 Task: Create fields in shipment object.
Action: Mouse moved to (737, 55)
Screenshot: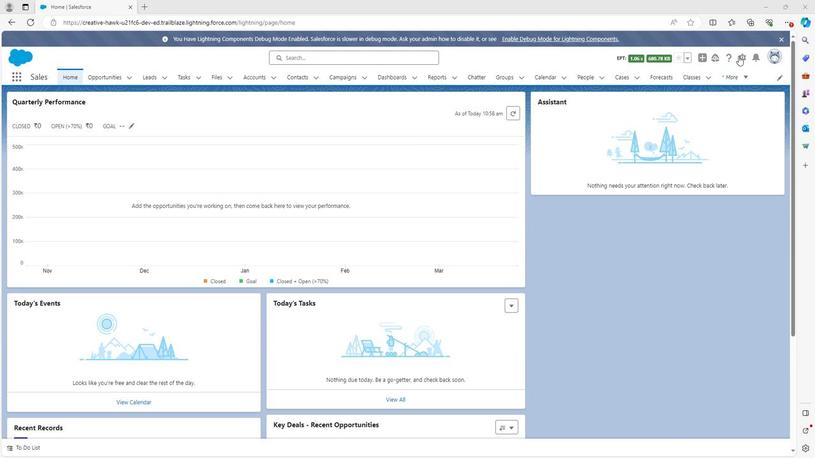 
Action: Mouse pressed left at (737, 55)
Screenshot: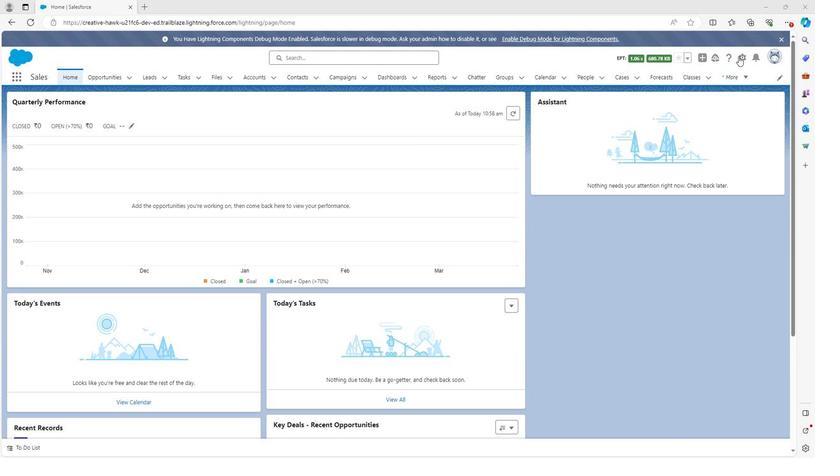 
Action: Mouse moved to (711, 79)
Screenshot: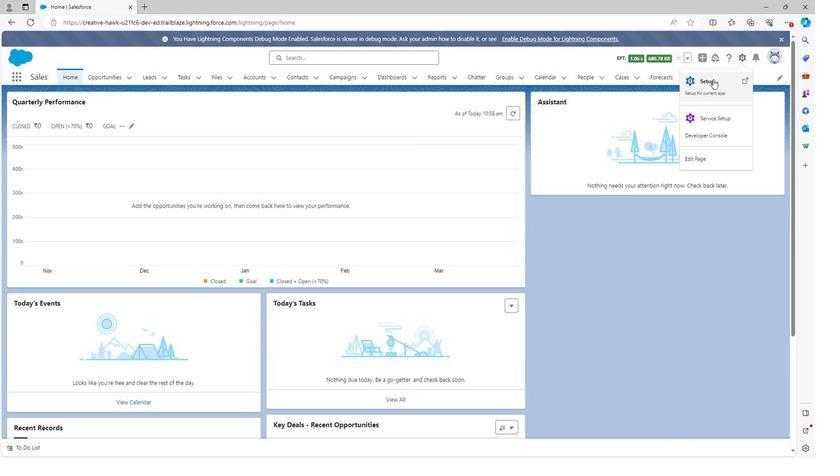 
Action: Mouse pressed left at (711, 79)
Screenshot: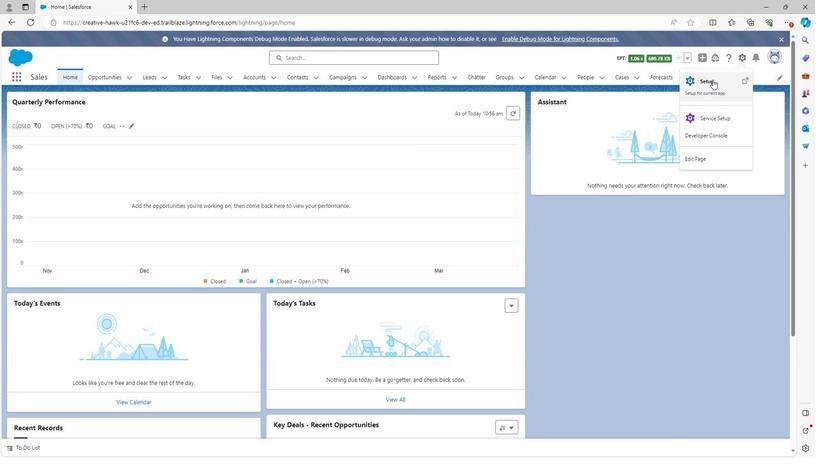 
Action: Mouse moved to (94, 75)
Screenshot: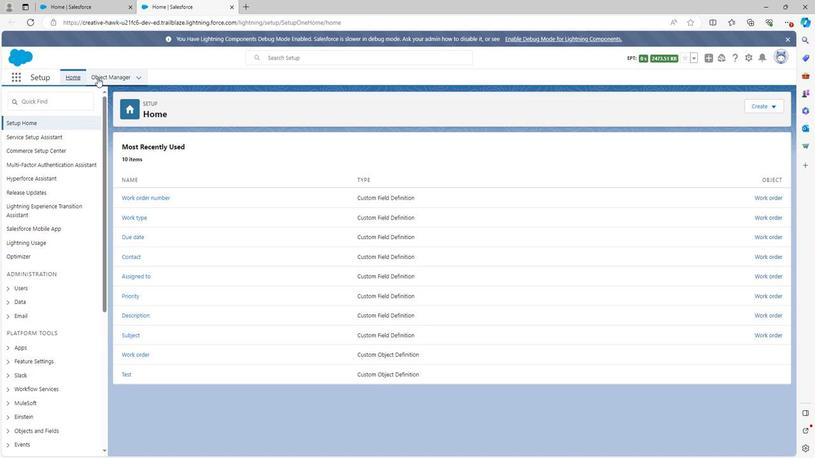 
Action: Mouse pressed left at (94, 75)
Screenshot: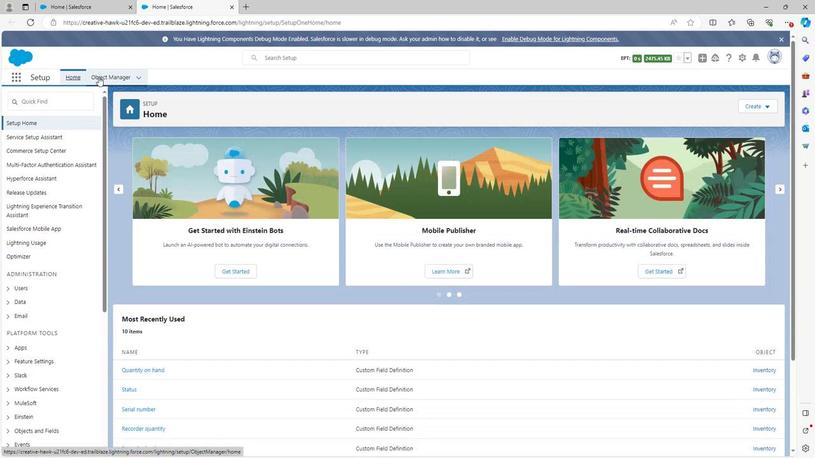 
Action: Mouse moved to (42, 379)
Screenshot: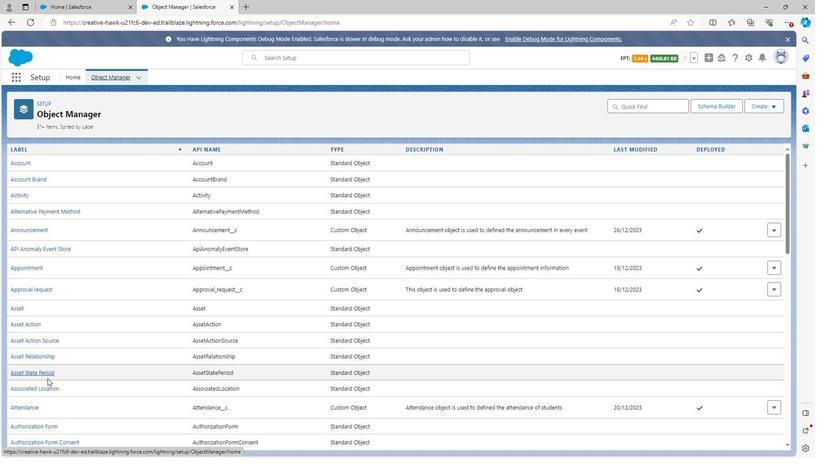 
Action: Mouse scrolled (42, 379) with delta (0, 0)
Screenshot: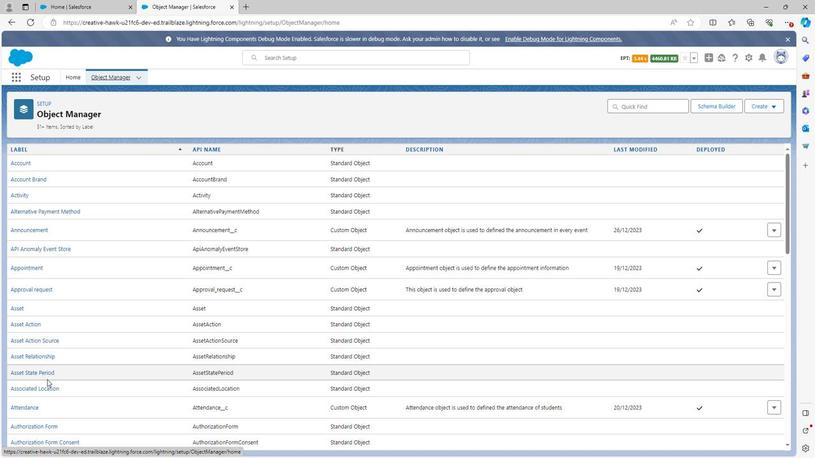 
Action: Mouse scrolled (42, 379) with delta (0, 0)
Screenshot: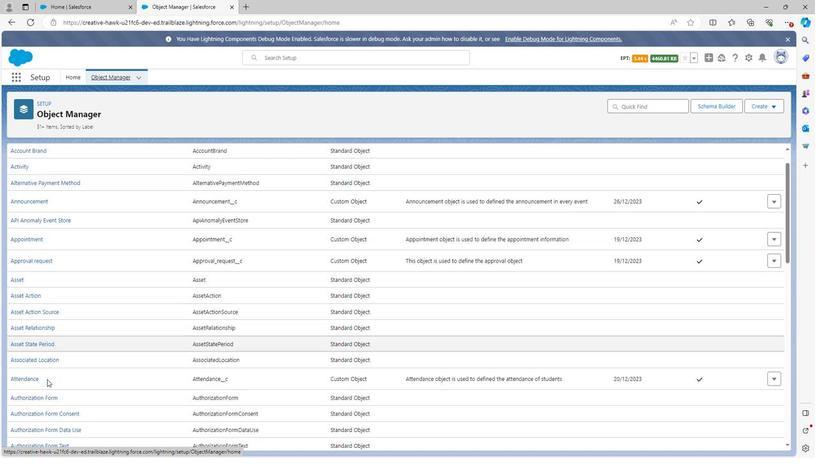 
Action: Mouse scrolled (42, 379) with delta (0, 0)
Screenshot: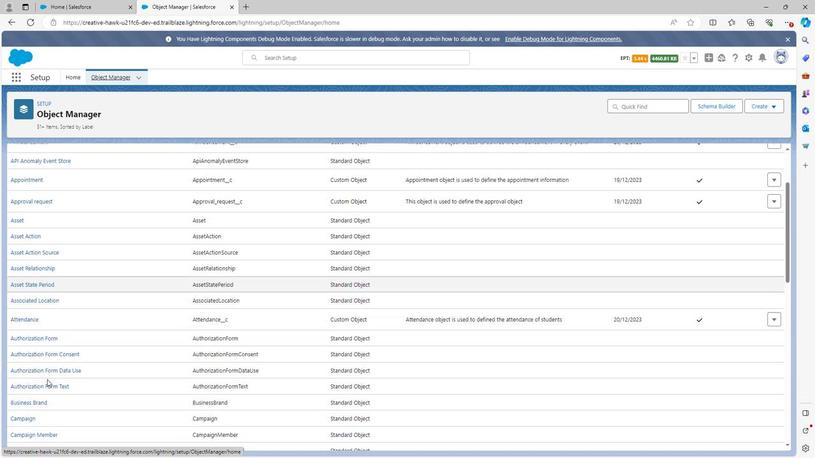 
Action: Mouse scrolled (42, 379) with delta (0, 0)
Screenshot: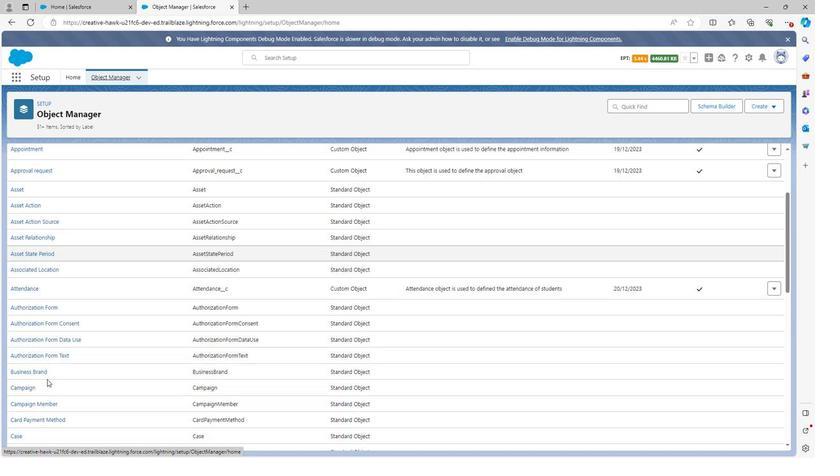 
Action: Mouse scrolled (42, 379) with delta (0, 0)
Screenshot: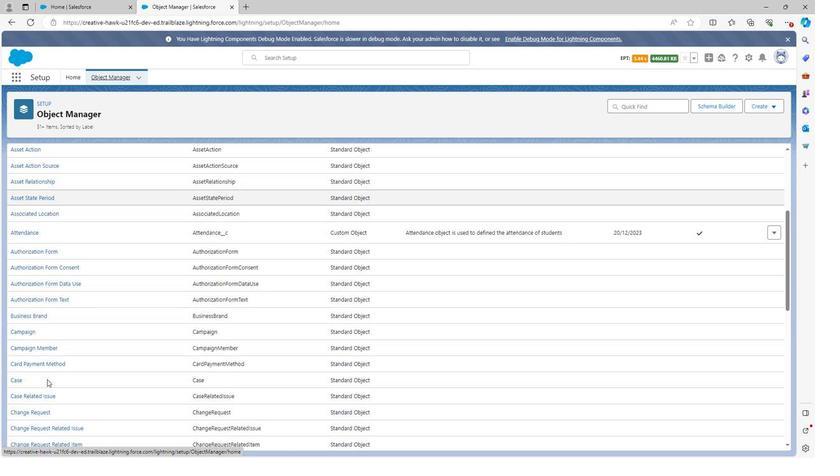 
Action: Mouse scrolled (42, 379) with delta (0, 0)
Screenshot: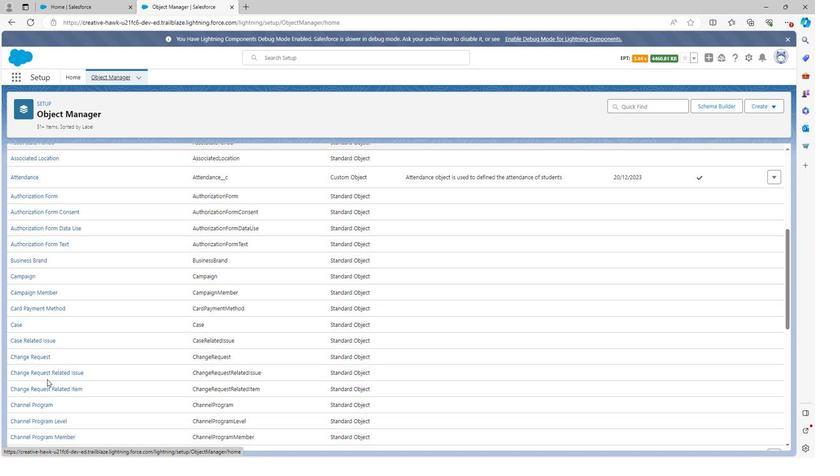 
Action: Mouse scrolled (42, 379) with delta (0, 0)
Screenshot: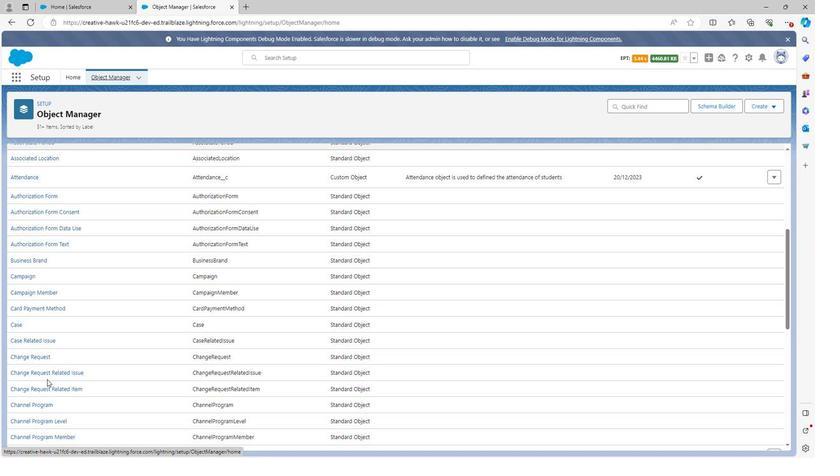 
Action: Mouse scrolled (42, 379) with delta (0, 0)
Screenshot: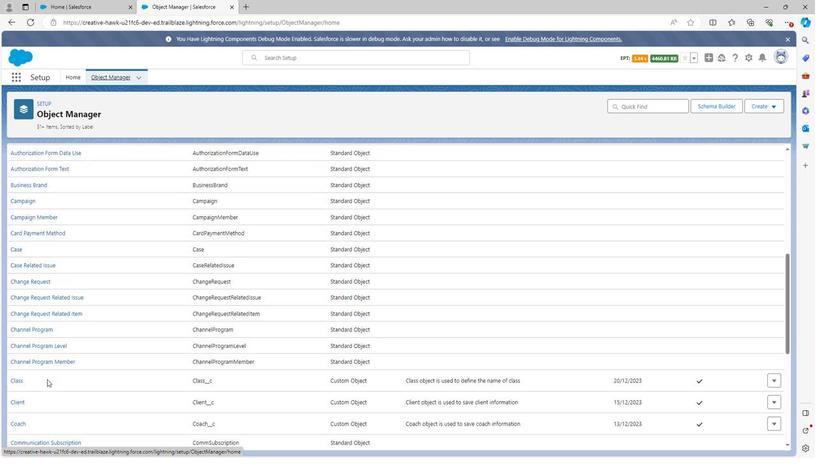 
Action: Mouse scrolled (42, 379) with delta (0, 0)
Screenshot: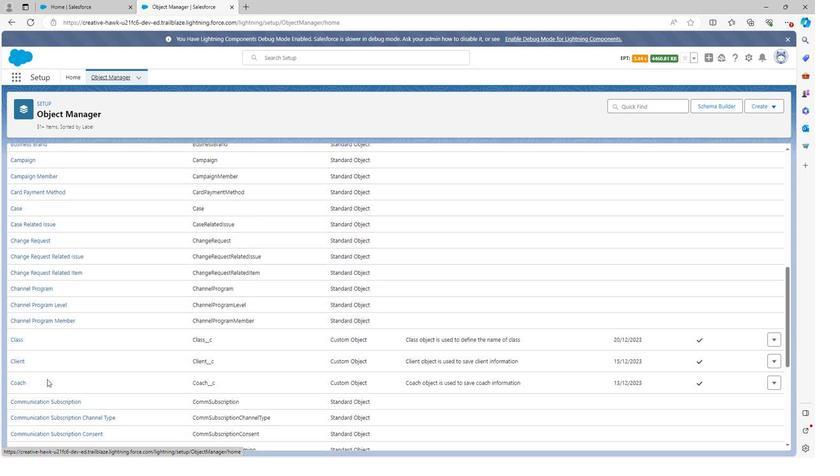 
Action: Mouse scrolled (42, 379) with delta (0, 0)
Screenshot: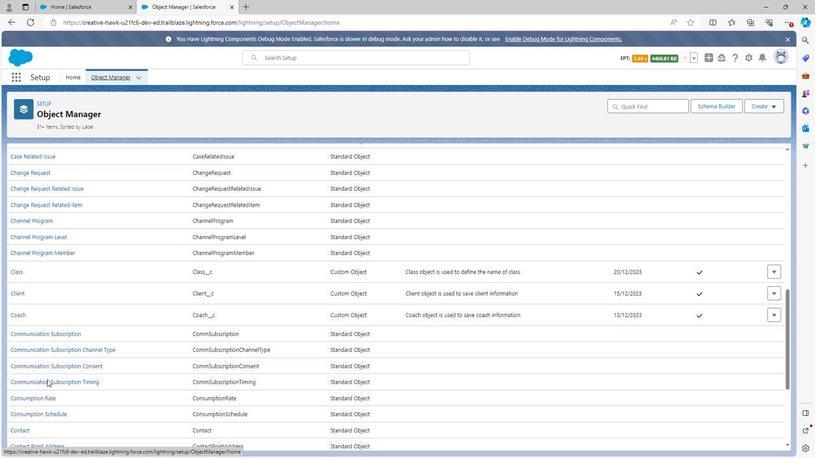 
Action: Mouse scrolled (42, 379) with delta (0, 0)
Screenshot: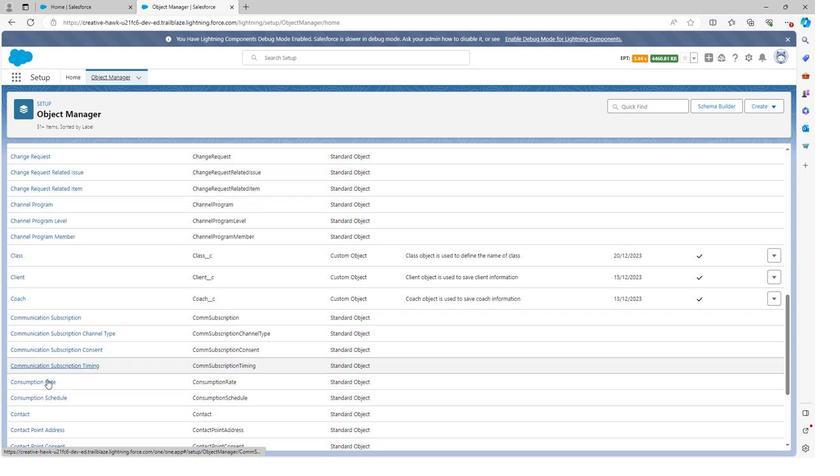 
Action: Mouse scrolled (42, 379) with delta (0, 0)
Screenshot: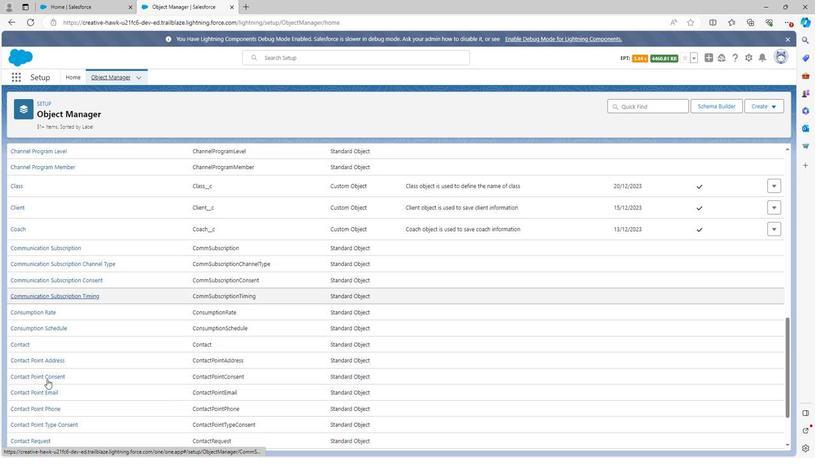 
Action: Mouse scrolled (42, 379) with delta (0, 0)
Screenshot: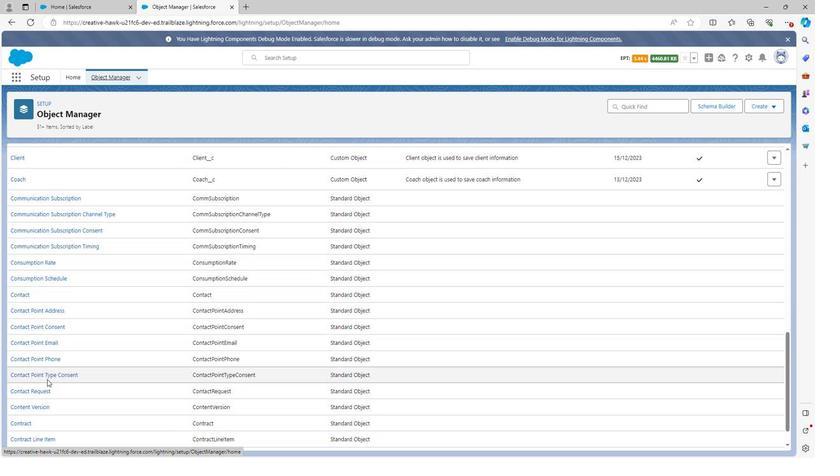 
Action: Mouse scrolled (42, 379) with delta (0, 0)
Screenshot: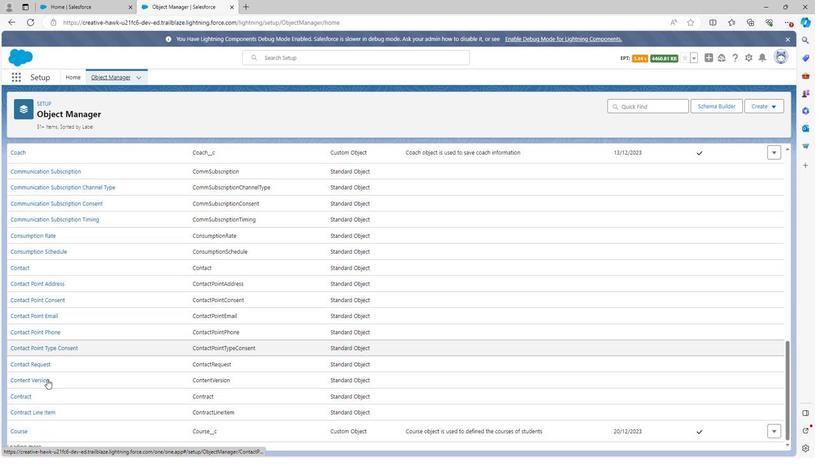 
Action: Mouse scrolled (42, 379) with delta (0, 0)
Screenshot: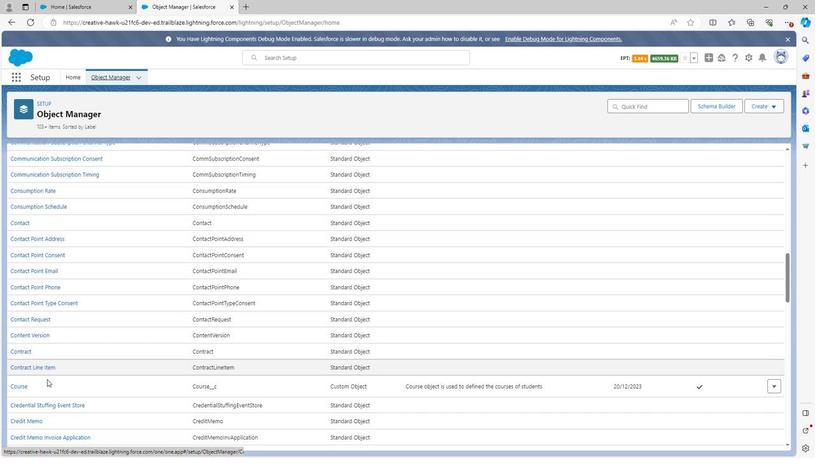 
Action: Mouse scrolled (42, 379) with delta (0, 0)
Screenshot: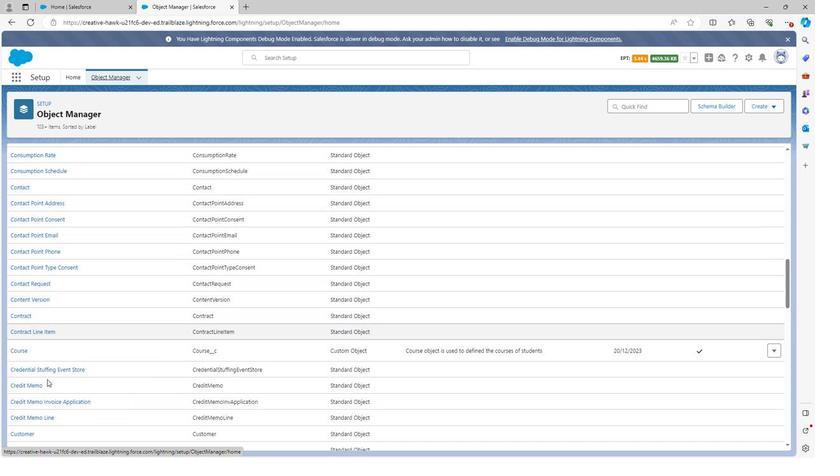 
Action: Mouse scrolled (42, 379) with delta (0, 0)
Screenshot: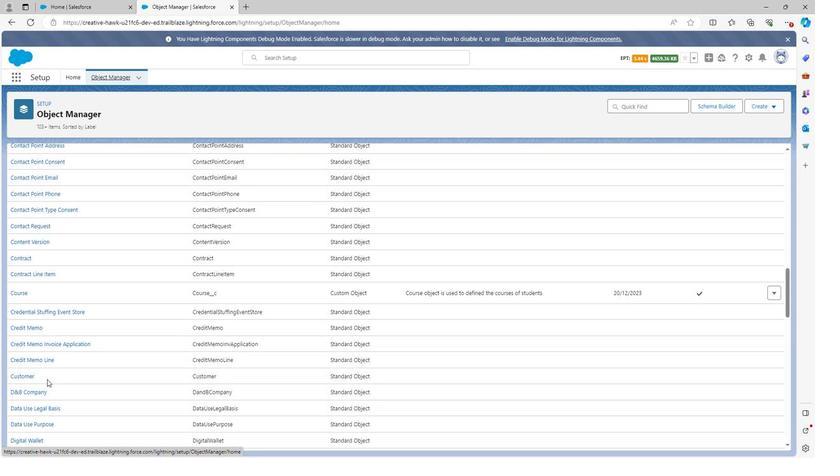 
Action: Mouse scrolled (42, 379) with delta (0, 0)
Screenshot: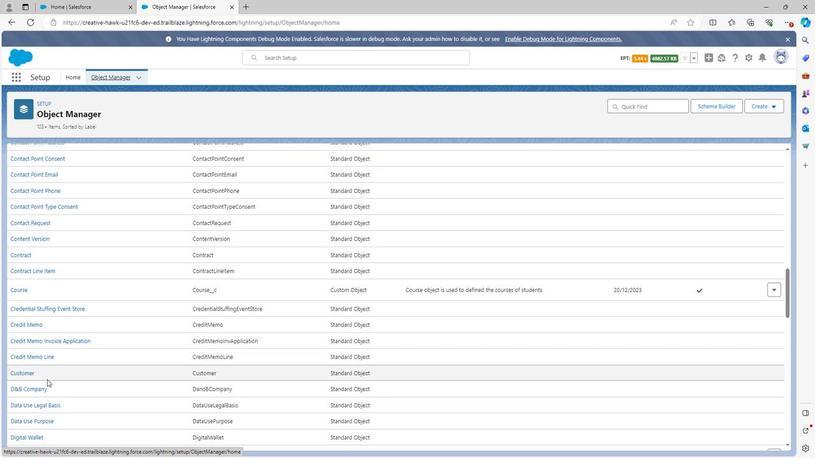 
Action: Mouse scrolled (42, 379) with delta (0, 0)
Screenshot: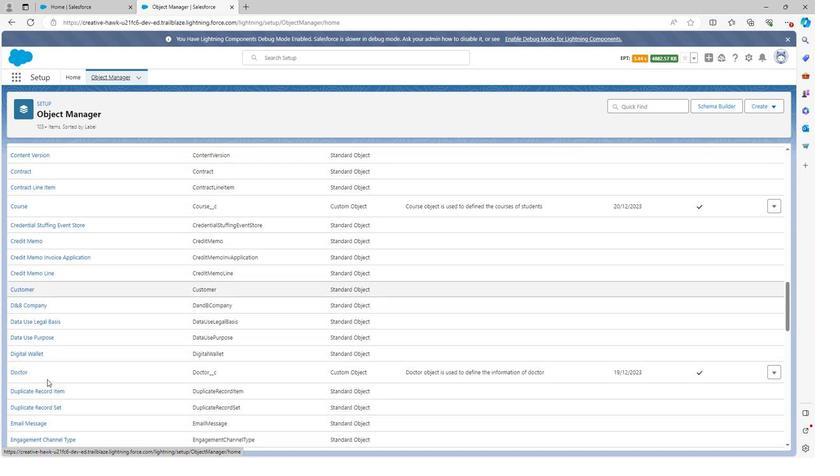 
Action: Mouse scrolled (42, 379) with delta (0, 0)
Screenshot: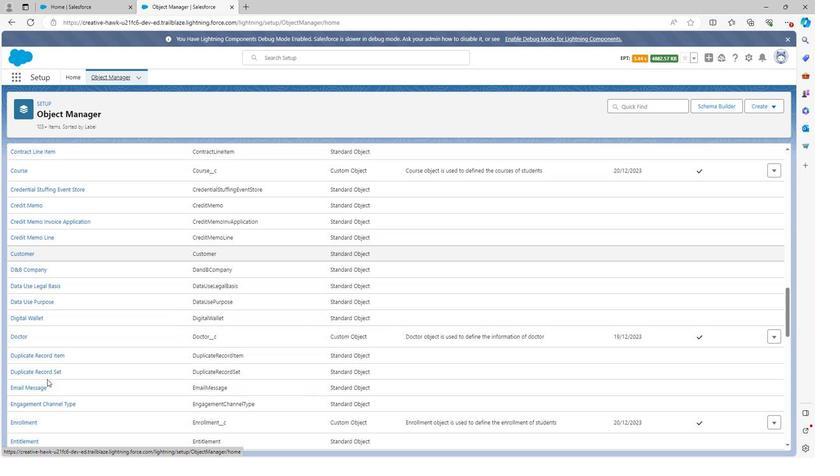 
Action: Mouse scrolled (42, 379) with delta (0, 0)
Screenshot: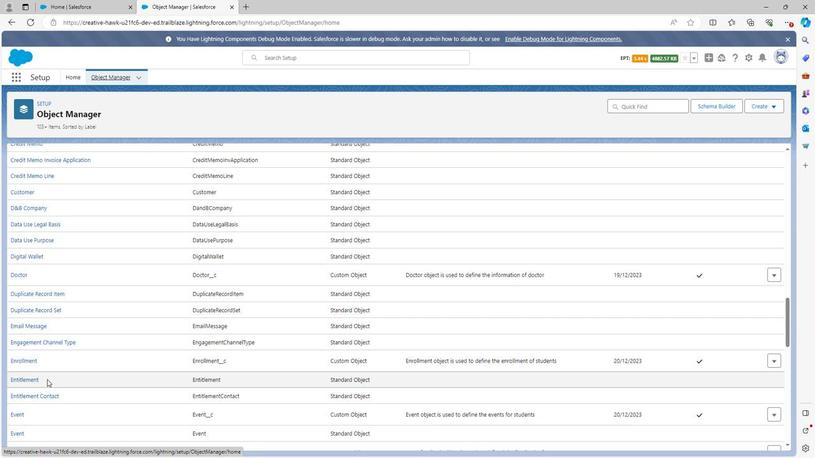 
Action: Mouse scrolled (42, 379) with delta (0, 0)
Screenshot: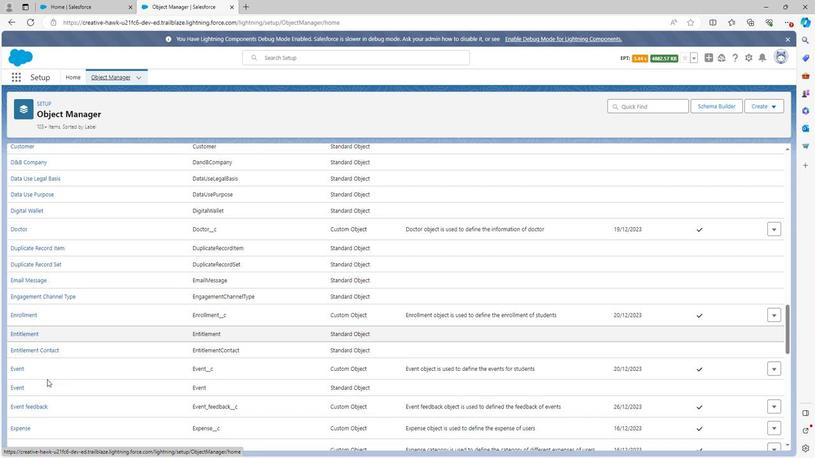 
Action: Mouse scrolled (42, 379) with delta (0, 0)
Screenshot: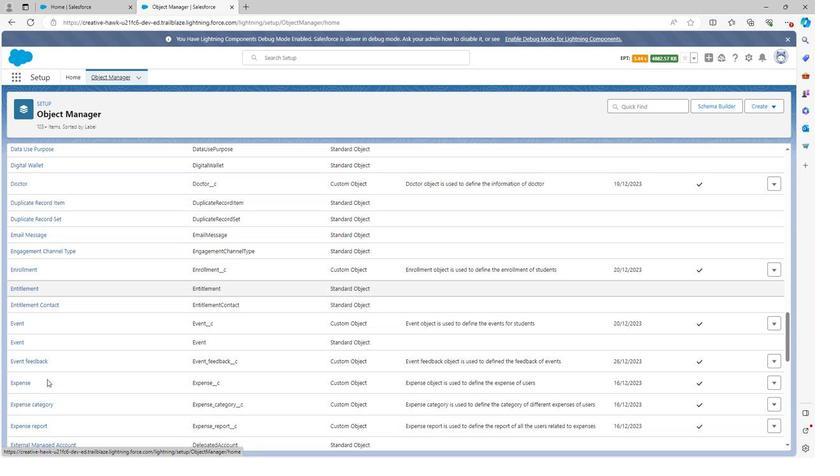 
Action: Mouse scrolled (42, 379) with delta (0, 0)
Screenshot: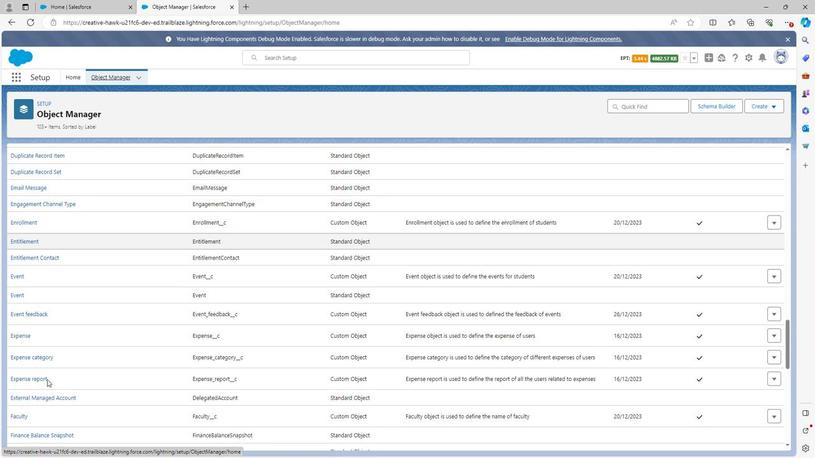 
Action: Mouse scrolled (42, 379) with delta (0, 0)
Screenshot: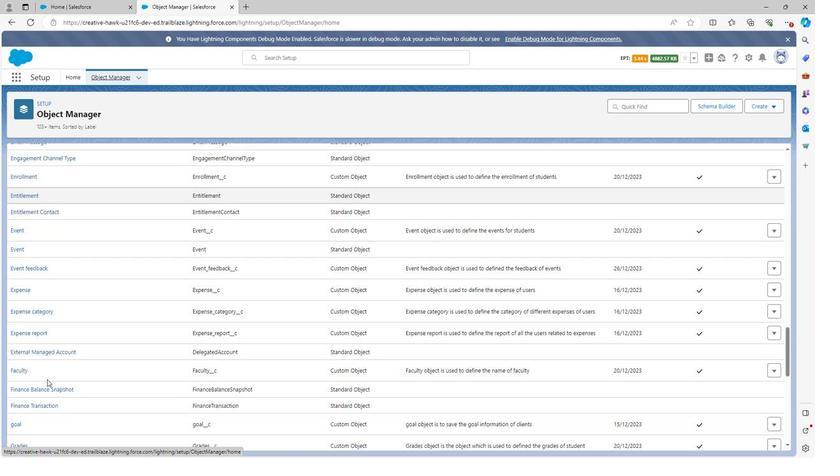 
Action: Mouse scrolled (42, 379) with delta (0, 0)
Screenshot: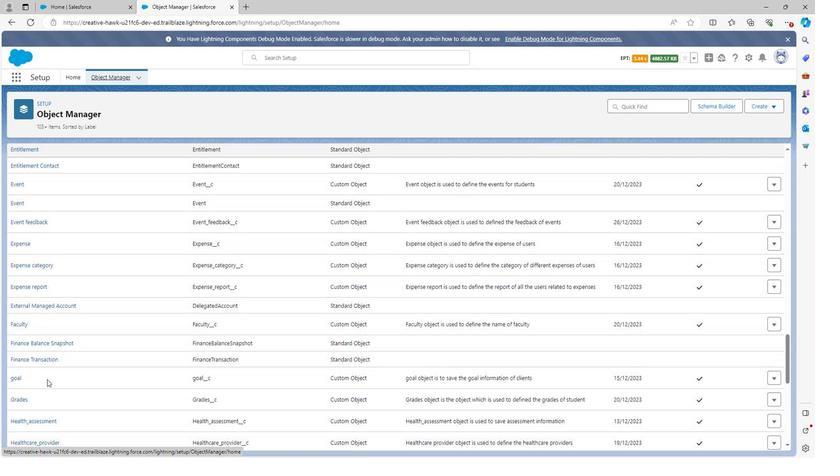 
Action: Mouse scrolled (42, 379) with delta (0, 0)
Screenshot: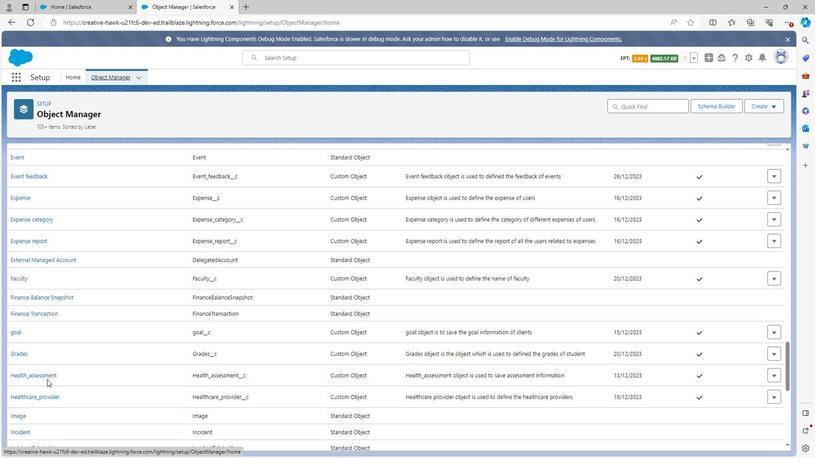 
Action: Mouse scrolled (42, 379) with delta (0, 0)
Screenshot: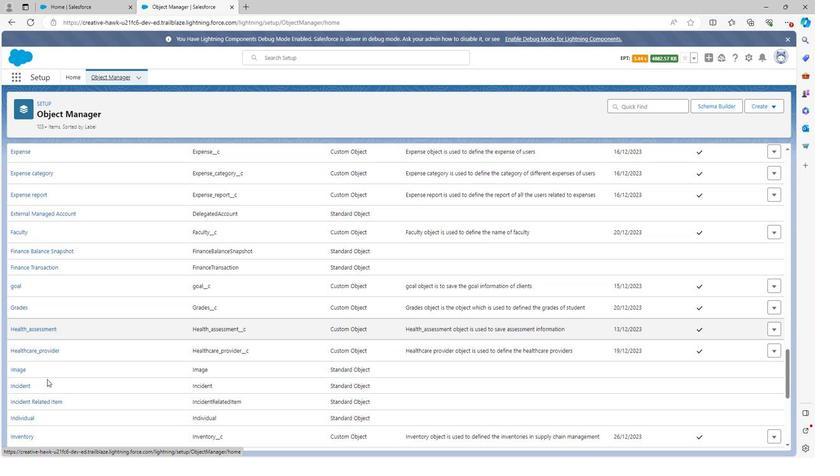 
Action: Mouse scrolled (42, 379) with delta (0, 0)
Screenshot: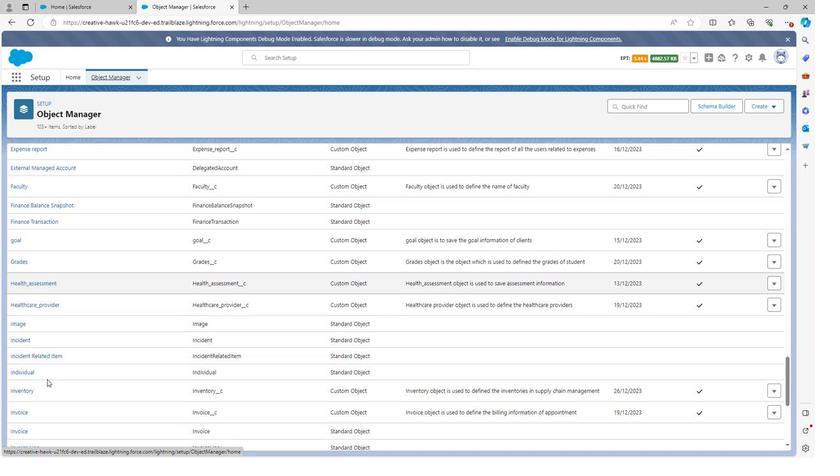 
Action: Mouse scrolled (42, 379) with delta (0, 0)
Screenshot: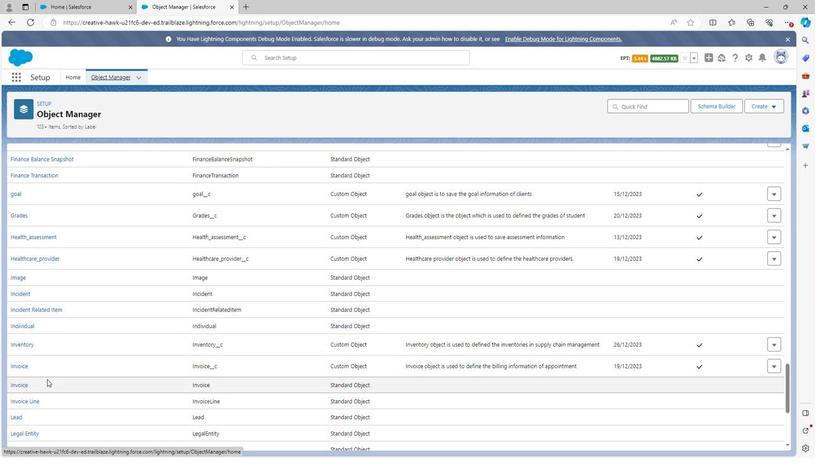 
Action: Mouse scrolled (42, 379) with delta (0, 0)
Screenshot: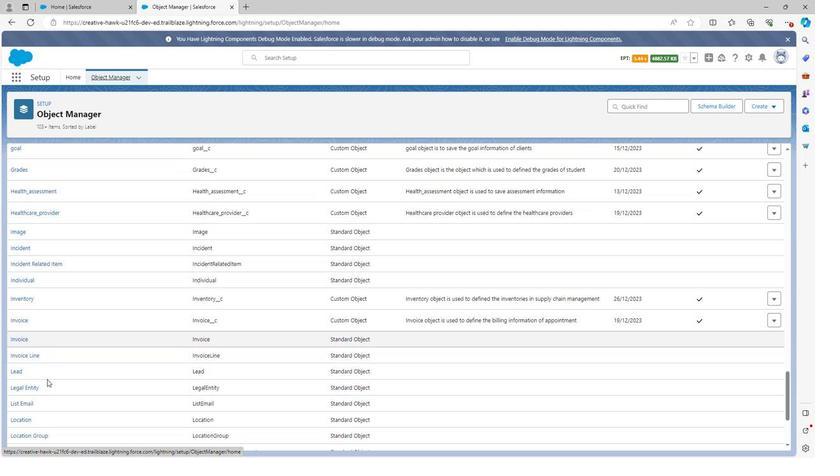
Action: Mouse scrolled (42, 379) with delta (0, 0)
Screenshot: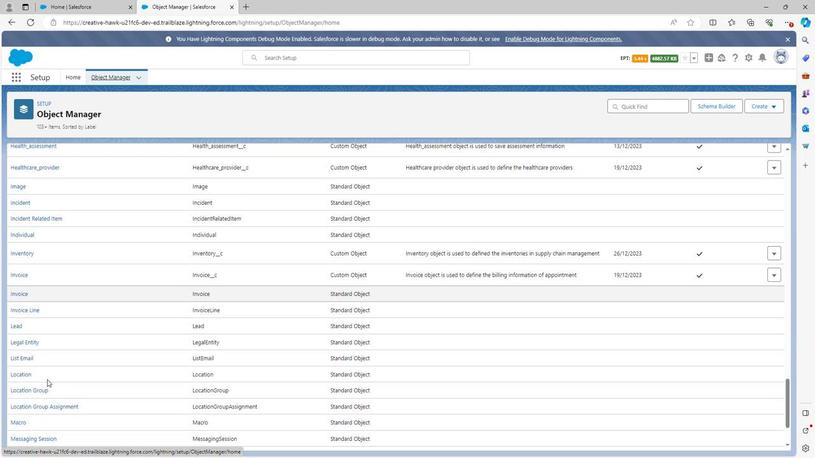 
Action: Mouse scrolled (42, 379) with delta (0, 0)
Screenshot: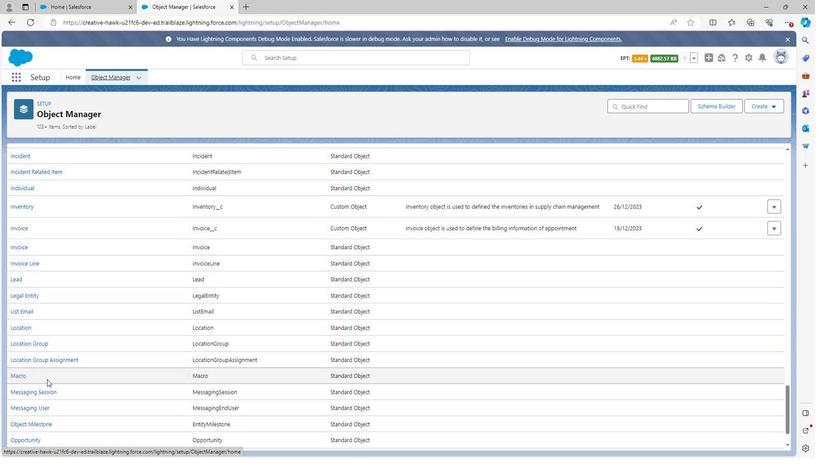 
Action: Mouse scrolled (42, 379) with delta (0, 0)
Screenshot: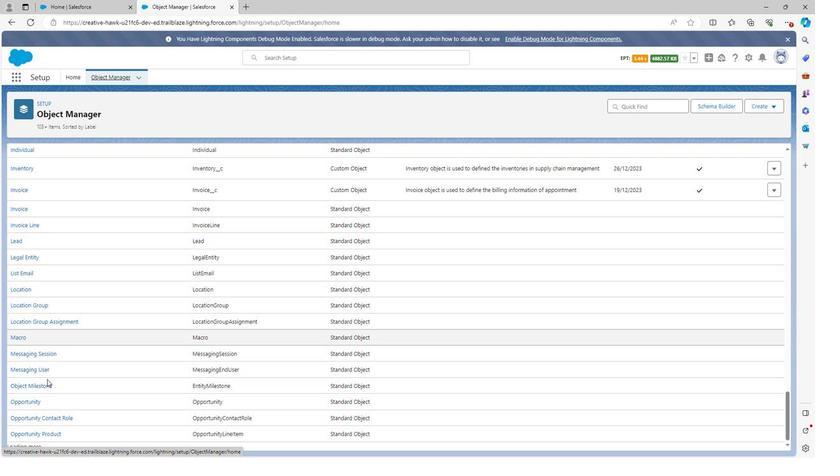 
Action: Mouse scrolled (42, 379) with delta (0, 0)
Screenshot: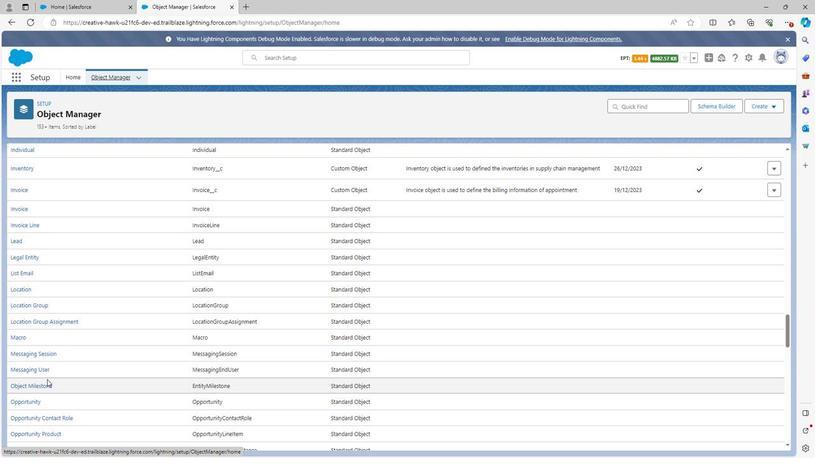 
Action: Mouse scrolled (42, 379) with delta (0, 0)
Screenshot: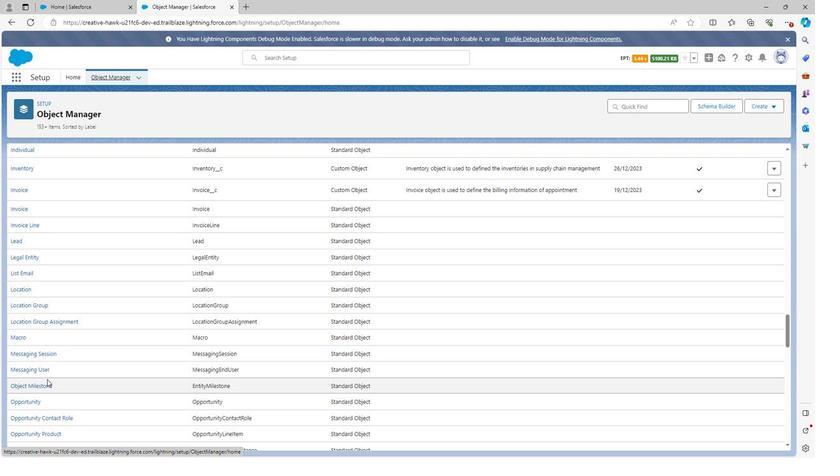
Action: Mouse moved to (65, 380)
Screenshot: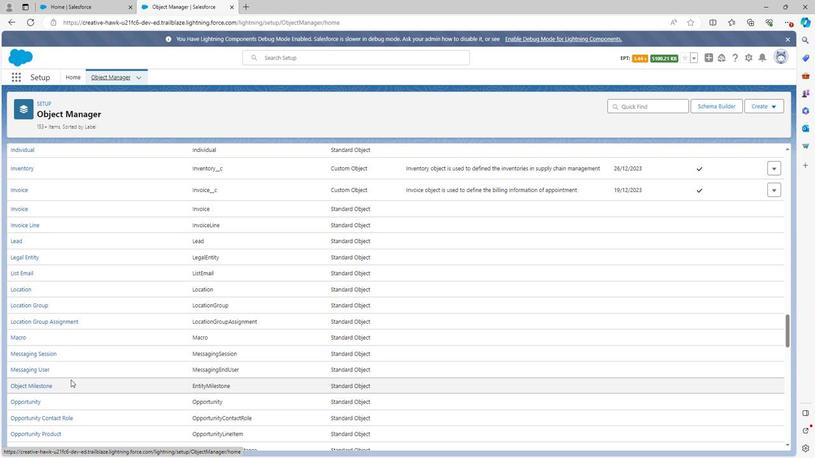 
Action: Mouse scrolled (65, 379) with delta (0, 0)
Screenshot: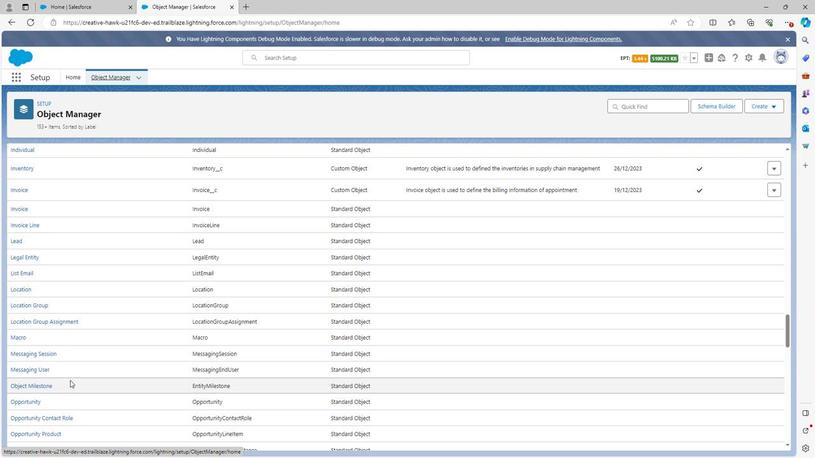 
Action: Mouse moved to (65, 380)
Screenshot: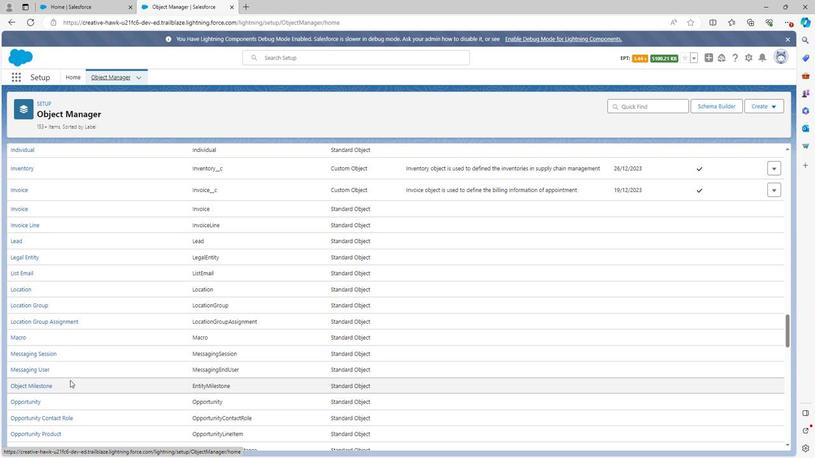 
Action: Mouse scrolled (65, 379) with delta (0, 0)
Screenshot: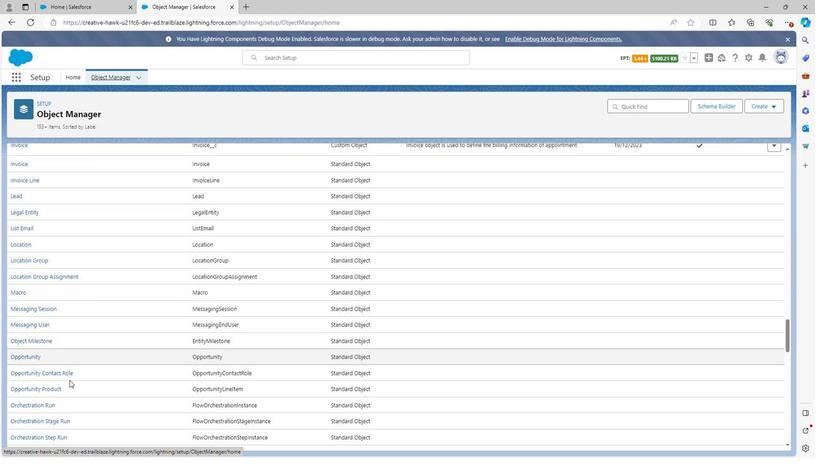 
Action: Mouse scrolled (65, 379) with delta (0, 0)
Screenshot: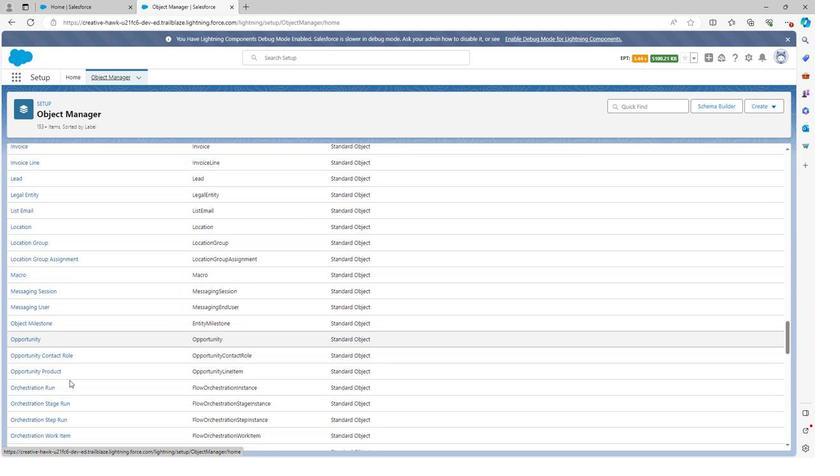 
Action: Mouse scrolled (65, 379) with delta (0, 0)
Screenshot: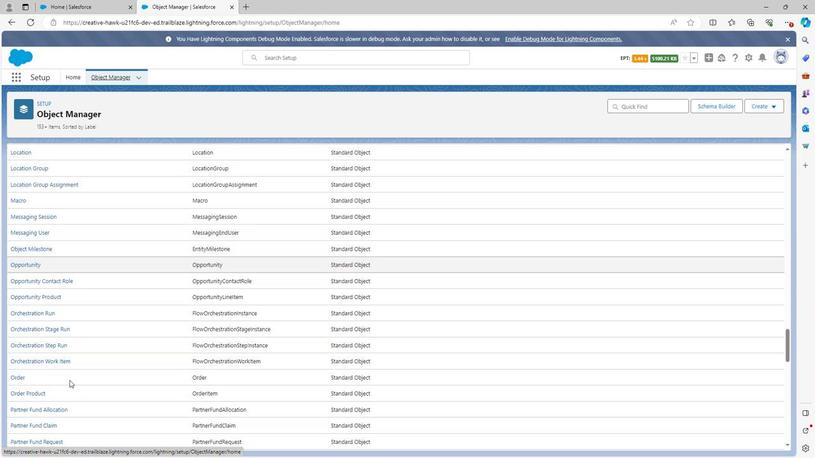 
Action: Mouse scrolled (65, 379) with delta (0, 0)
Screenshot: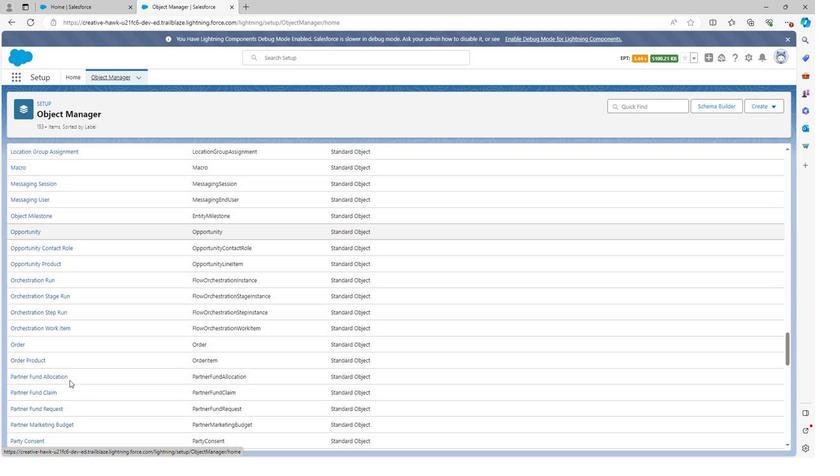 
Action: Mouse scrolled (65, 379) with delta (0, 0)
Screenshot: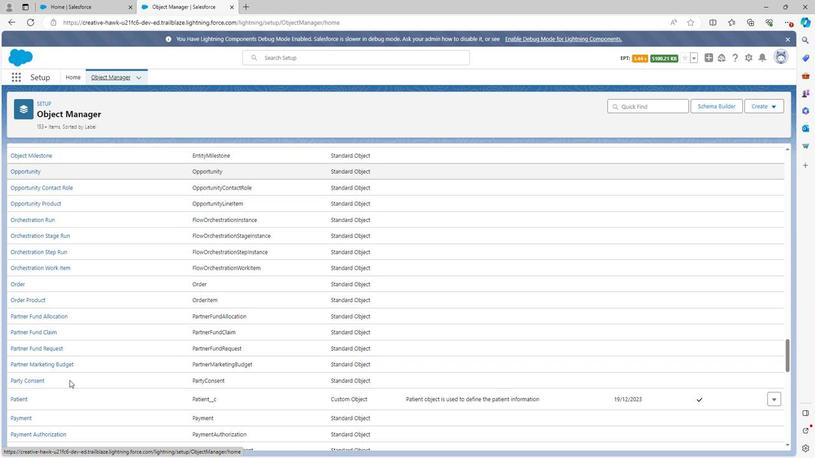 
Action: Mouse scrolled (65, 379) with delta (0, 0)
Screenshot: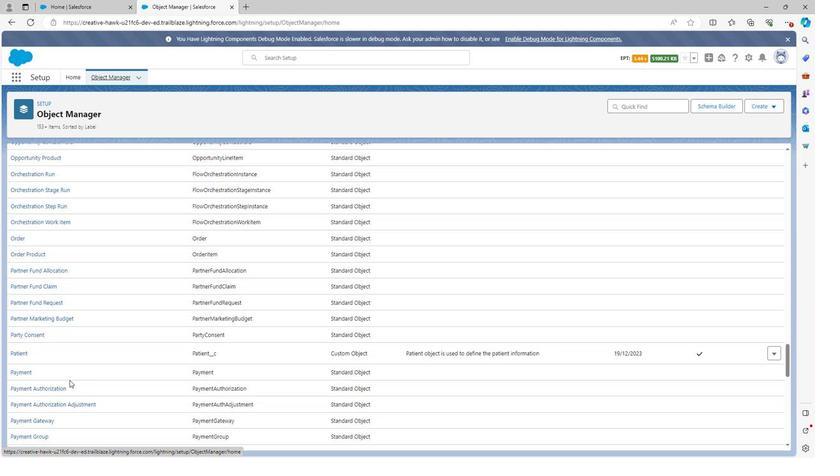 
Action: Mouse scrolled (65, 379) with delta (0, 0)
Screenshot: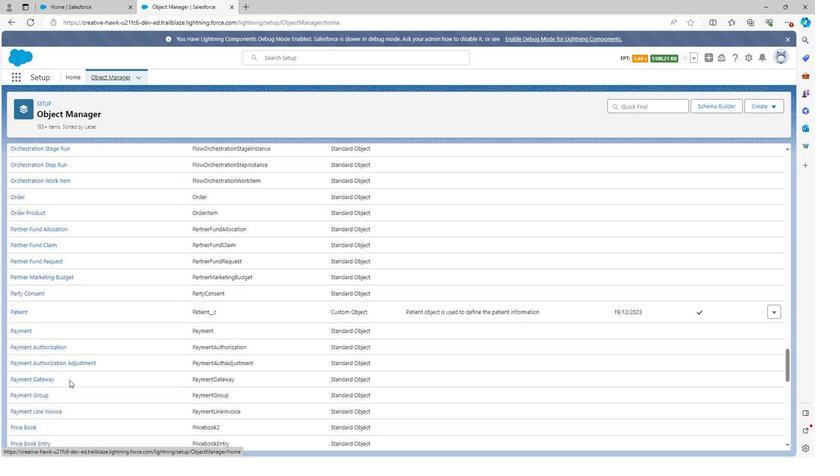 
Action: Mouse scrolled (65, 379) with delta (0, 0)
Screenshot: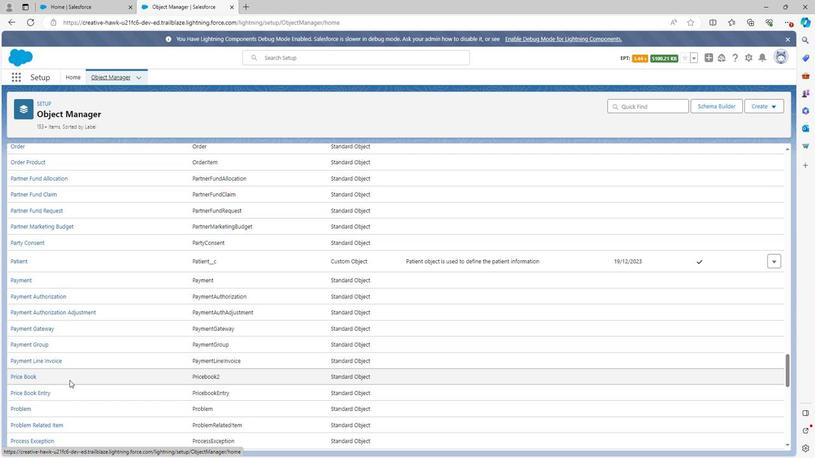 
Action: Mouse scrolled (65, 379) with delta (0, 0)
Screenshot: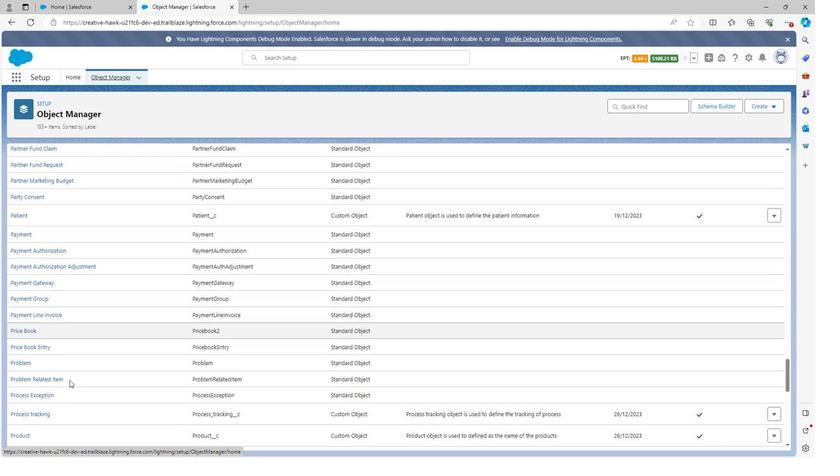 
Action: Mouse scrolled (65, 379) with delta (0, 0)
Screenshot: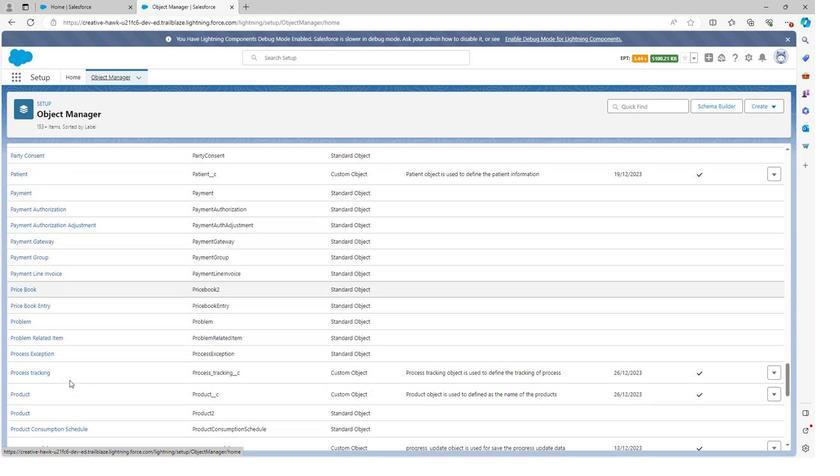 
Action: Mouse scrolled (65, 379) with delta (0, 0)
Screenshot: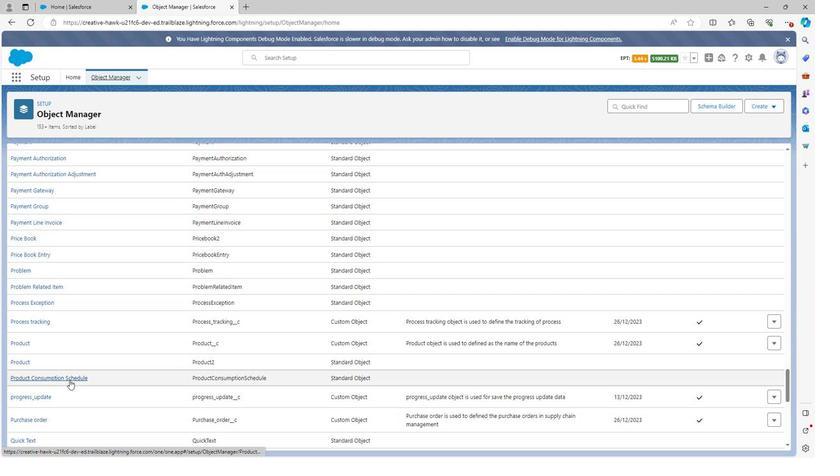
Action: Mouse scrolled (65, 379) with delta (0, 0)
Screenshot: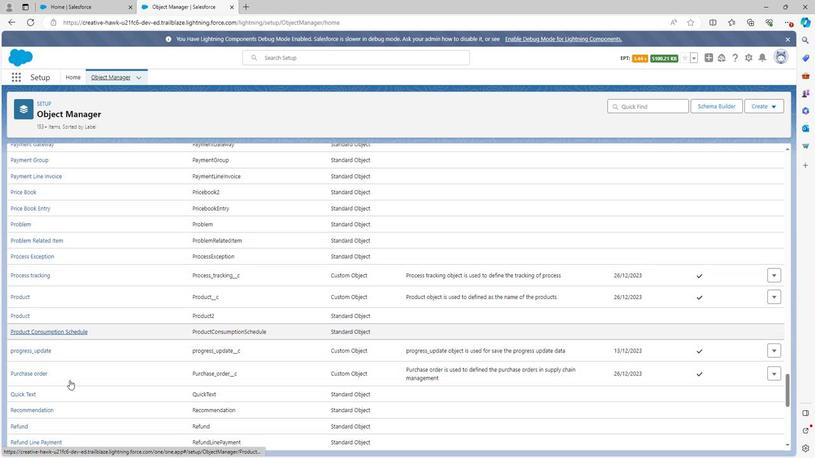 
Action: Mouse scrolled (65, 379) with delta (0, 0)
Screenshot: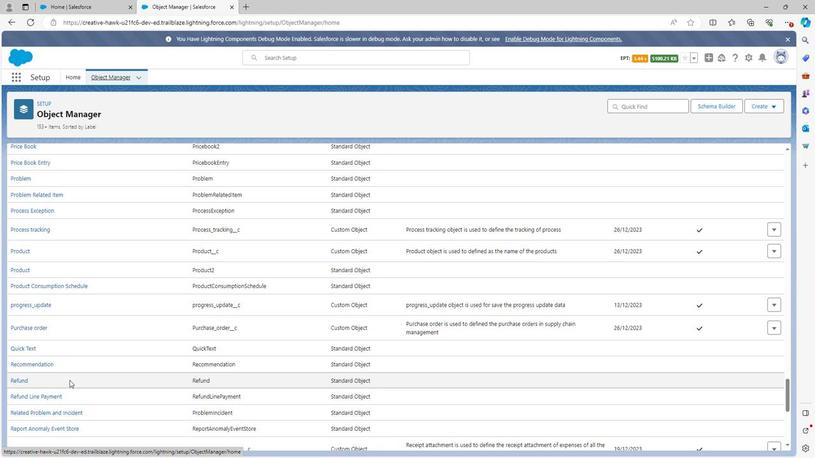 
Action: Mouse scrolled (65, 379) with delta (0, 0)
Screenshot: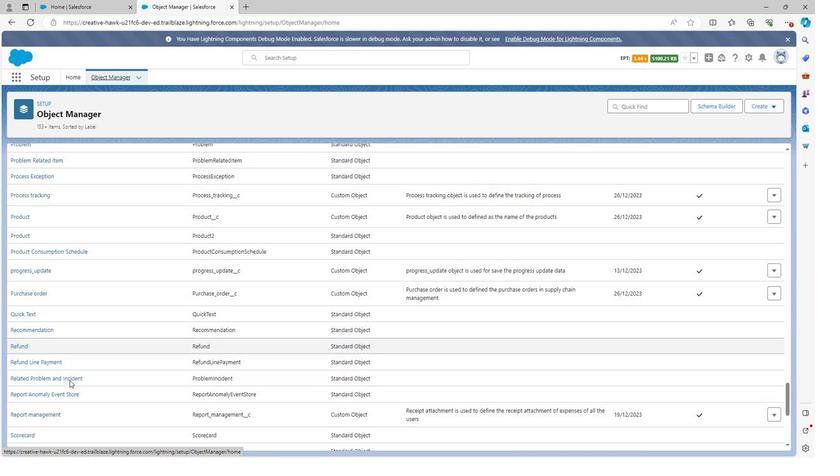 
Action: Mouse scrolled (65, 379) with delta (0, 0)
Screenshot: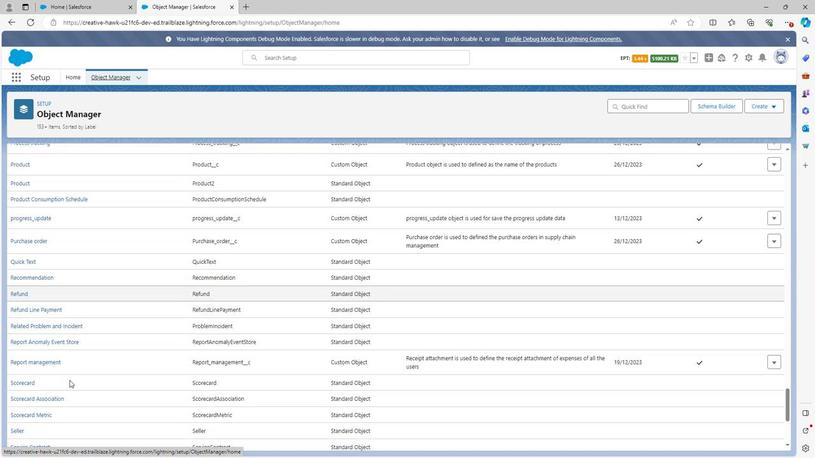 
Action: Mouse scrolled (65, 379) with delta (0, 0)
Screenshot: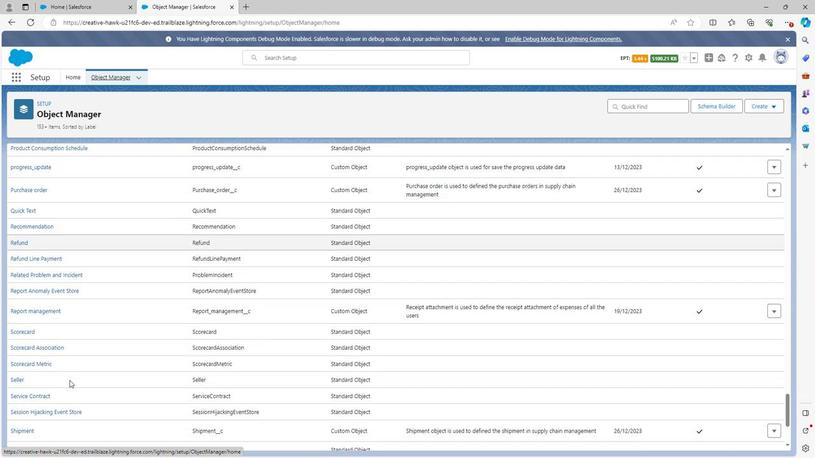 
Action: Mouse scrolled (65, 379) with delta (0, 0)
Screenshot: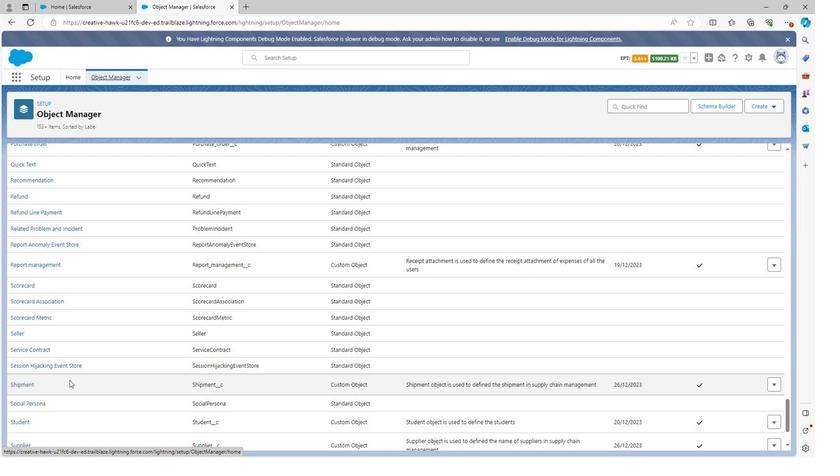 
Action: Mouse moved to (19, 339)
Screenshot: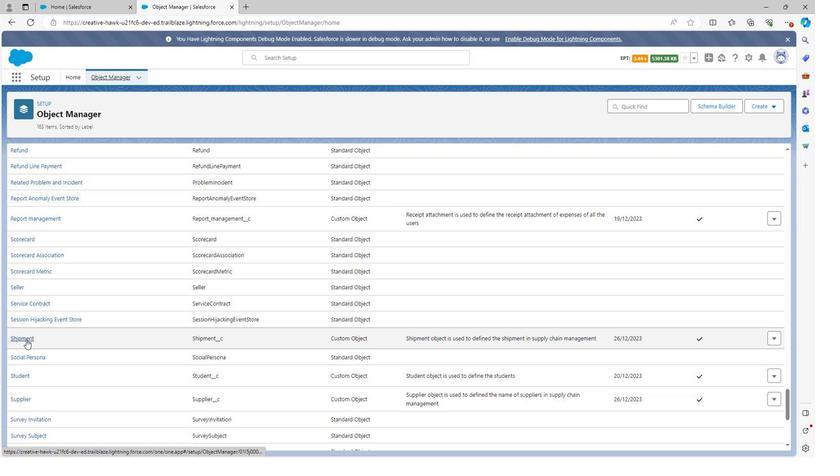 
Action: Mouse pressed left at (19, 339)
Screenshot: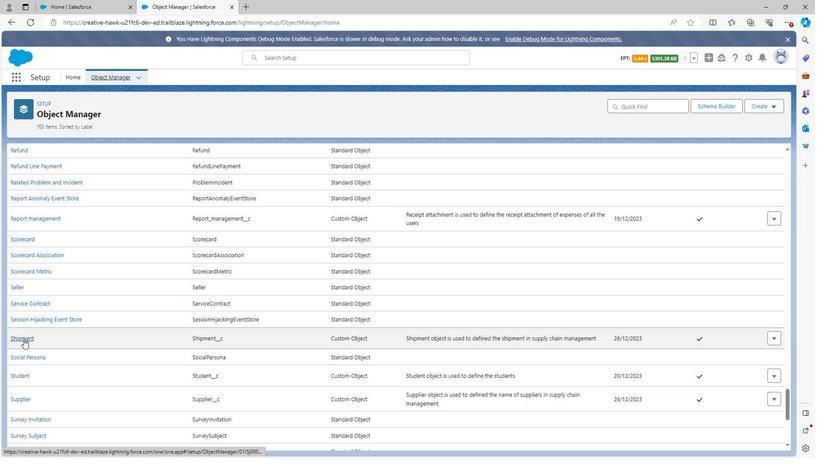 
Action: Mouse moved to (38, 166)
Screenshot: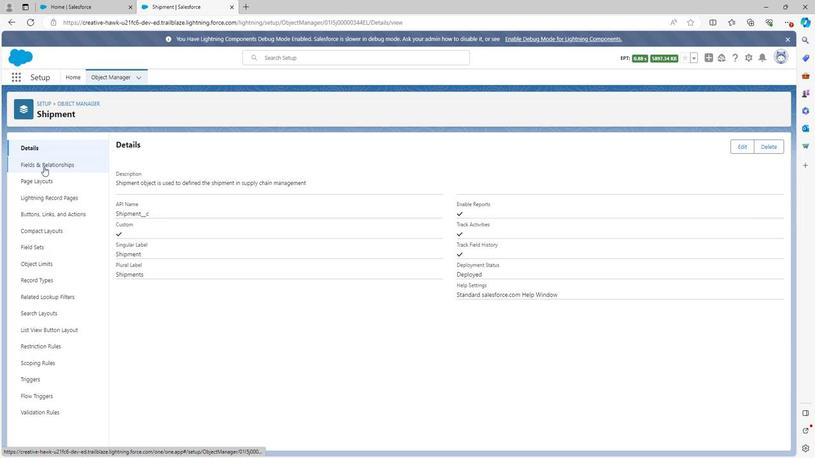 
Action: Mouse pressed left at (38, 166)
Screenshot: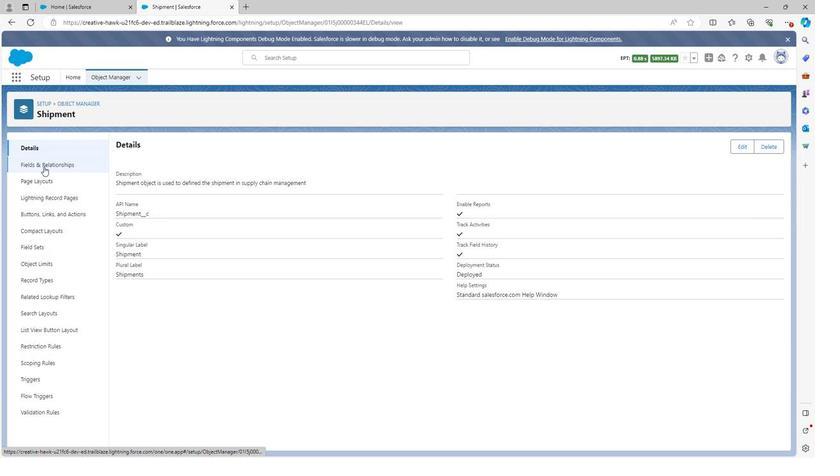 
Action: Mouse moved to (597, 147)
Screenshot: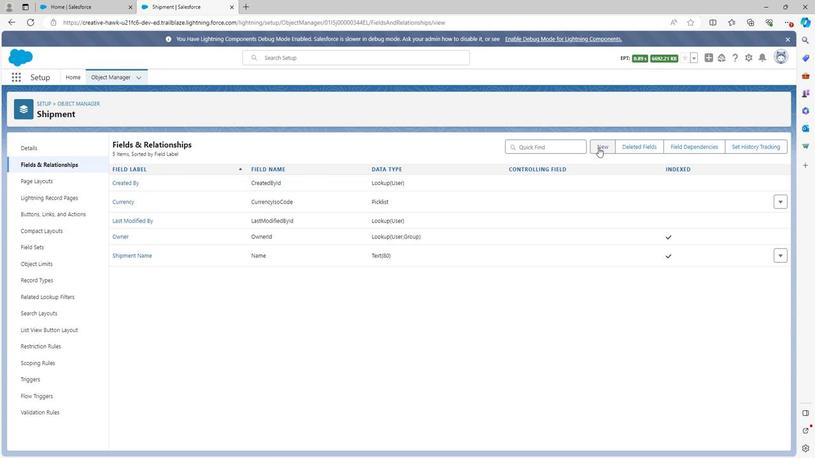 
Action: Mouse pressed left at (597, 147)
Screenshot: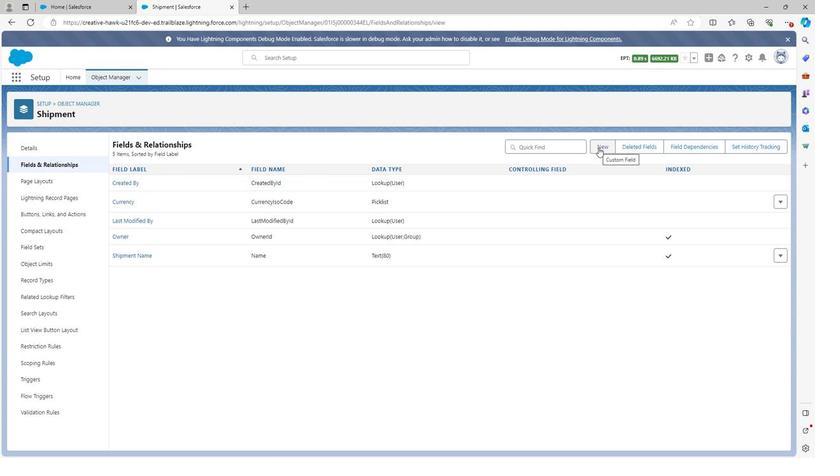 
Action: Mouse moved to (133, 326)
Screenshot: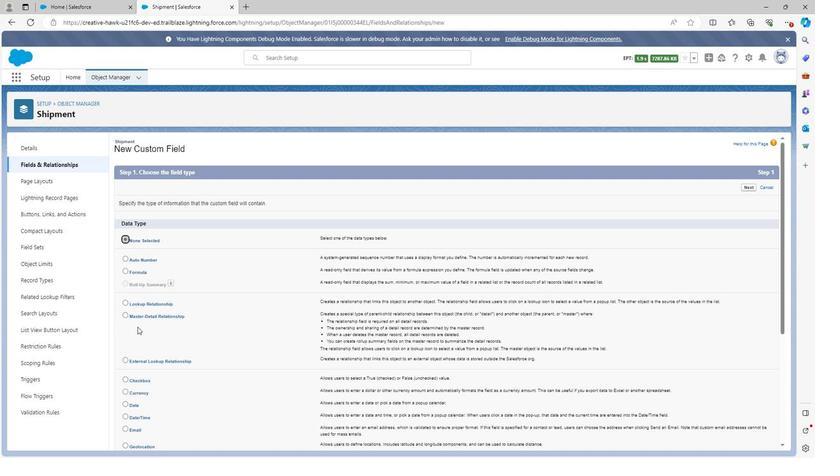
Action: Mouse scrolled (133, 326) with delta (0, 0)
Screenshot: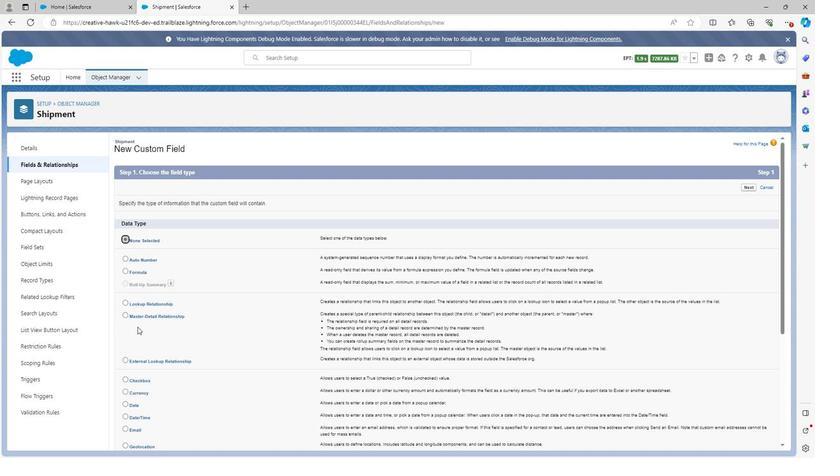 
Action: Mouse scrolled (133, 326) with delta (0, 0)
Screenshot: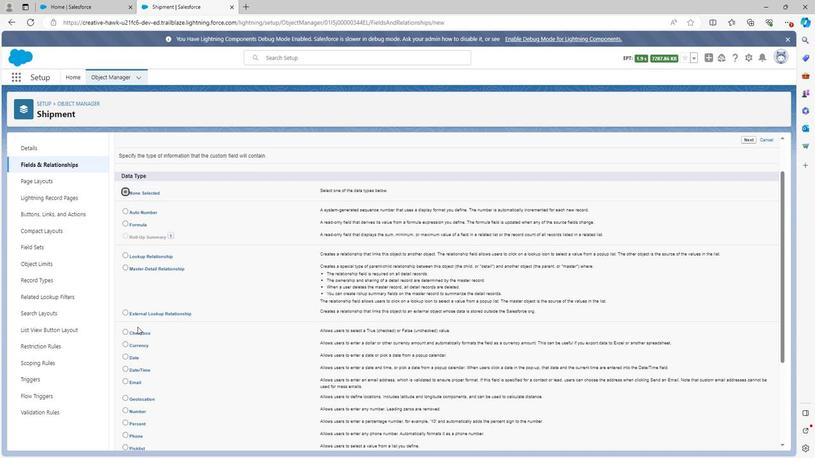 
Action: Mouse moved to (133, 328)
Screenshot: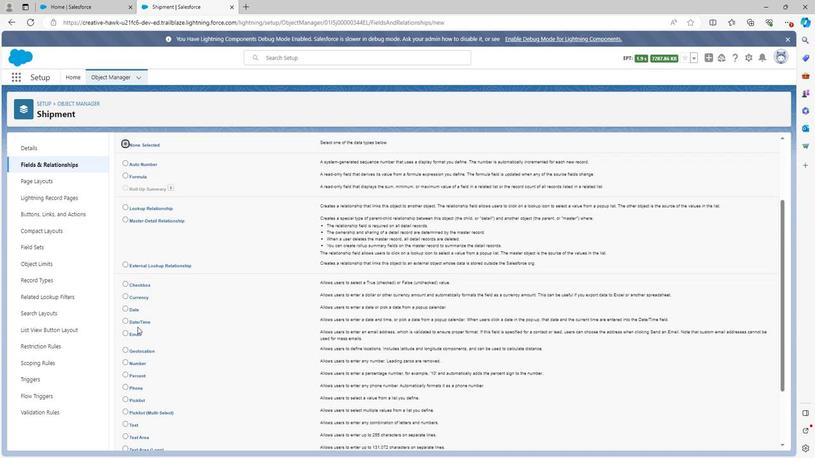 
Action: Mouse scrolled (133, 328) with delta (0, 0)
Screenshot: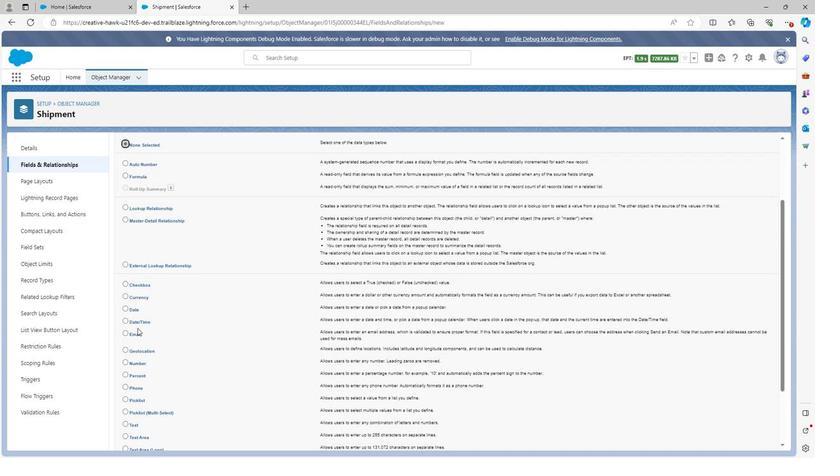 
Action: Mouse scrolled (133, 328) with delta (0, 0)
Screenshot: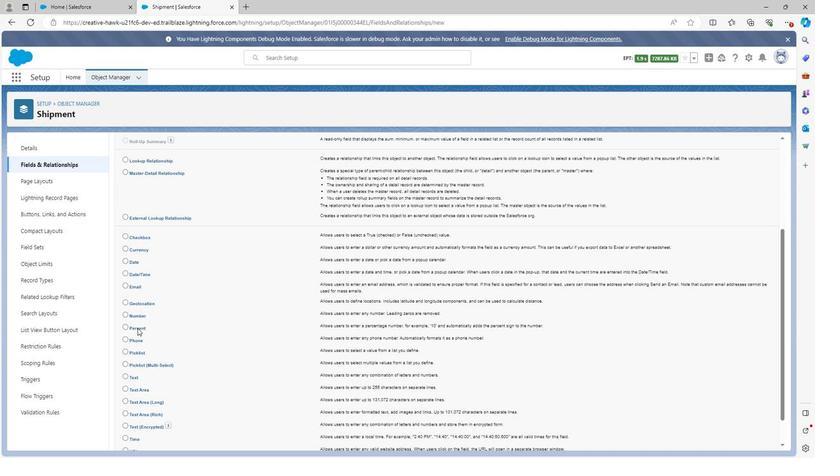 
Action: Mouse moved to (133, 329)
Screenshot: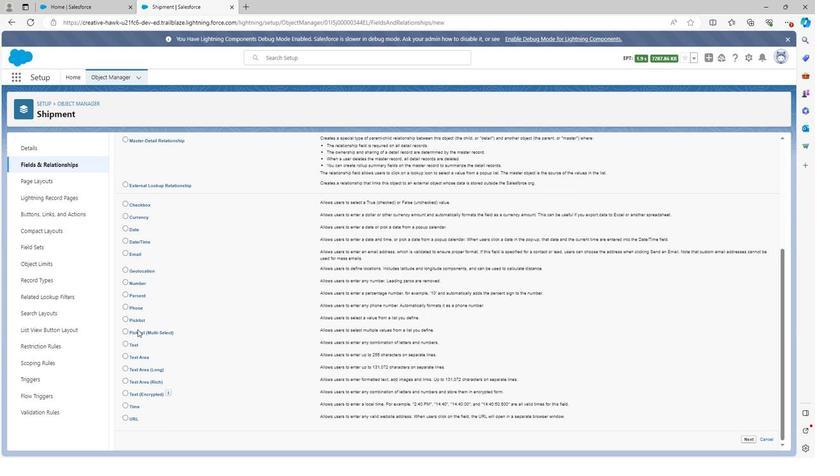 
Action: Mouse scrolled (133, 329) with delta (0, 0)
Screenshot: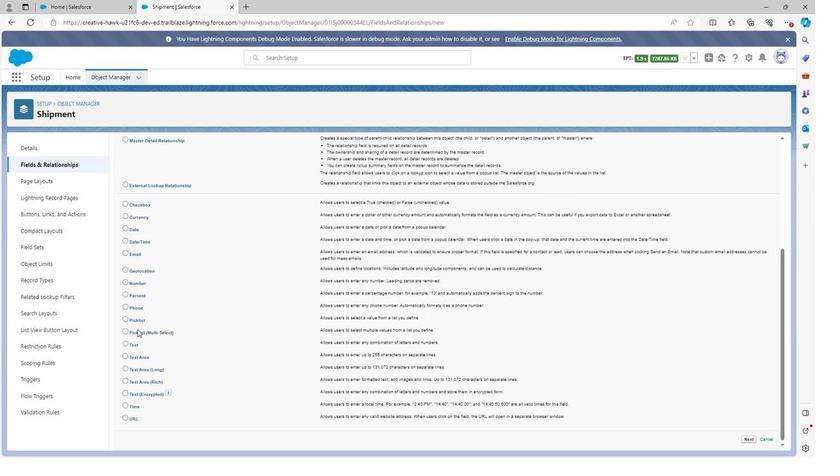 
Action: Mouse moved to (120, 342)
Screenshot: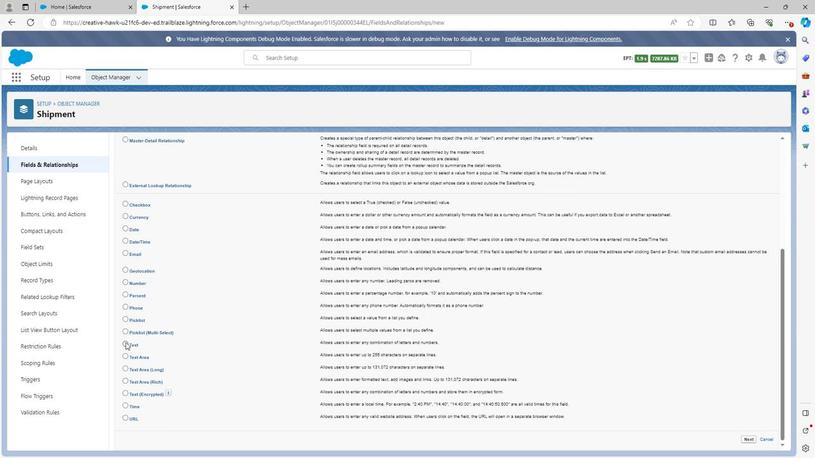 
Action: Mouse pressed left at (120, 342)
Screenshot: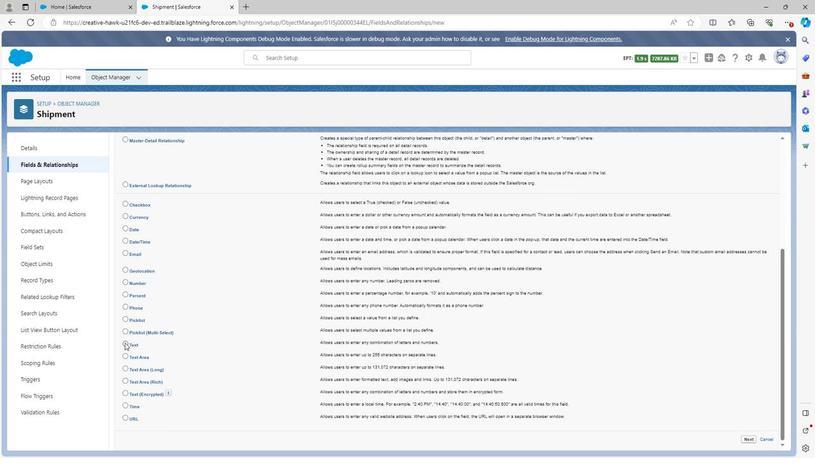 
Action: Mouse moved to (543, 397)
Screenshot: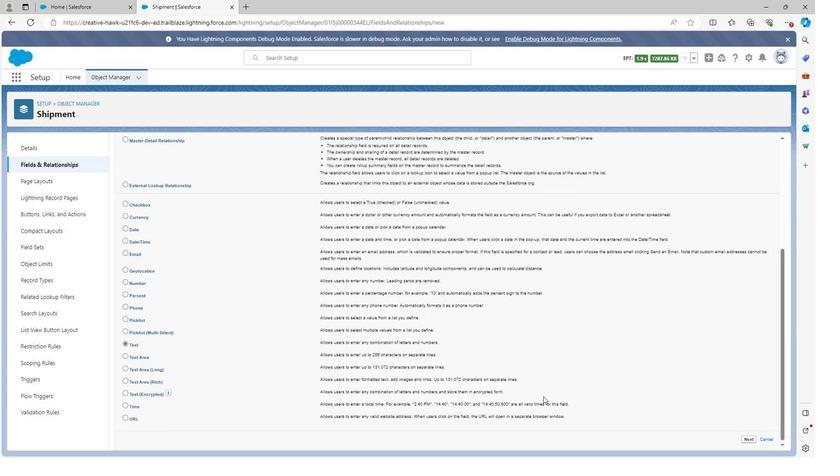 
Action: Mouse scrolled (543, 397) with delta (0, 0)
Screenshot: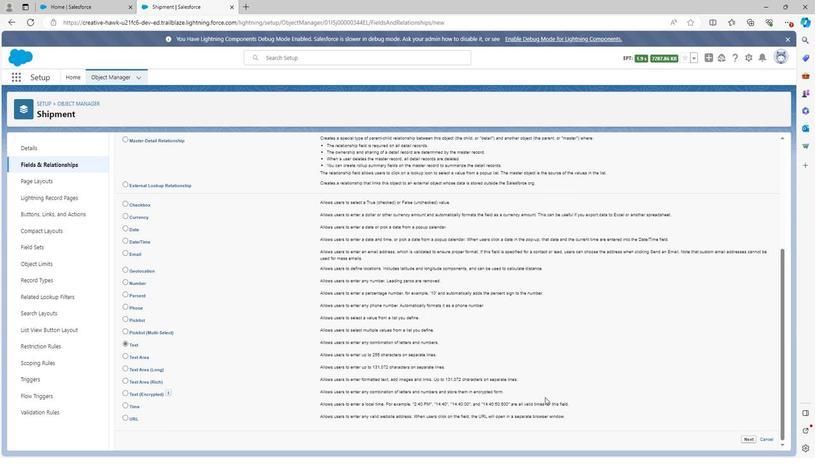 
Action: Mouse moved to (544, 398)
Screenshot: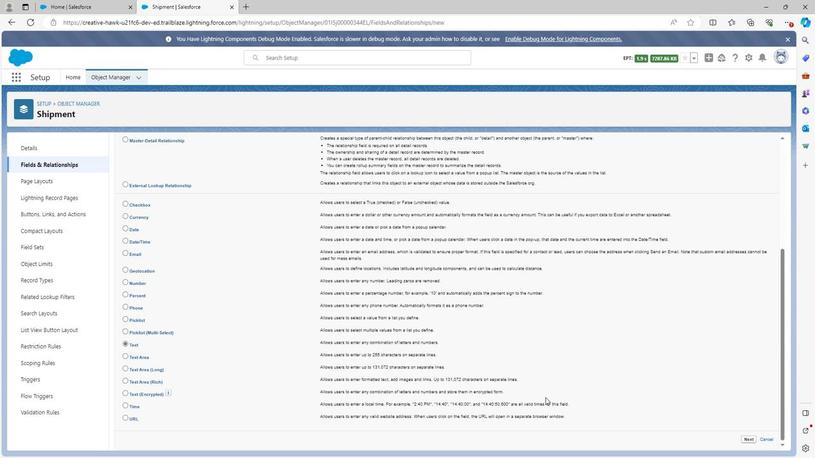 
Action: Mouse scrolled (544, 397) with delta (0, 0)
Screenshot: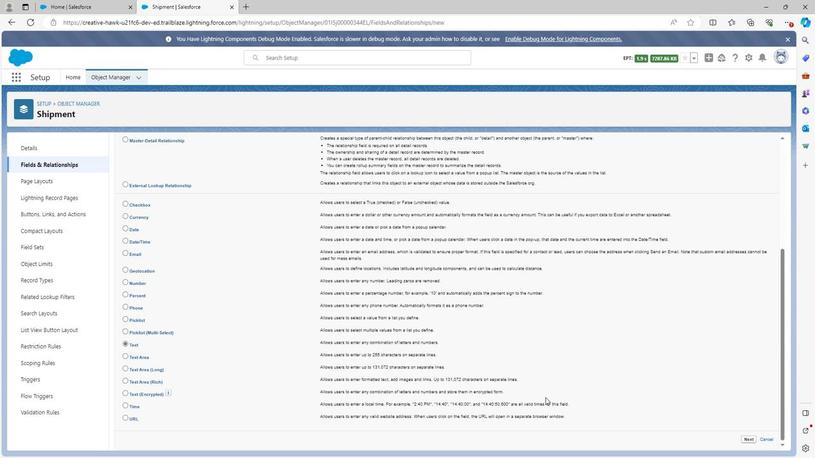 
Action: Mouse moved to (747, 439)
Screenshot: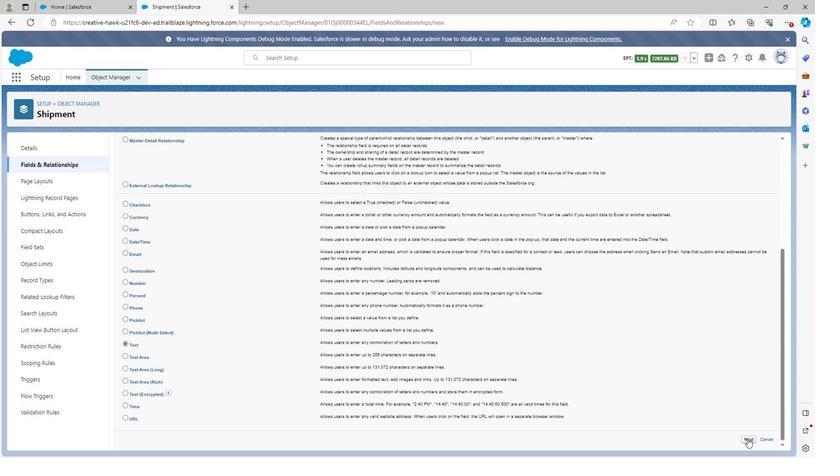 
Action: Mouse pressed left at (747, 439)
Screenshot: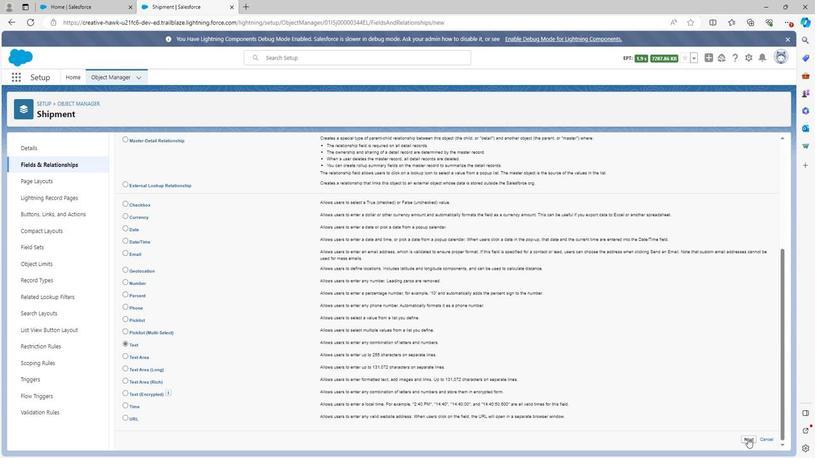 
Action: Mouse moved to (284, 200)
Screenshot: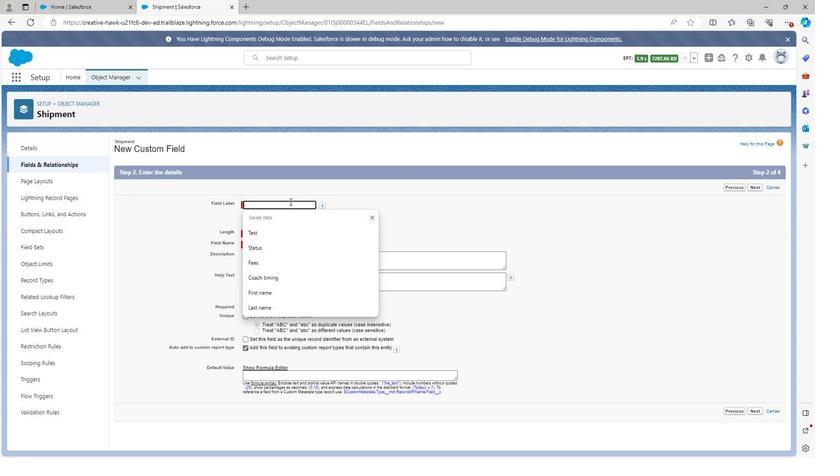 
Action: Key pressed <Key.shift>Shipment<Key.space>status
Screenshot: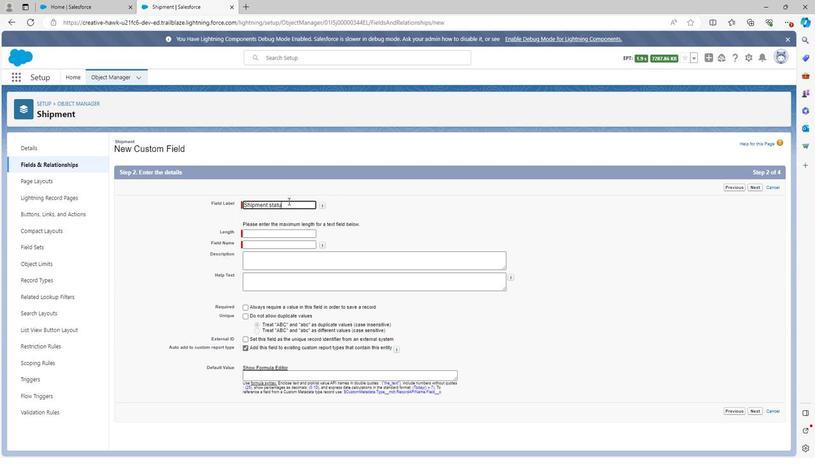 
Action: Mouse moved to (326, 240)
Screenshot: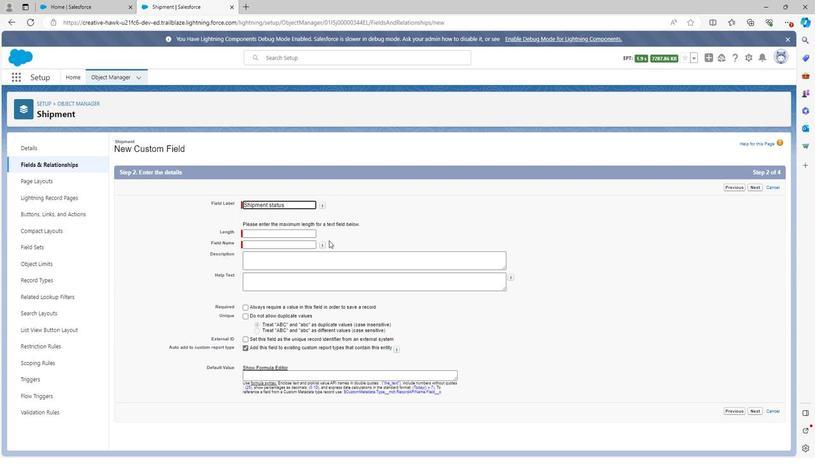 
Action: Mouse pressed left at (326, 240)
Screenshot: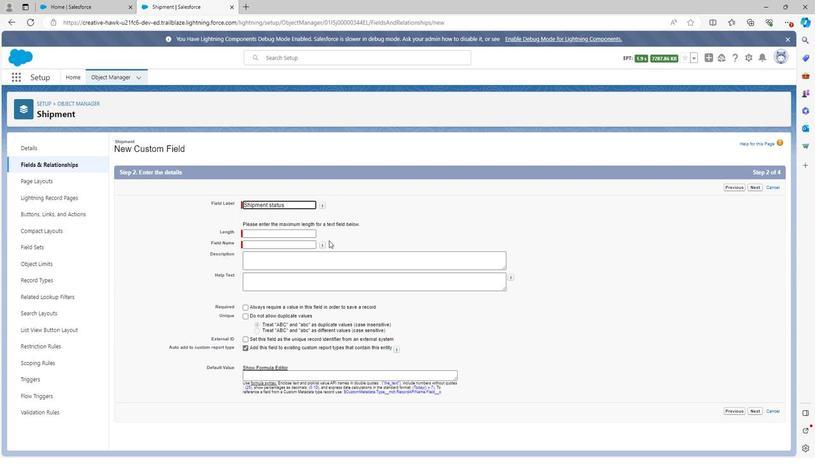 
Action: Mouse moved to (298, 232)
Screenshot: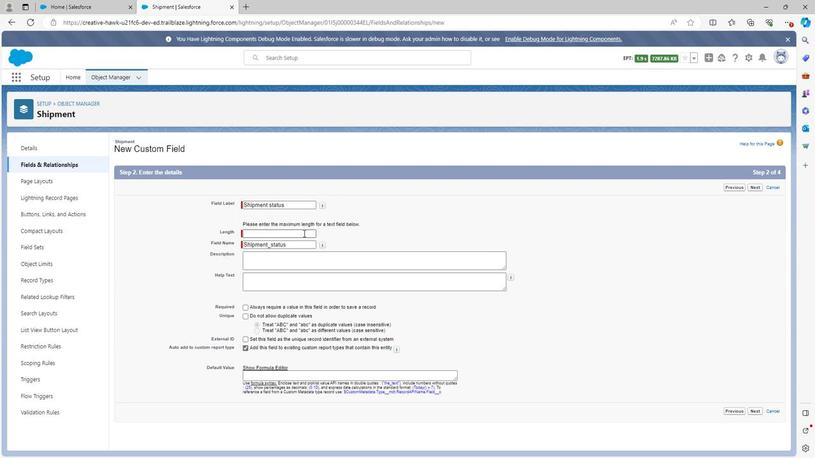 
Action: Mouse pressed left at (298, 232)
Screenshot: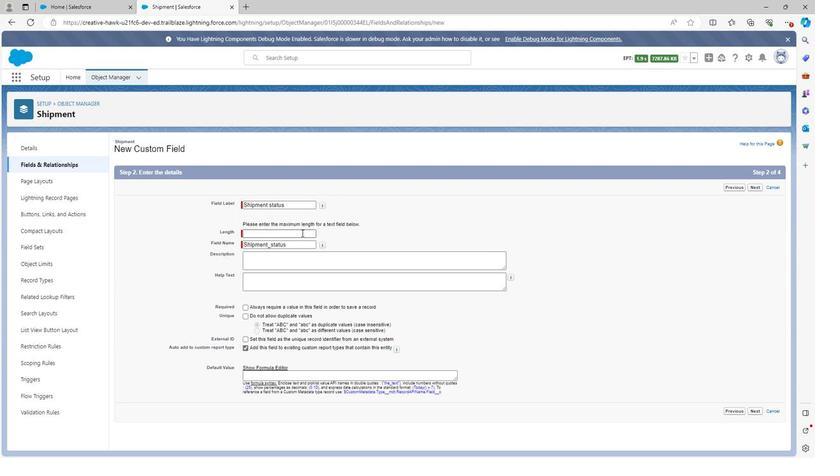
Action: Mouse moved to (270, 258)
Screenshot: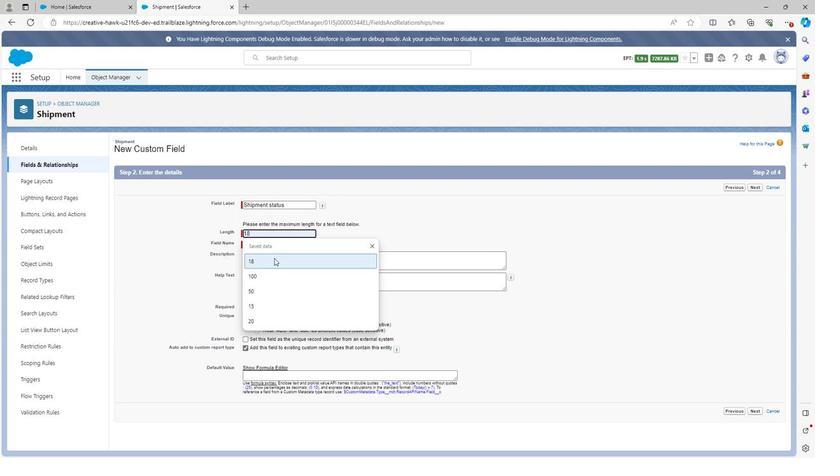 
Action: Mouse pressed left at (270, 258)
Screenshot: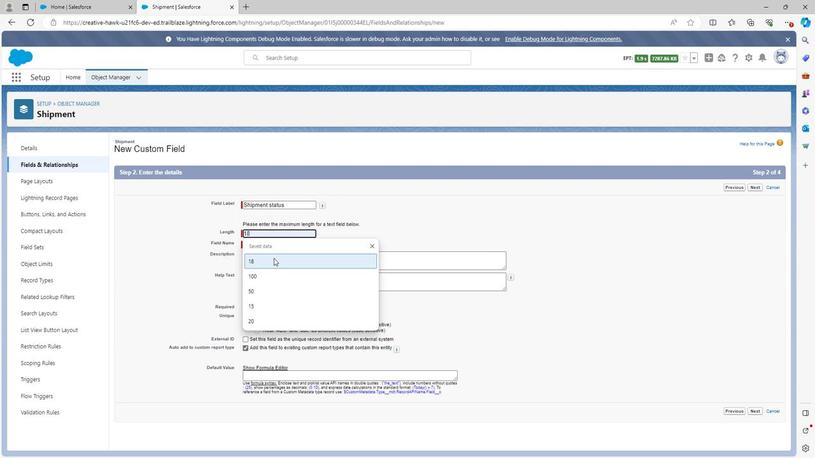 
Action: Mouse pressed left at (270, 258)
Screenshot: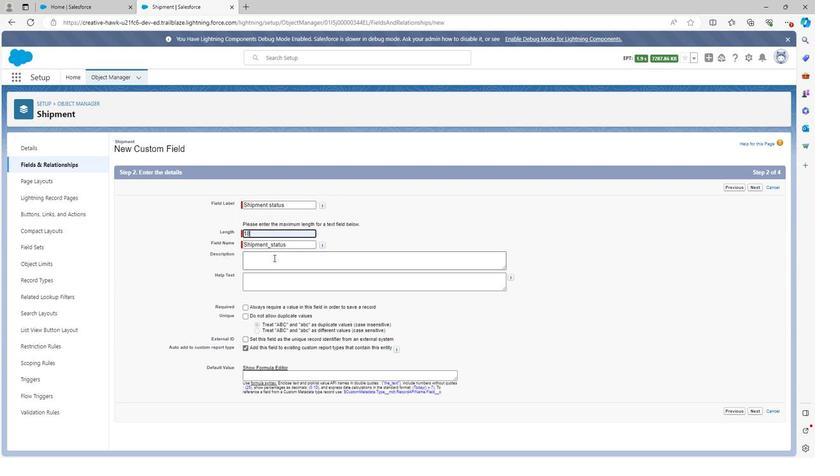 
Action: Key pressed <Key.shift>Ship
Screenshot: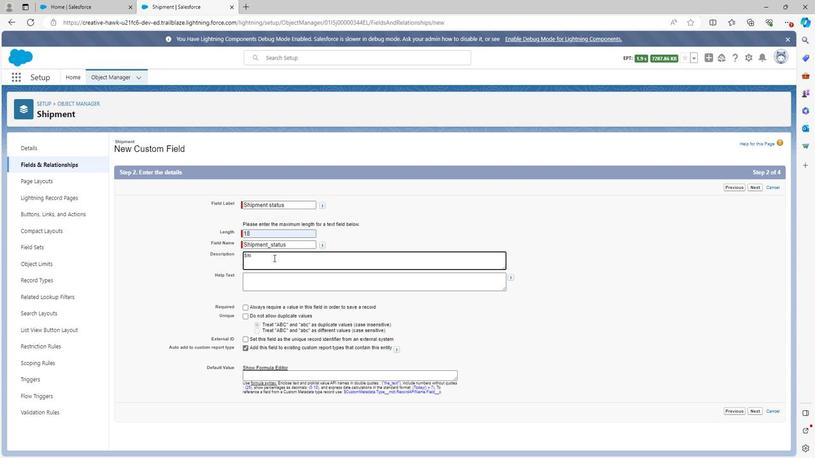 
Action: Mouse moved to (270, 256)
Screenshot: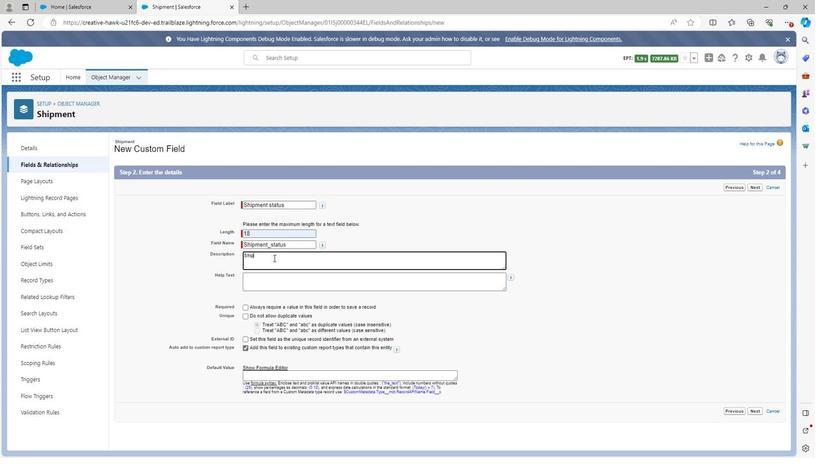 
Action: Key pressed ment<Key.space>status<Key.space>
Screenshot: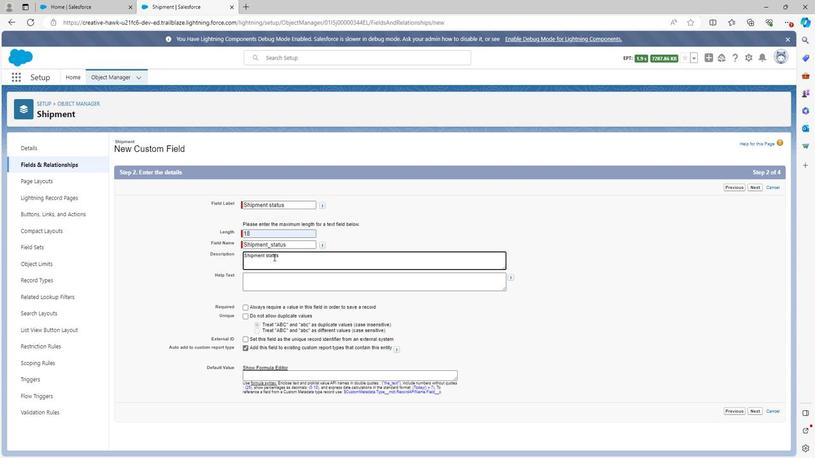 
Action: Mouse moved to (270, 256)
Screenshot: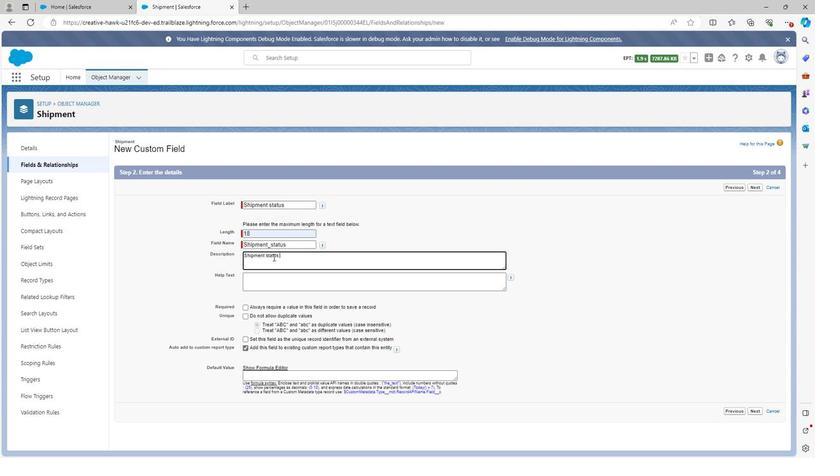 
Action: Key pressed field<Key.space>is<Key.space>used<Key.space>
Screenshot: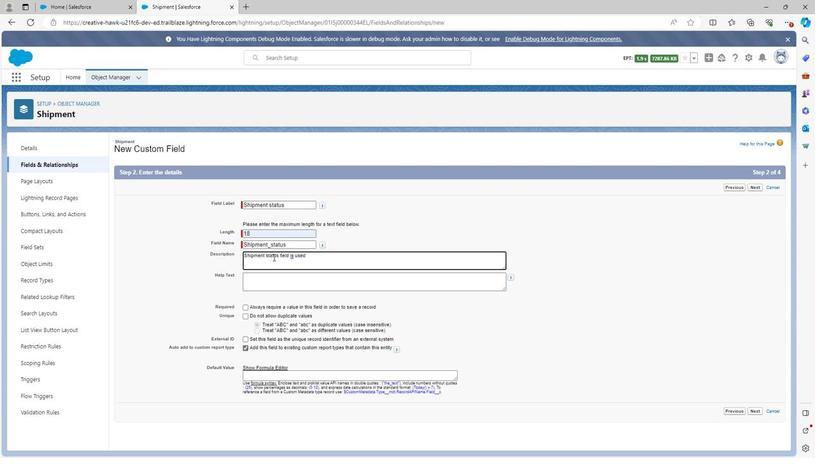 
Action: Mouse moved to (269, 256)
Screenshot: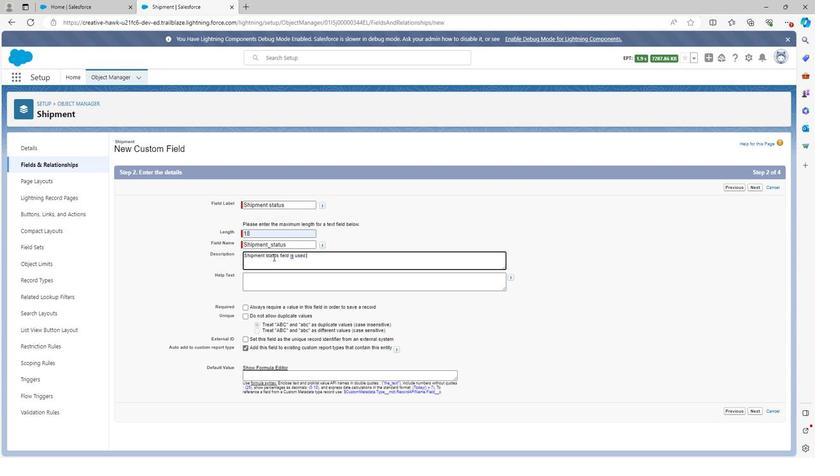 
Action: Key pressed to<Key.space>defined<Key.space>
Screenshot: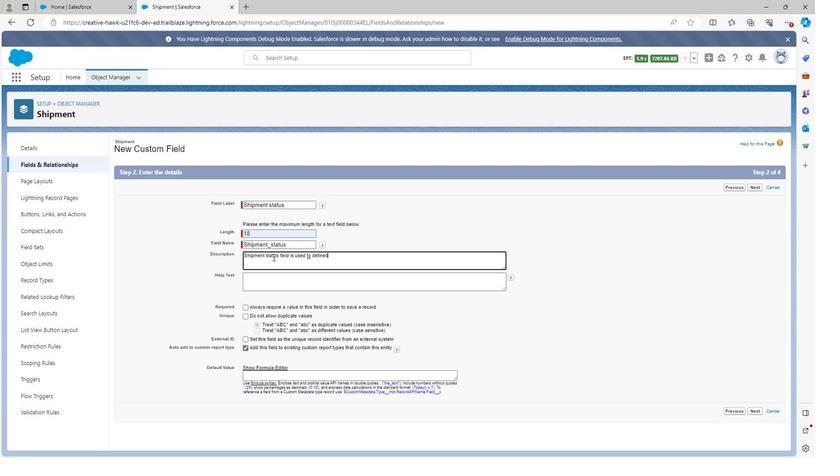 
Action: Mouse moved to (269, 257)
Screenshot: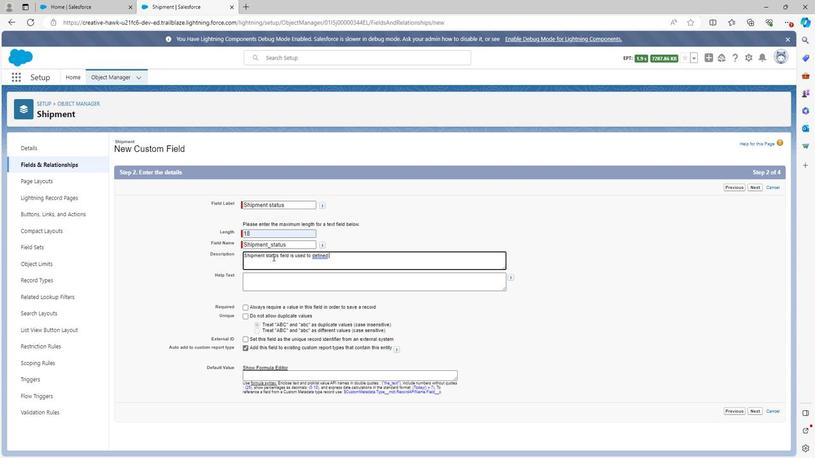 
Action: Key pressed the<Key.space>s
Screenshot: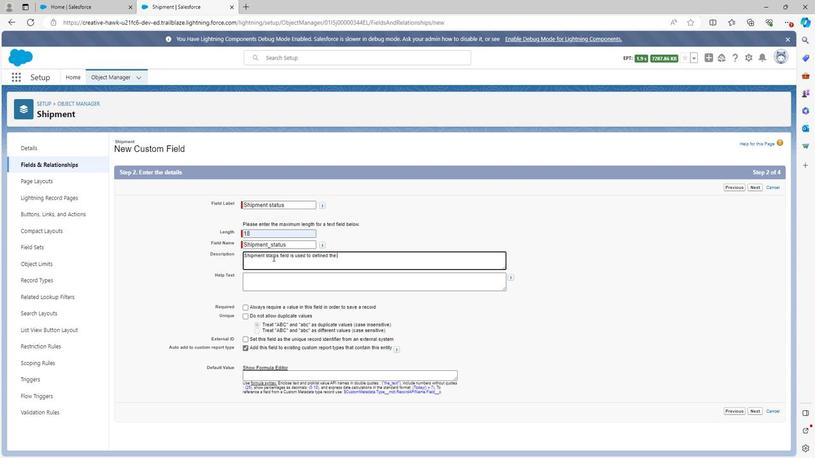 
Action: Mouse moved to (268, 258)
Screenshot: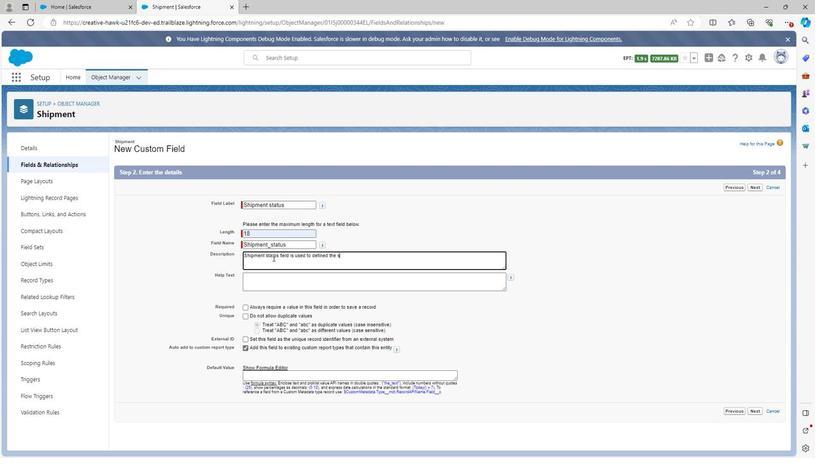 
Action: Key pressed h
Screenshot: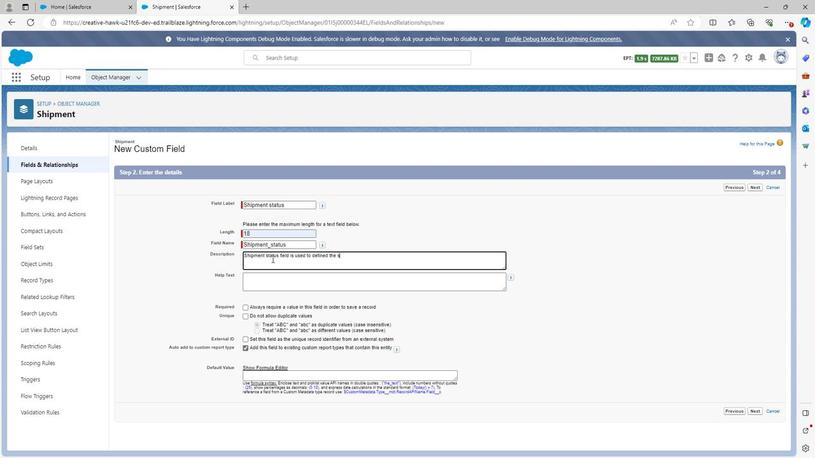 
Action: Mouse moved to (268, 257)
Screenshot: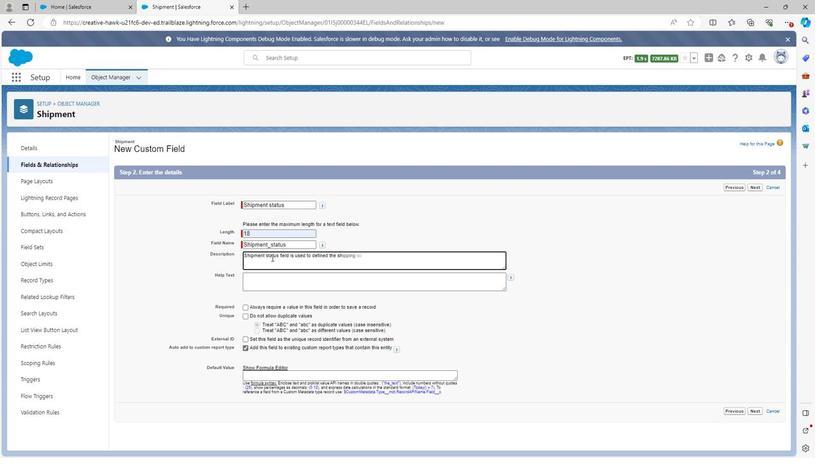 
Action: Key pressed <Key.backspace><Key.backspace>statu
Screenshot: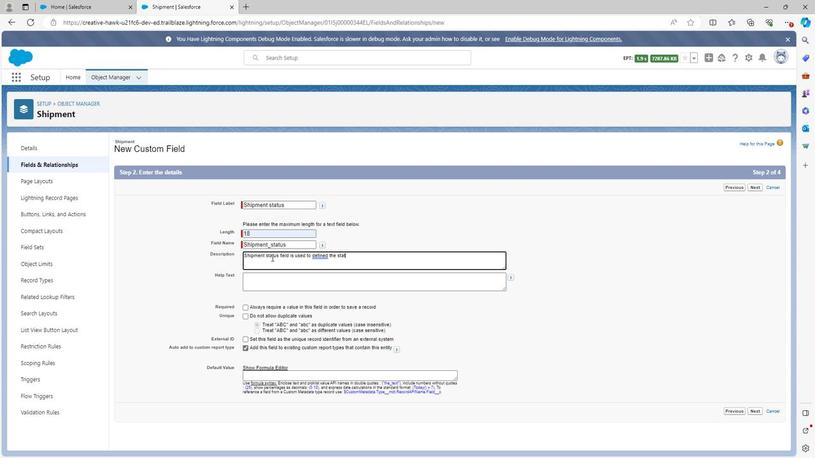 
Action: Mouse moved to (268, 257)
Screenshot: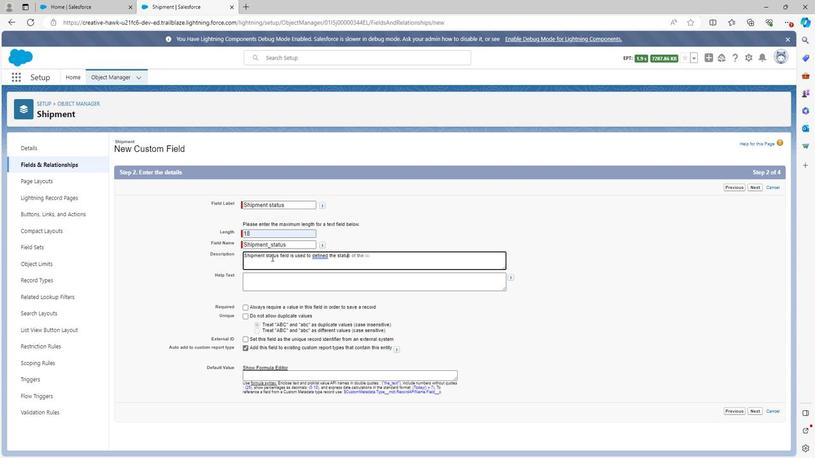 
Action: Key pressed s
Screenshot: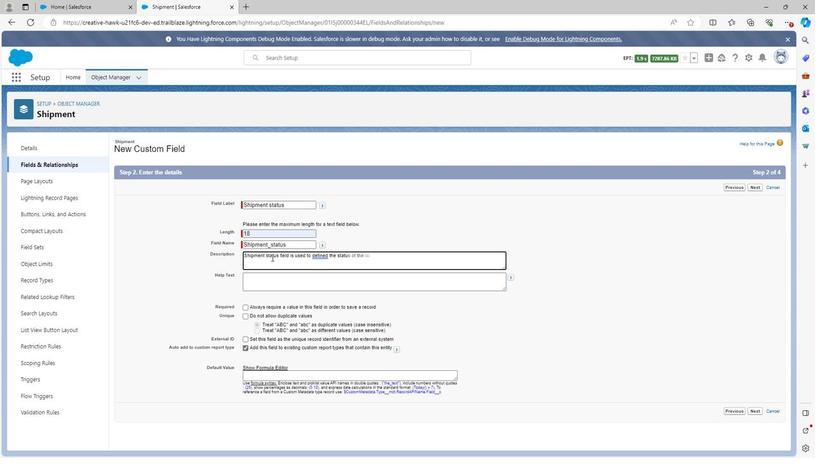 
Action: Mouse moved to (268, 258)
Screenshot: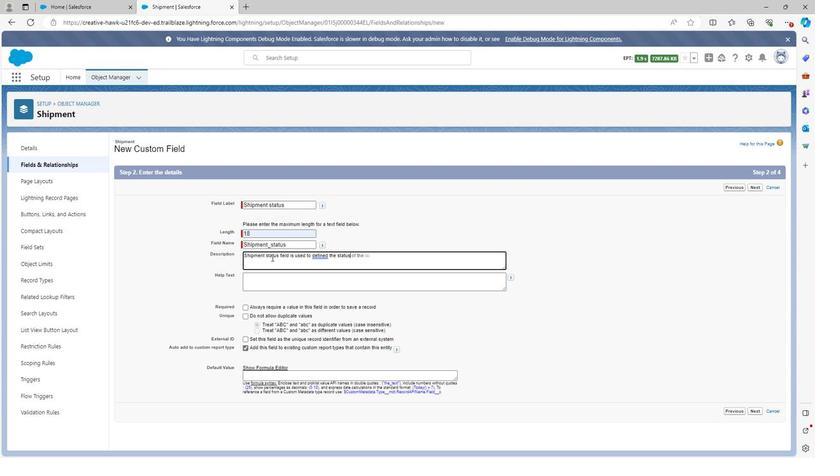 
Action: Key pressed <Key.space>
Screenshot: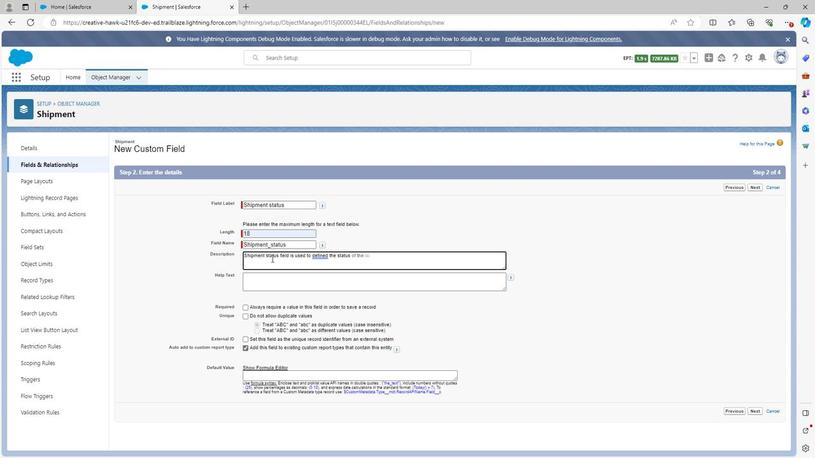 
Action: Mouse moved to (268, 258)
Screenshot: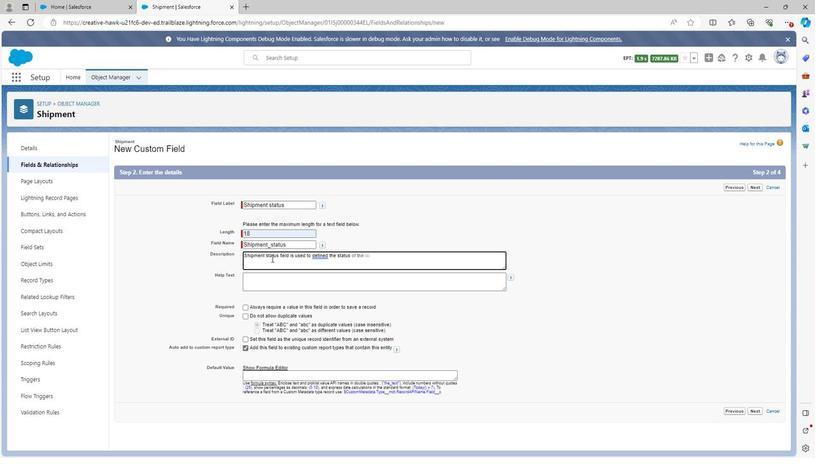 
Action: Key pressed o
Screenshot: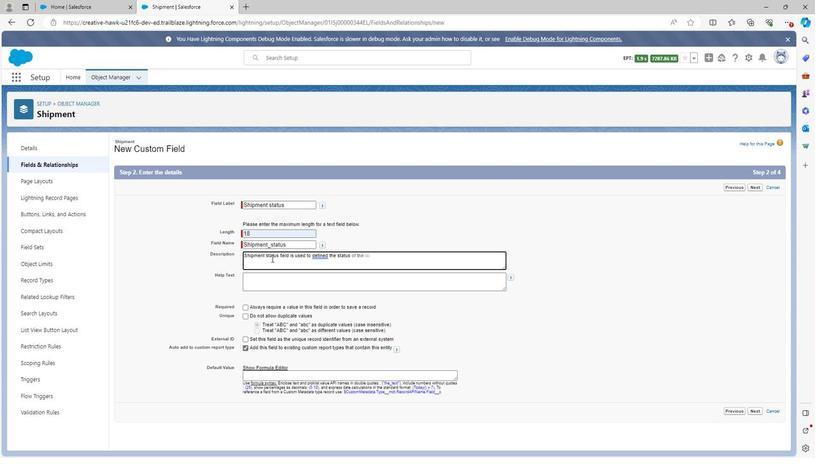 
Action: Mouse moved to (268, 257)
Screenshot: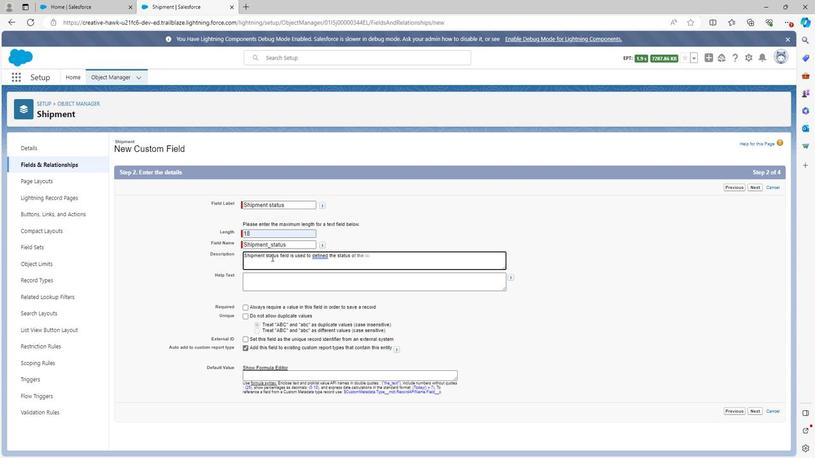 
Action: Key pressed f
Screenshot: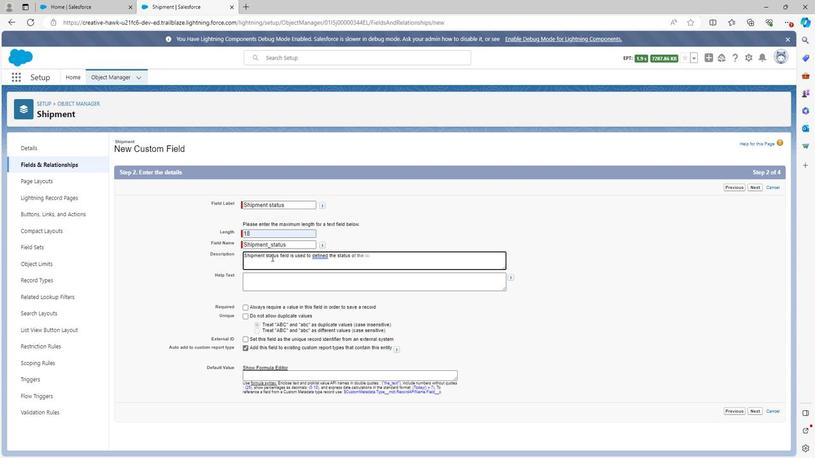 
Action: Mouse moved to (268, 256)
Screenshot: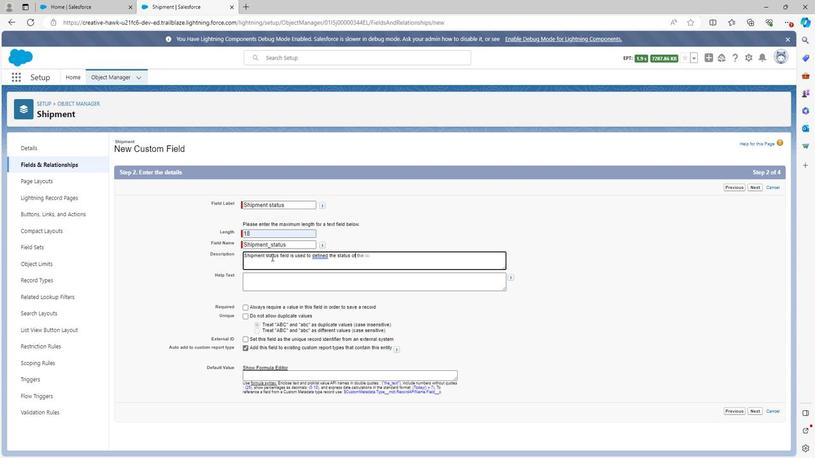 
Action: Key pressed <Key.space>sh
Screenshot: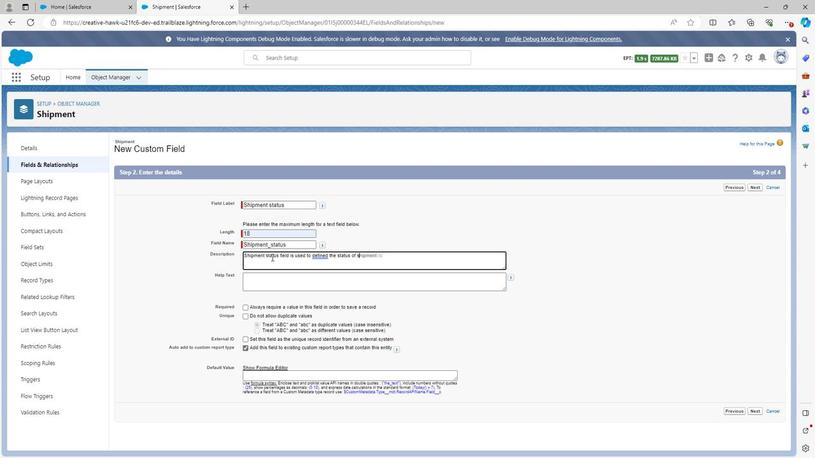 
Action: Mouse moved to (268, 258)
Screenshot: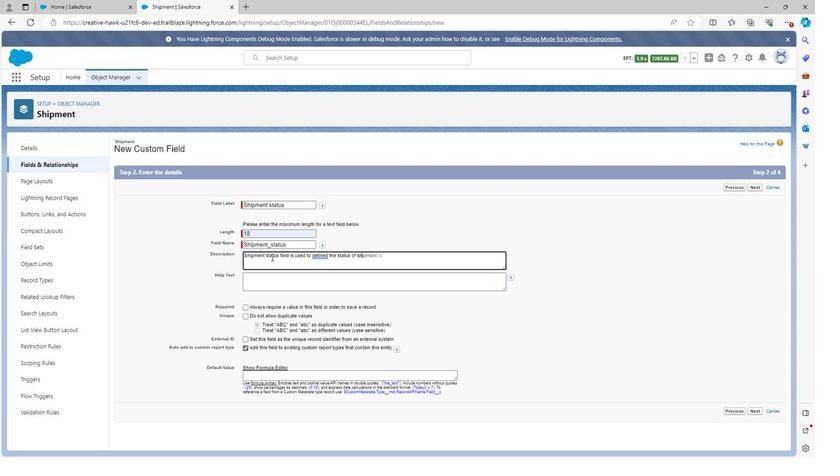 
Action: Key pressed ip
Screenshot: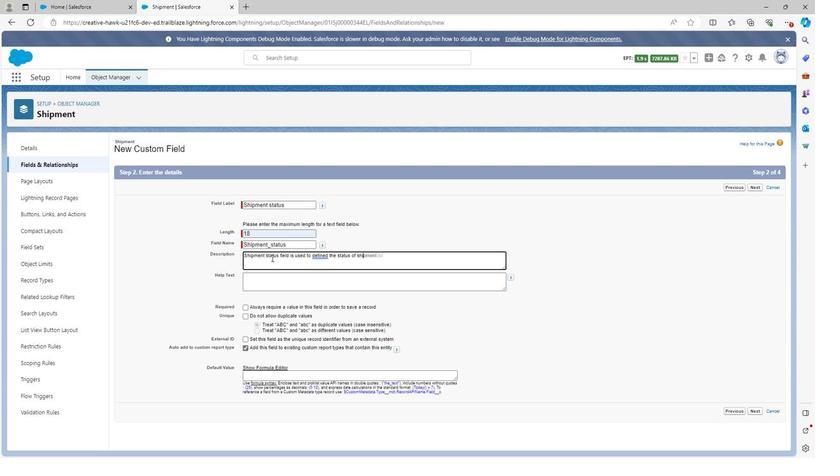 
Action: Mouse moved to (266, 261)
Screenshot: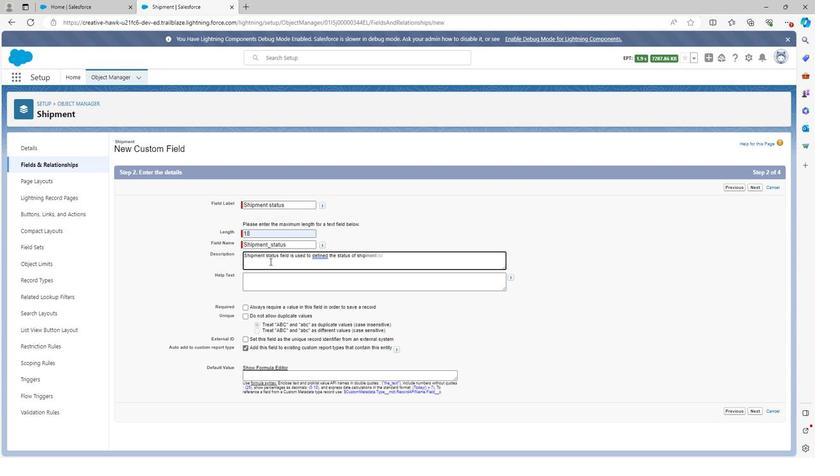 
Action: Key pressed me
Screenshot: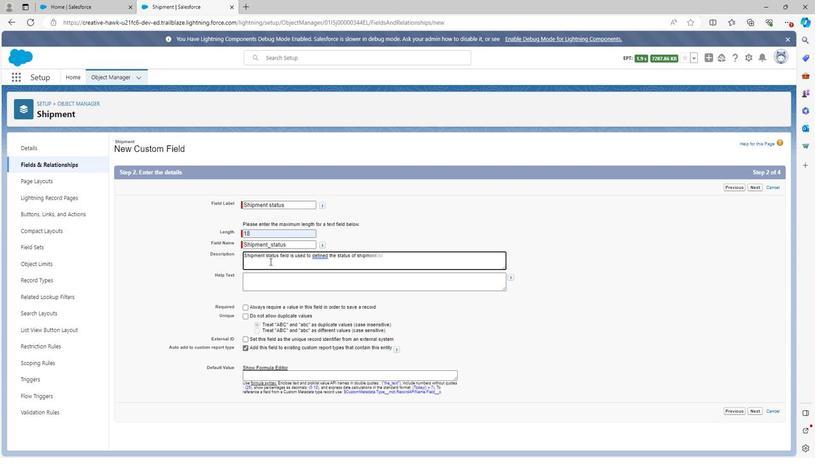 
Action: Mouse moved to (265, 263)
Screenshot: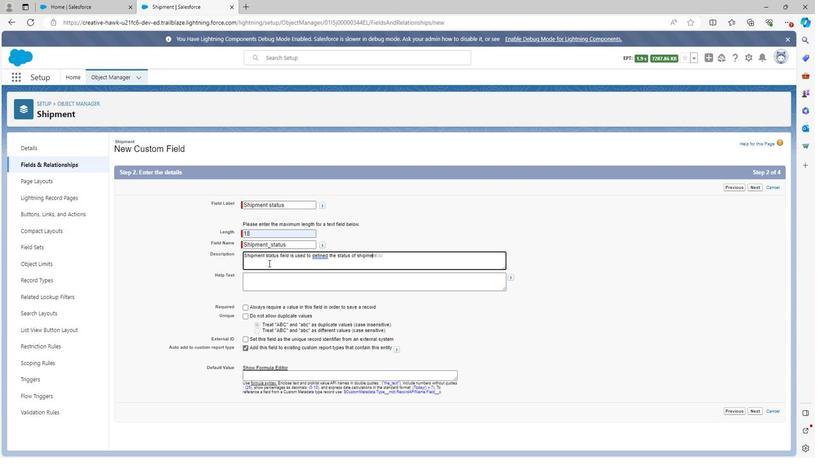 
Action: Key pressed nt<Key.space>
Screenshot: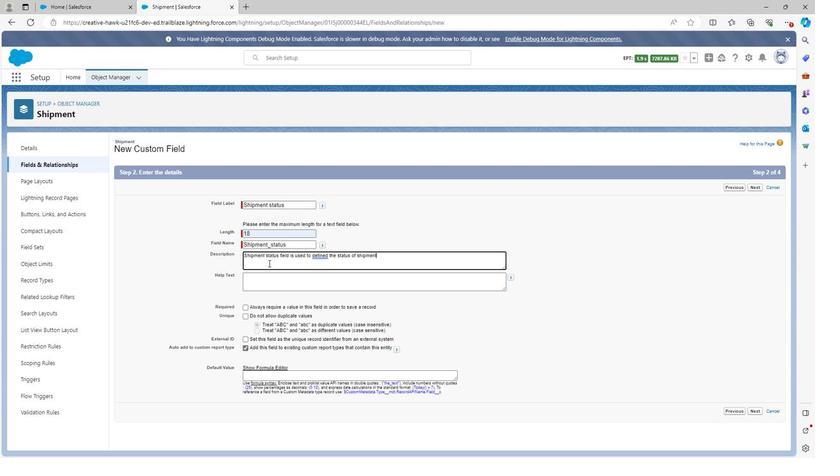 
Action: Mouse moved to (265, 263)
Screenshot: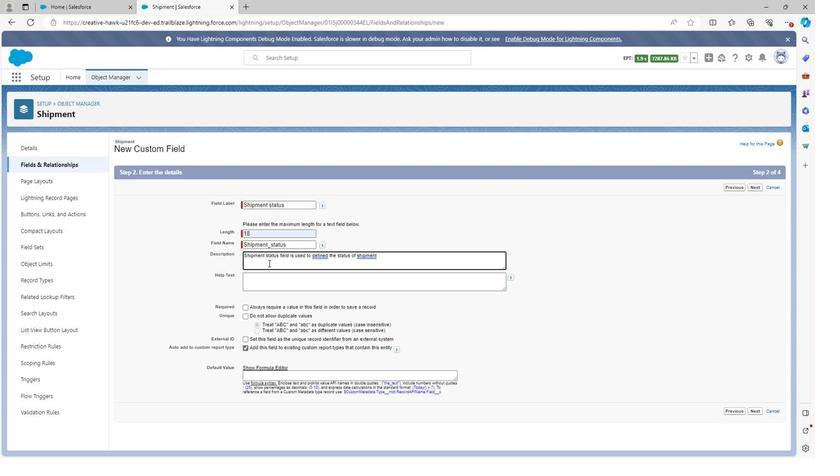 
Action: Key pressed in<Key.space>supply<Key.alt_l>v
Screenshot: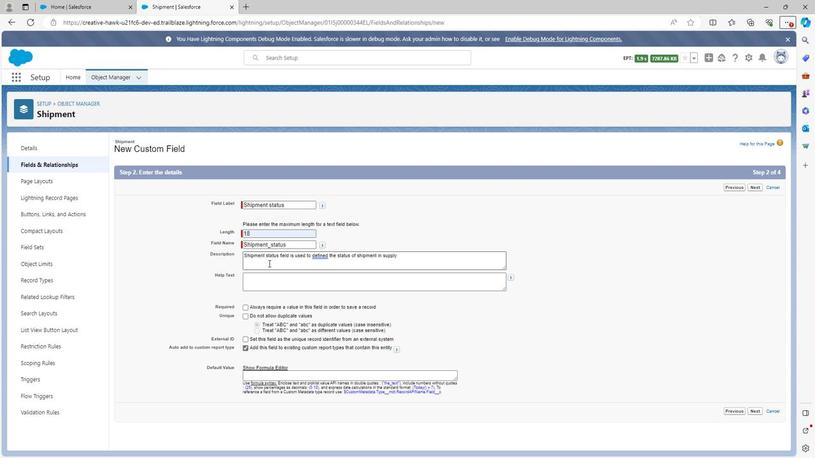 
Action: Mouse moved to (399, 257)
Screenshot: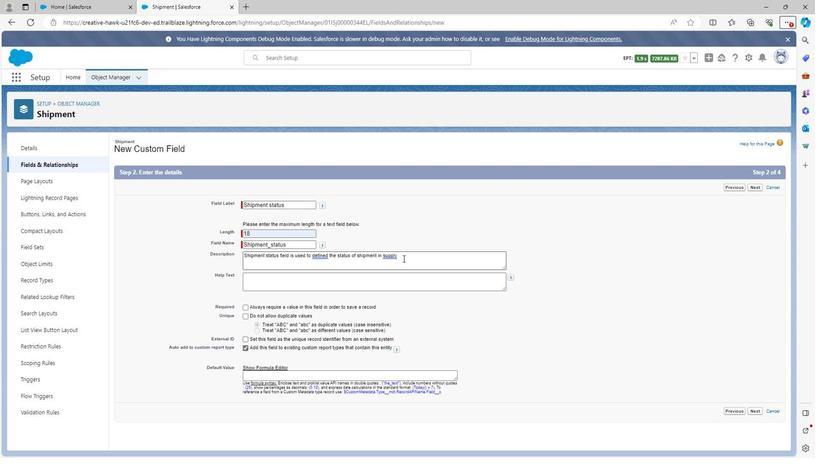 
Action: Mouse pressed left at (399, 257)
Screenshot: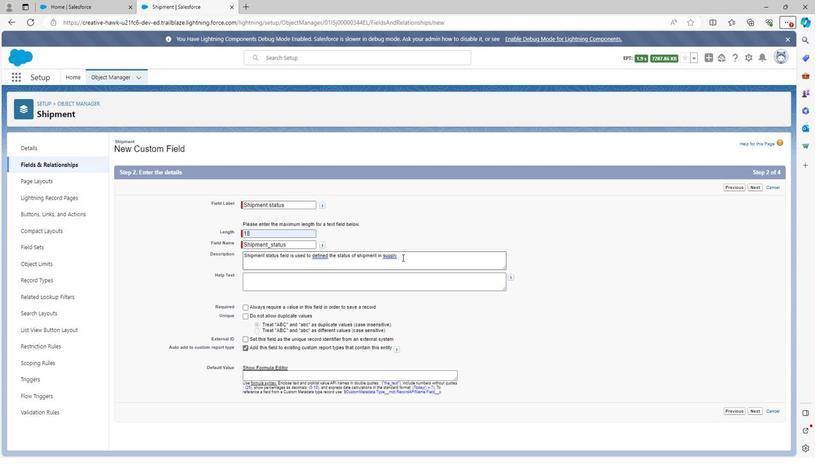 
Action: Key pressed <Key.space>
Screenshot: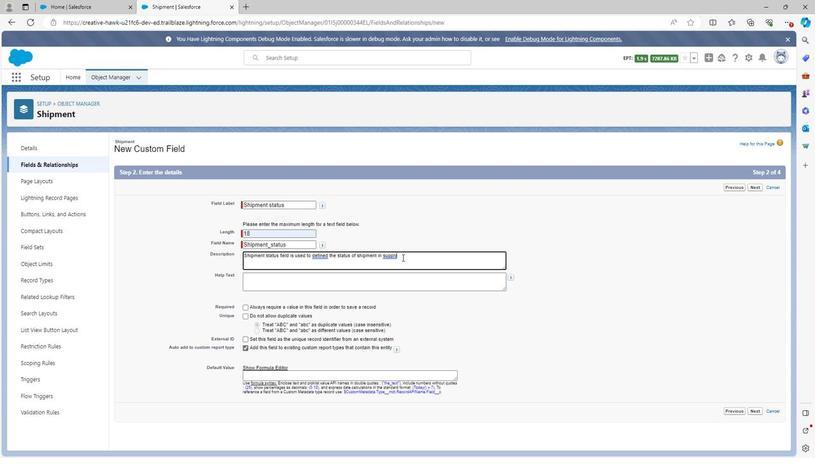 
Action: Mouse moved to (398, 257)
Screenshot: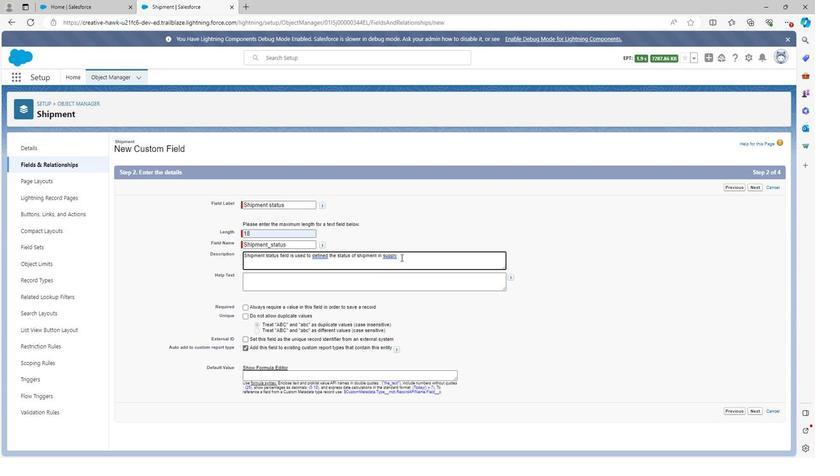 
Action: Key pressed cha
Screenshot: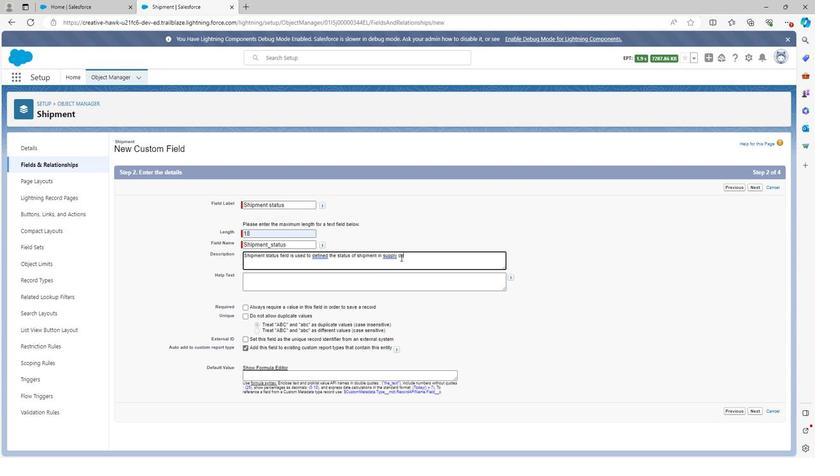 
Action: Mouse moved to (398, 257)
Screenshot: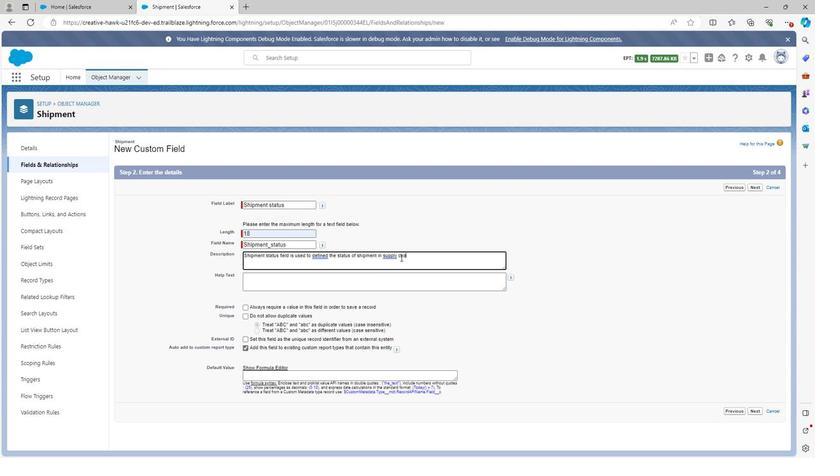 
Action: Key pressed i
Screenshot: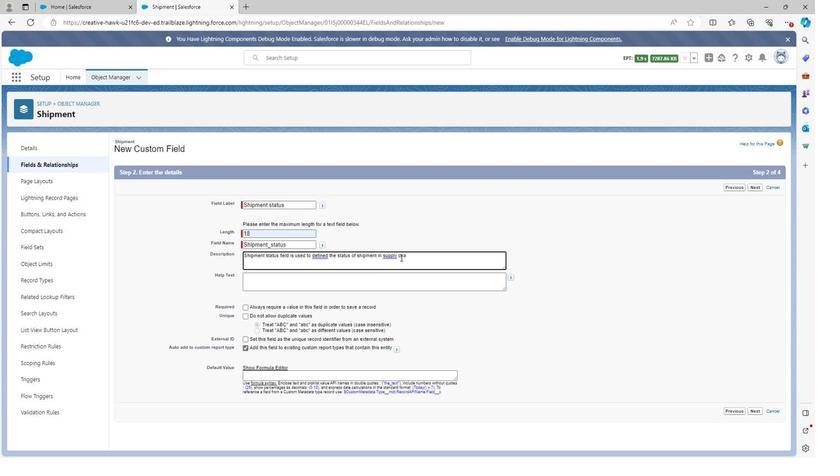 
Action: Mouse moved to (396, 258)
Screenshot: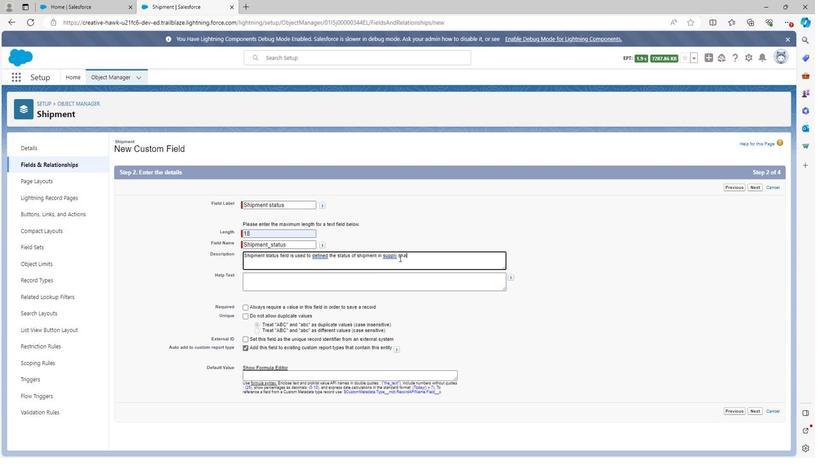 
Action: Key pressed n<Key.space>mam
Screenshot: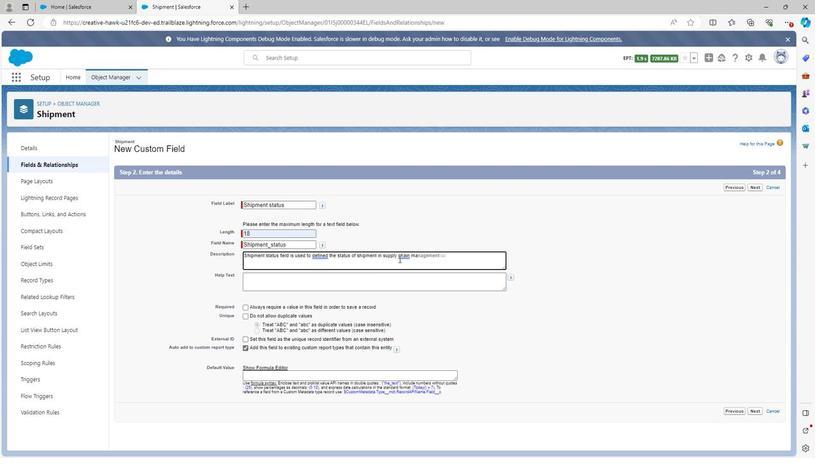 
Action: Mouse moved to (395, 258)
Screenshot: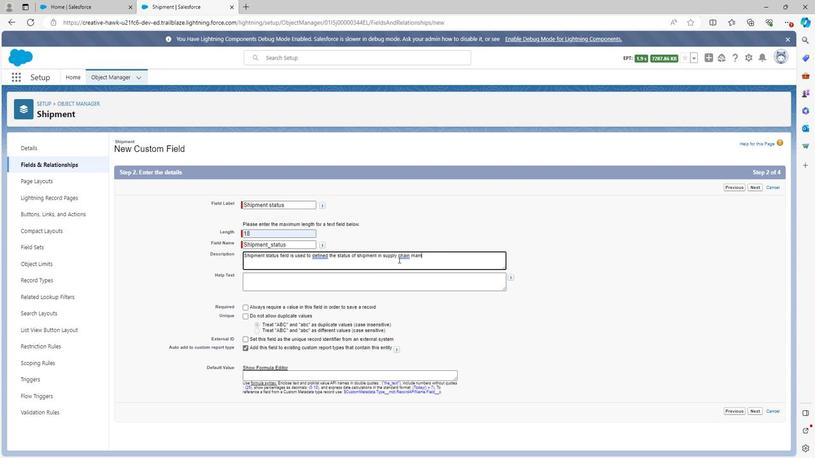 
Action: Key pressed <Key.backspace>
Screenshot: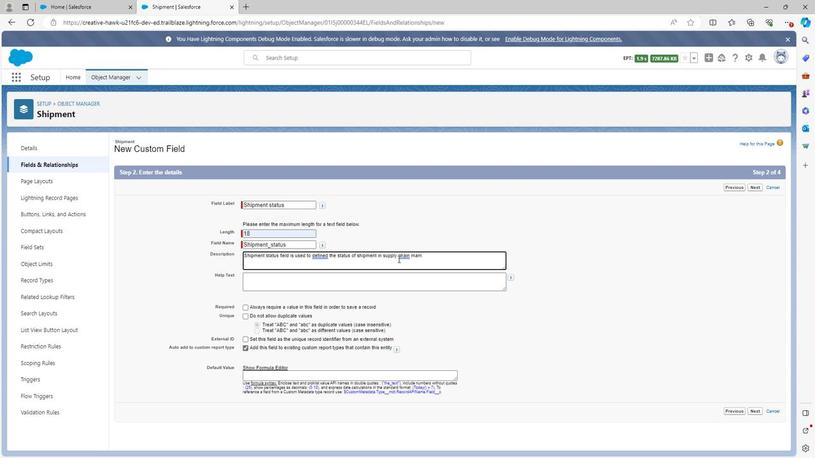
Action: Mouse moved to (395, 260)
Screenshot: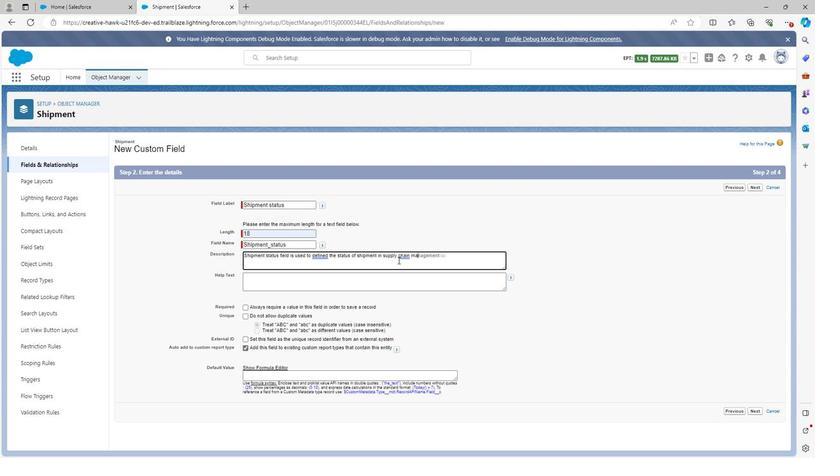 
Action: Key pressed na
Screenshot: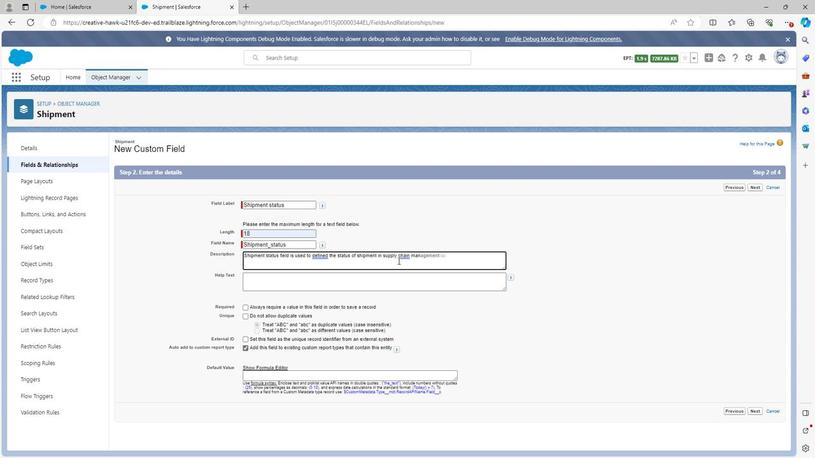 
Action: Mouse moved to (395, 261)
Screenshot: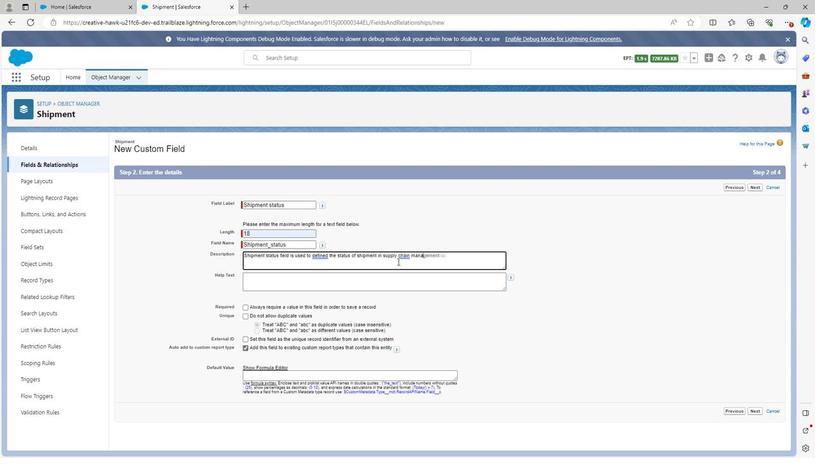 
Action: Key pressed g
Screenshot: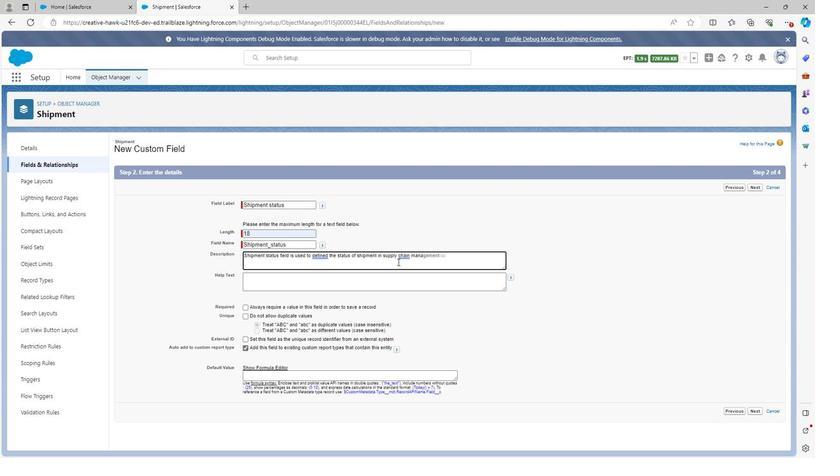 
Action: Mouse moved to (395, 262)
Screenshot: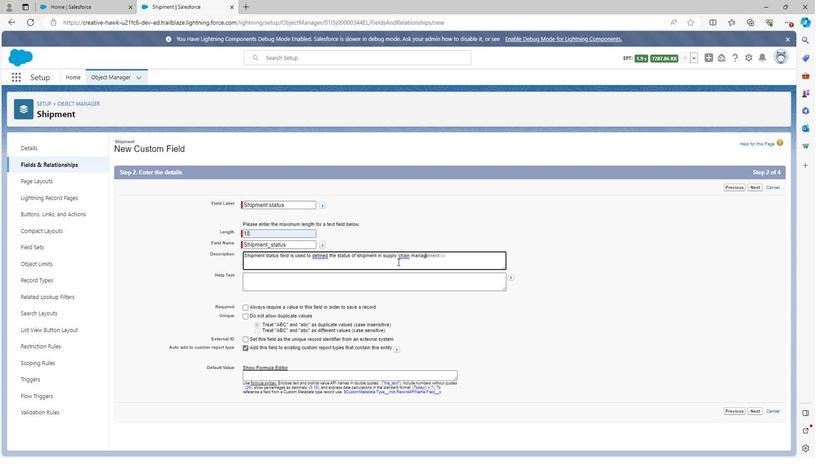 
Action: Key pressed e
Screenshot: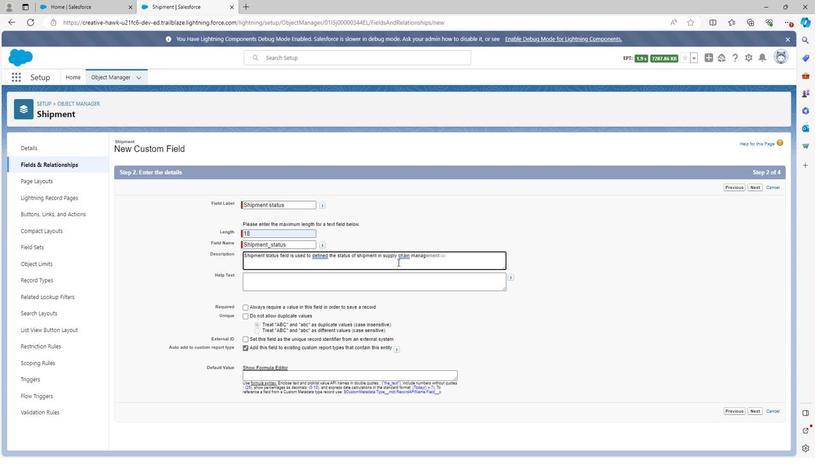 
Action: Mouse moved to (394, 261)
Screenshot: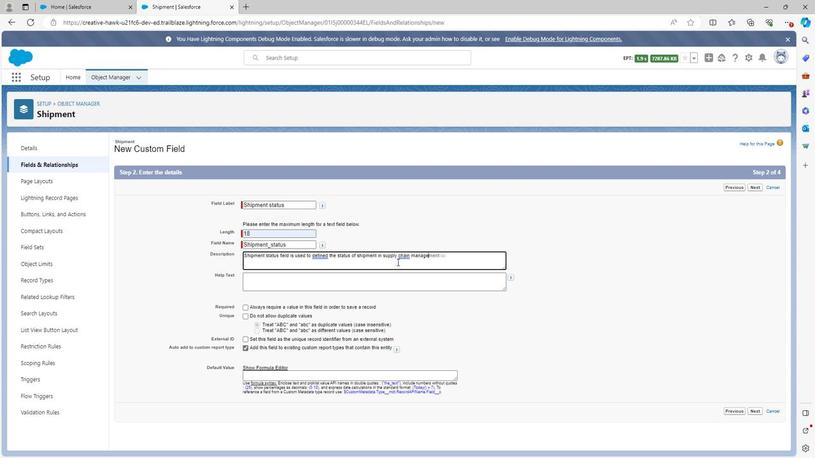 
Action: Key pressed me
Screenshot: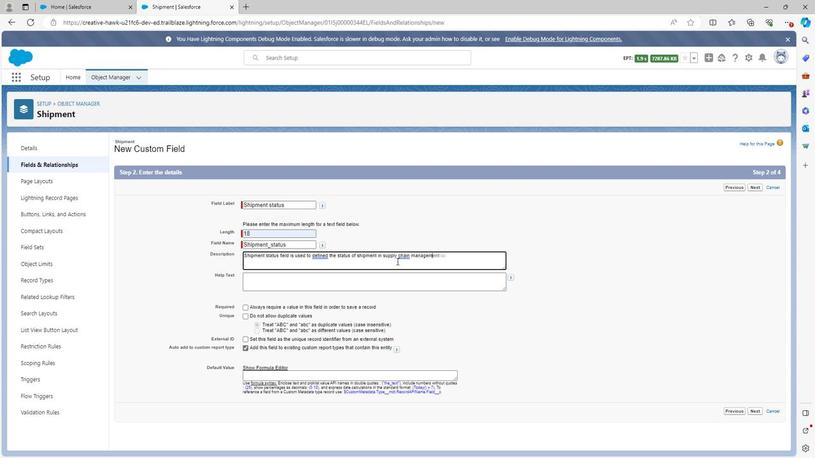 
Action: Mouse moved to (393, 261)
Screenshot: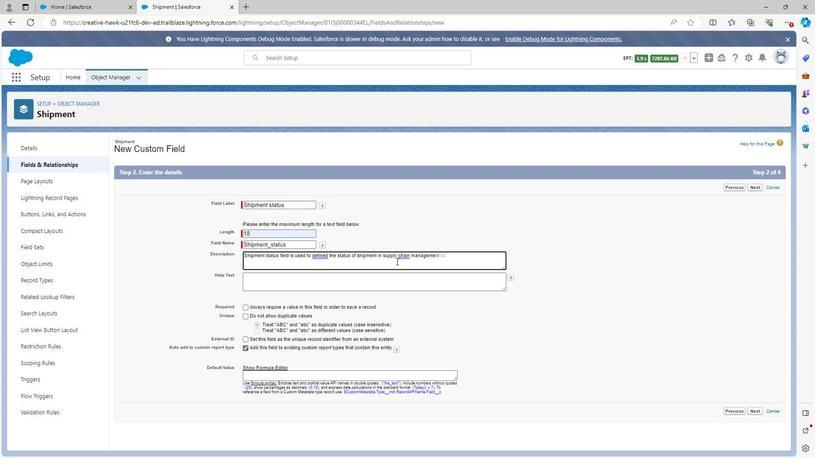 
Action: Key pressed nt
Screenshot: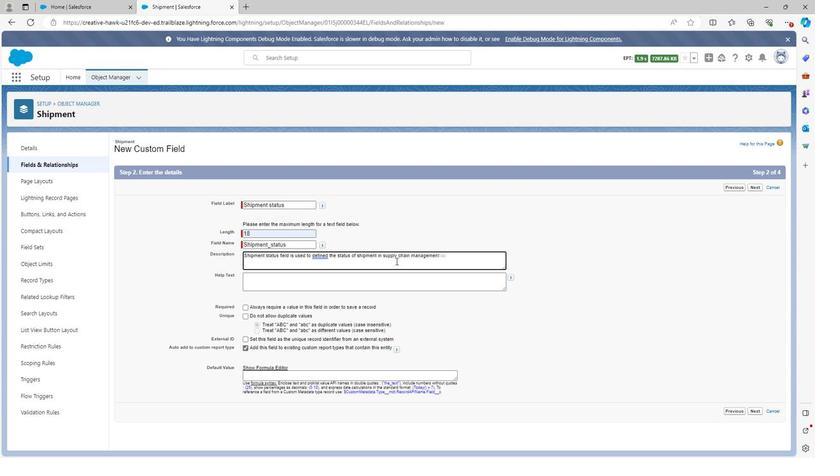 
Action: Mouse moved to (351, 277)
Screenshot: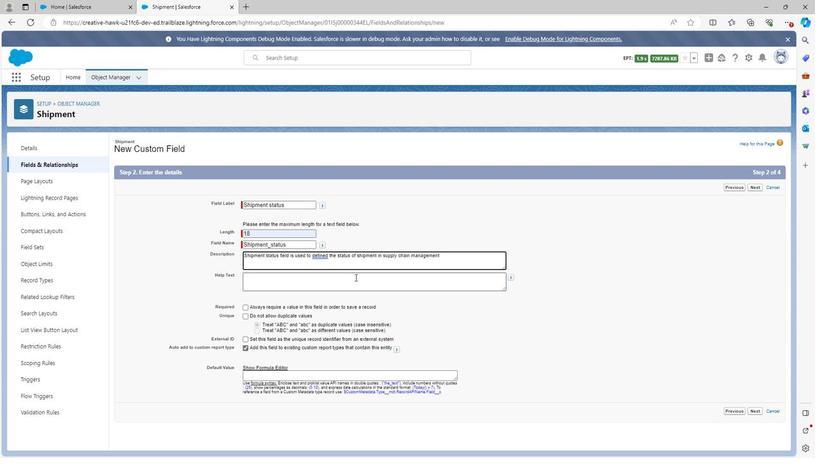 
Action: Mouse pressed left at (351, 277)
Screenshot: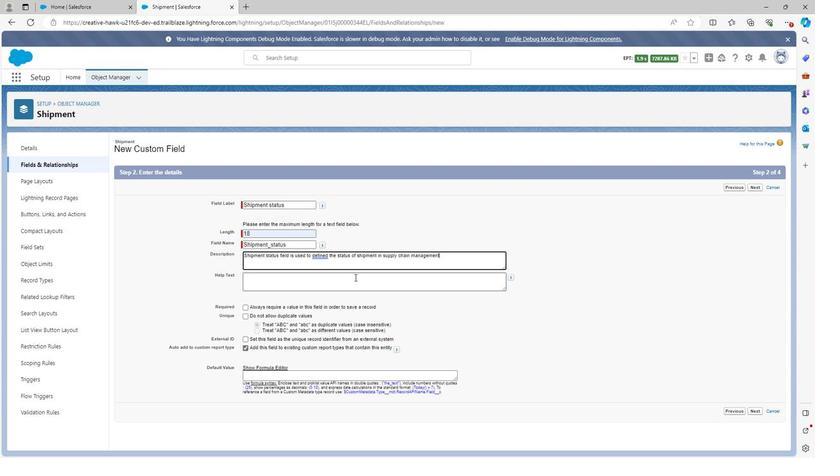 
Action: Mouse moved to (351, 277)
Screenshot: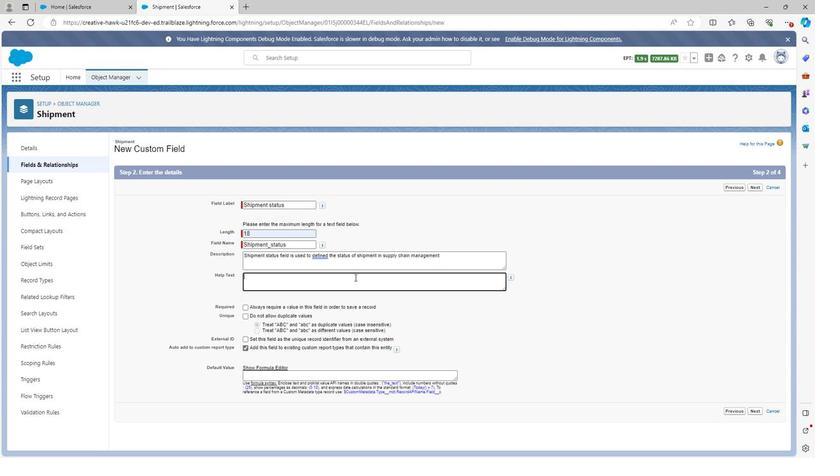 
Action: Key pressed <Key.shift><Key.shift><Key.shift><Key.shift>Shipment<Key.space>status
Screenshot: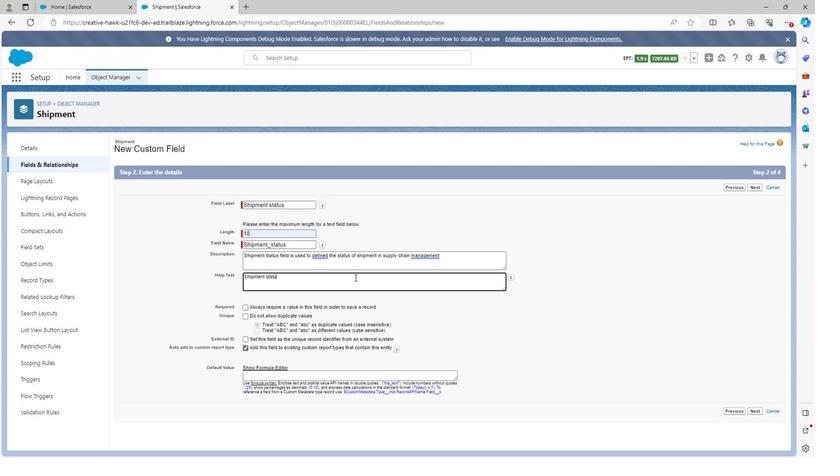 
Action: Mouse moved to (751, 410)
Screenshot: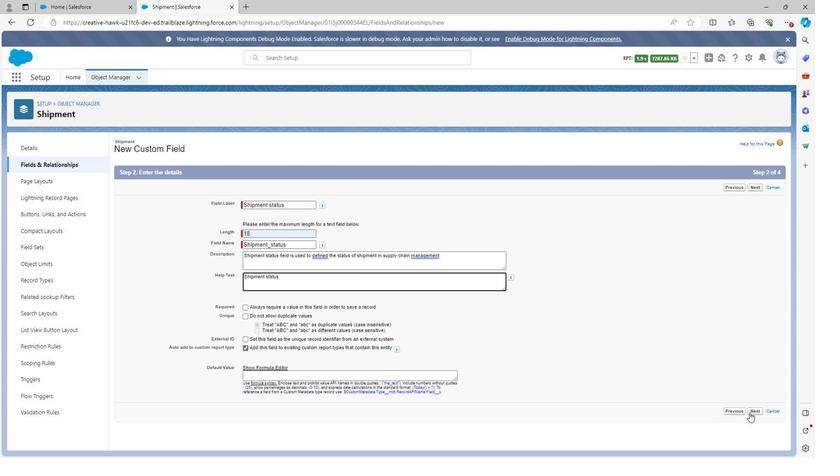 
Action: Mouse pressed left at (751, 410)
Screenshot: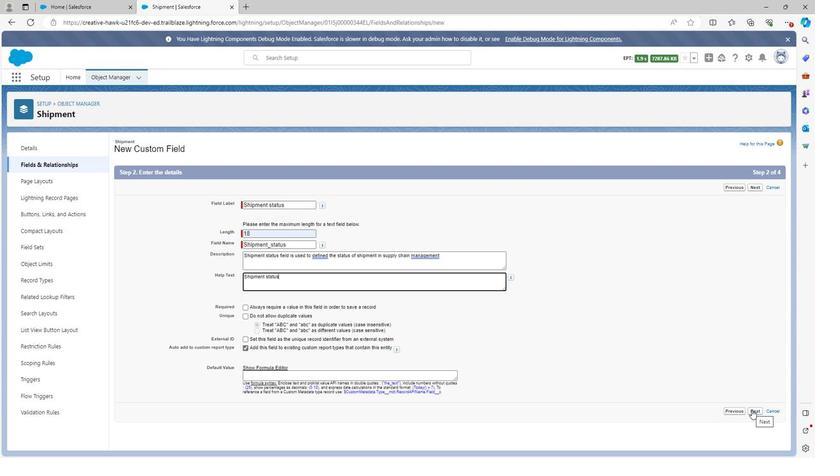 
Action: Mouse moved to (561, 258)
Screenshot: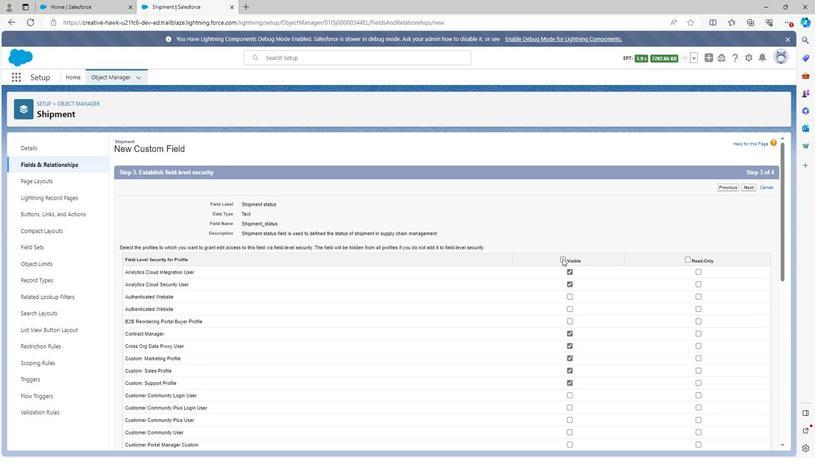 
Action: Mouse pressed left at (561, 258)
Screenshot: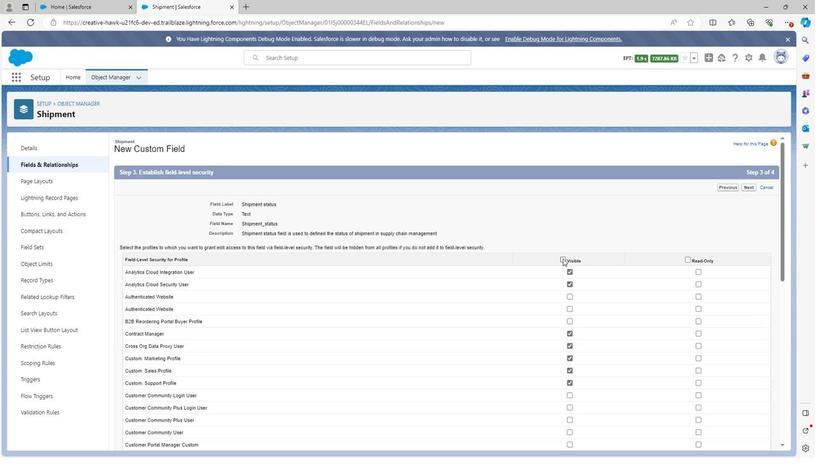 
Action: Mouse moved to (687, 258)
Screenshot: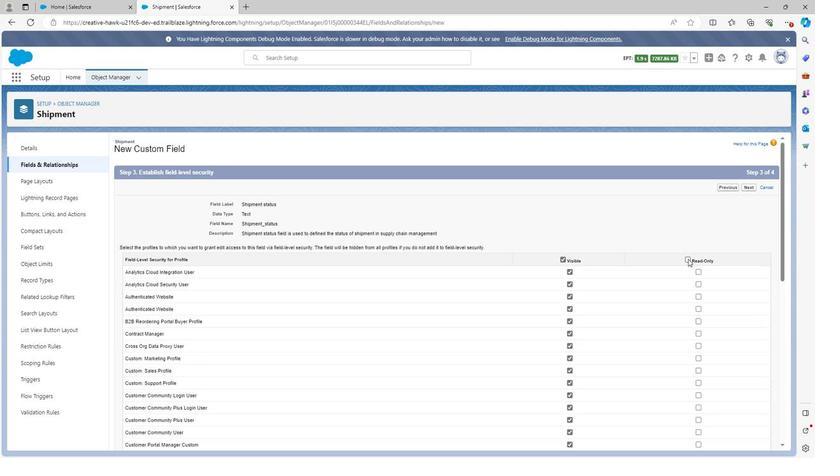 
Action: Mouse pressed left at (687, 258)
Screenshot: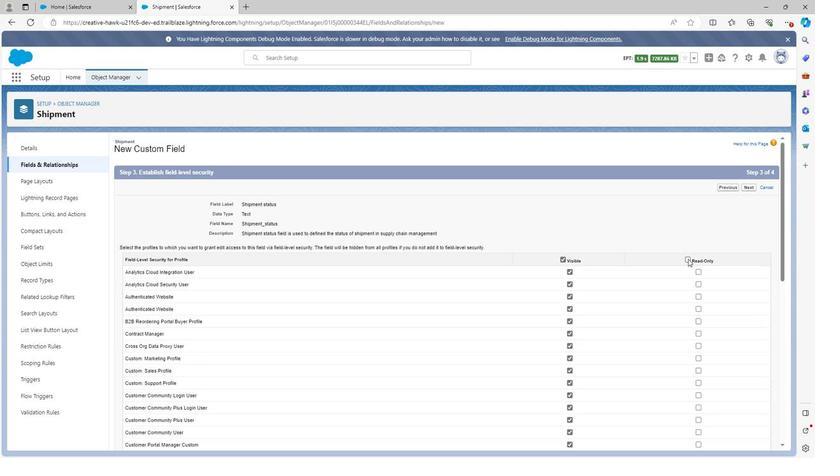 
Action: Mouse moved to (567, 273)
Screenshot: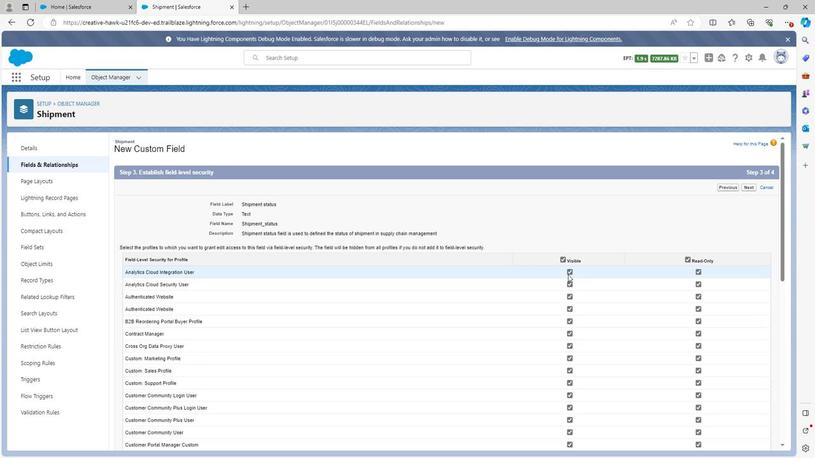 
Action: Mouse pressed left at (567, 273)
Screenshot: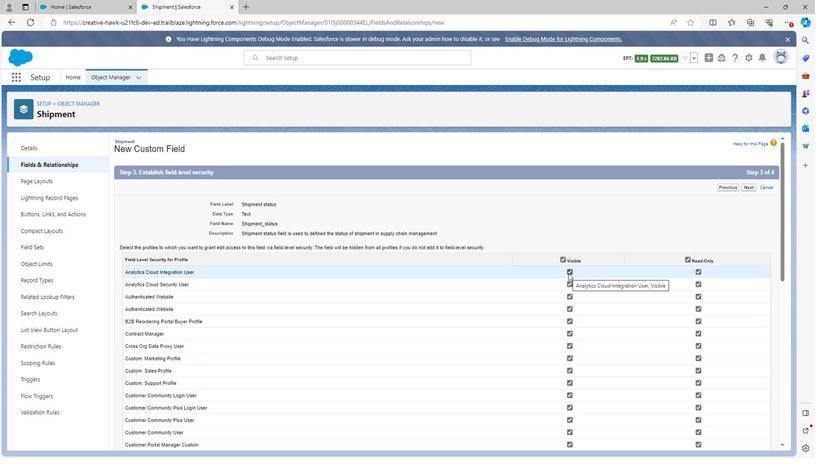 
Action: Mouse moved to (569, 284)
Screenshot: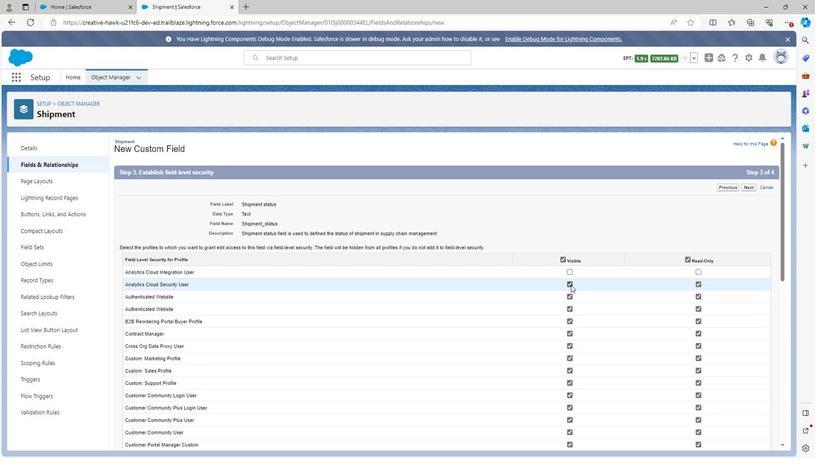 
Action: Mouse pressed left at (569, 284)
Screenshot: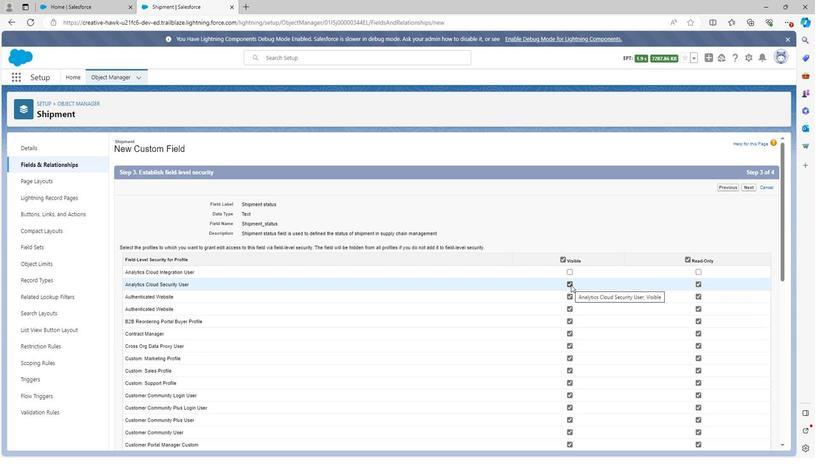
Action: Mouse moved to (567, 321)
Screenshot: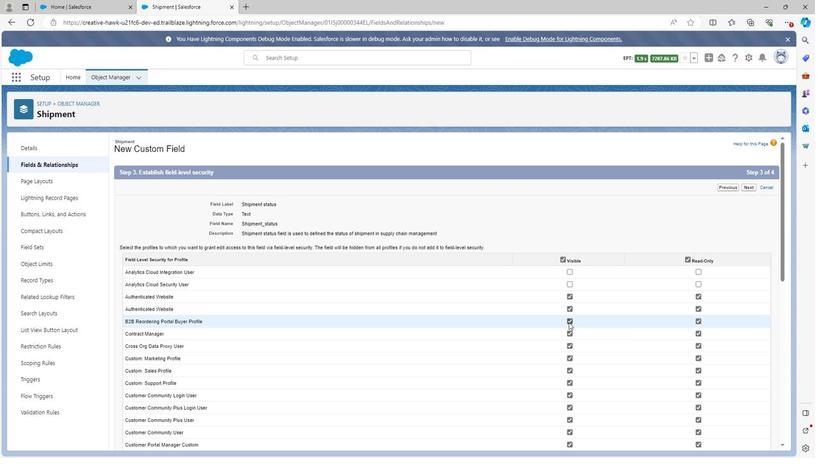 
Action: Mouse pressed left at (567, 321)
Screenshot: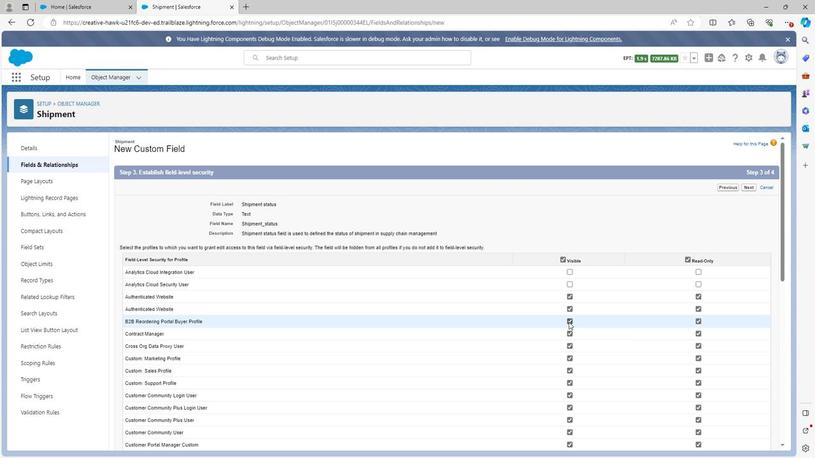 
Action: Mouse moved to (568, 345)
Screenshot: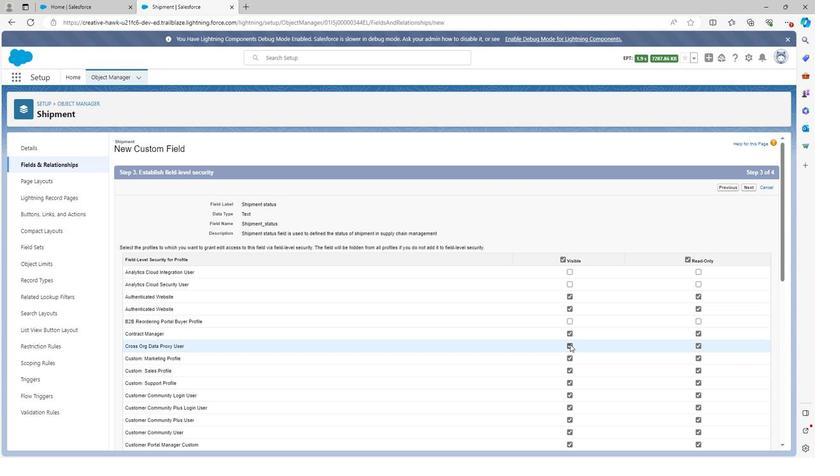 
Action: Mouse pressed left at (568, 345)
Screenshot: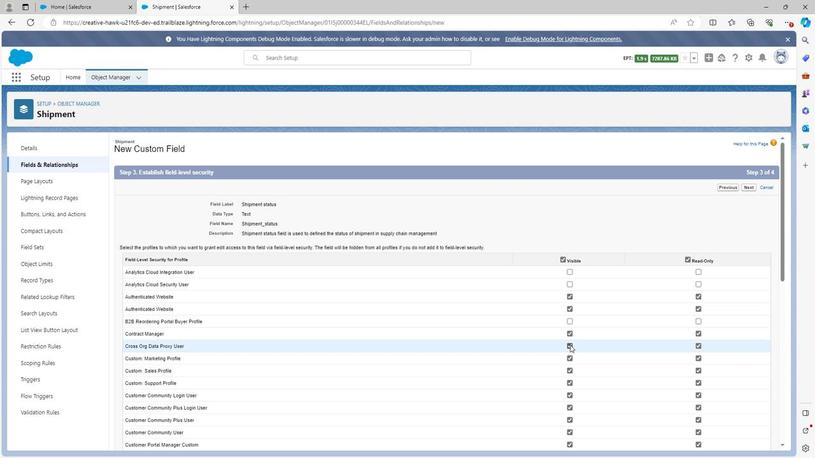 
Action: Mouse moved to (567, 382)
Screenshot: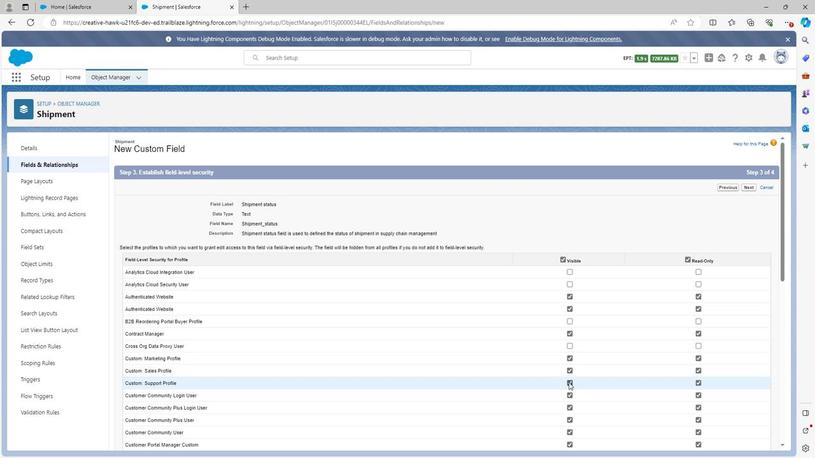 
Action: Mouse pressed left at (567, 382)
Screenshot: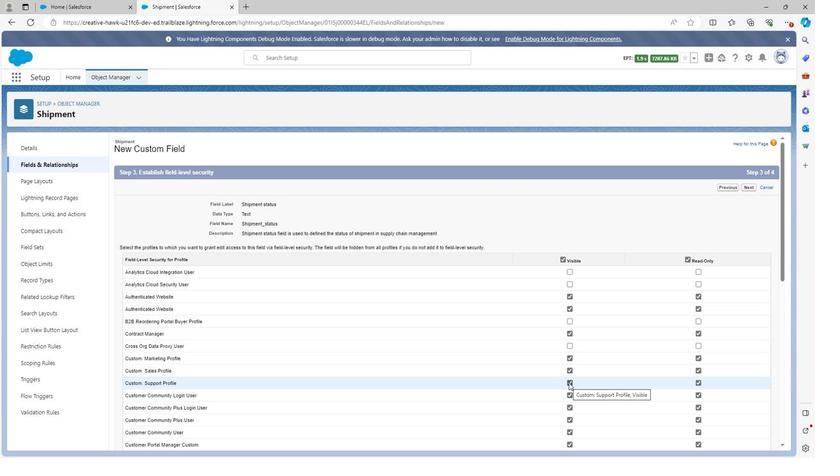 
Action: Mouse moved to (567, 407)
Screenshot: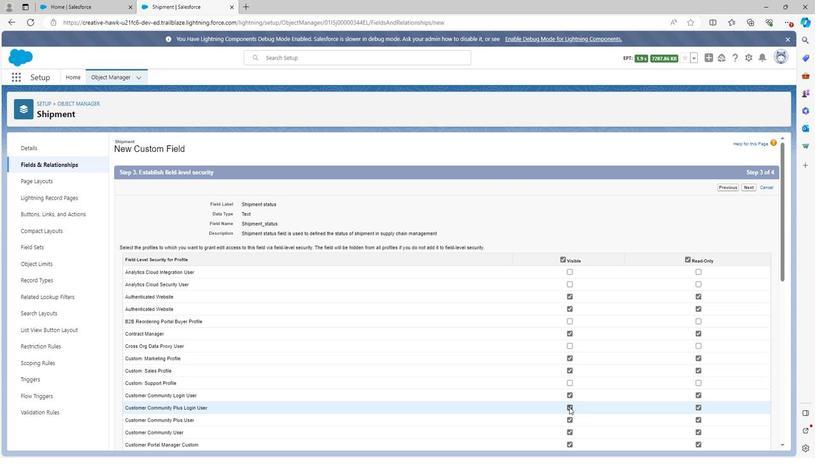 
Action: Mouse pressed left at (567, 407)
Screenshot: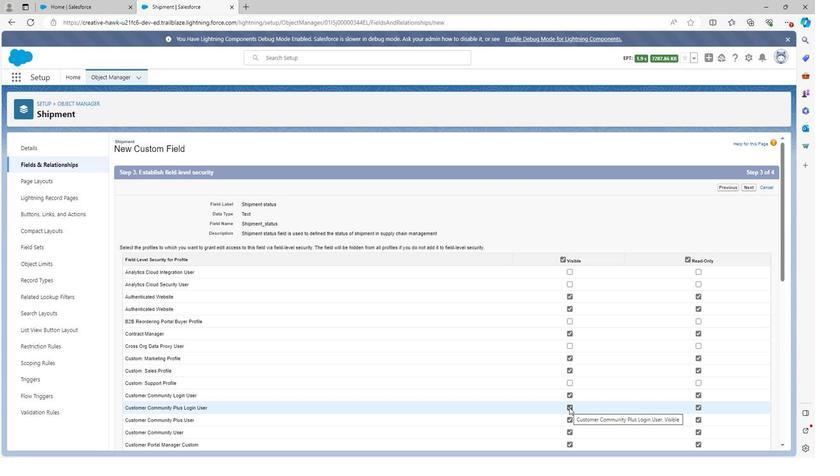
Action: Mouse scrolled (567, 407) with delta (0, 0)
Screenshot: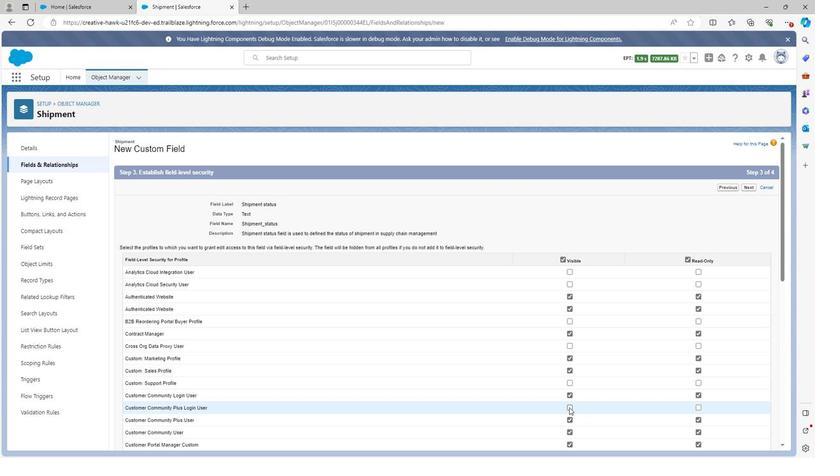 
Action: Mouse scrolled (567, 407) with delta (0, 0)
Screenshot: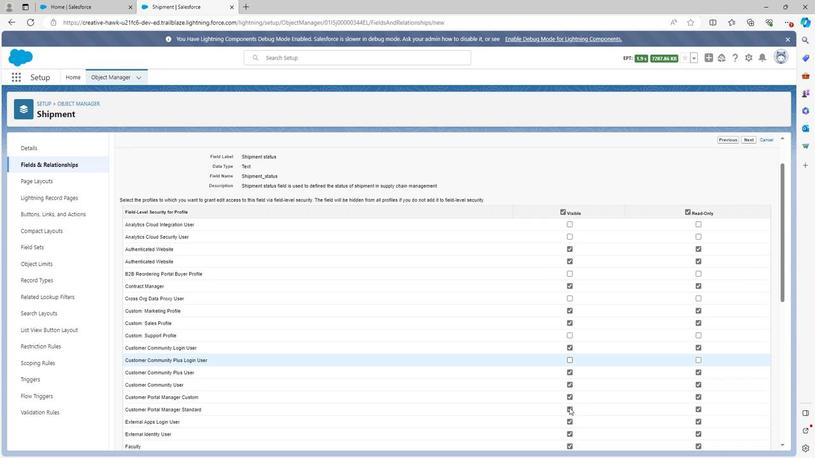 
Action: Mouse moved to (569, 335)
Screenshot: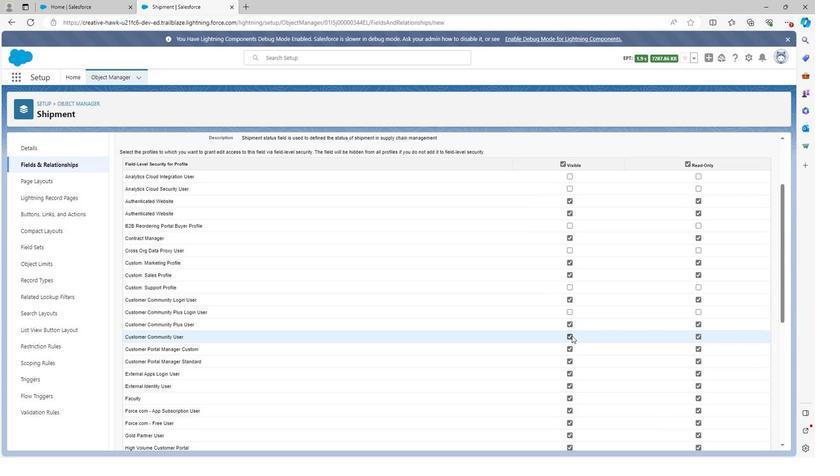 
Action: Mouse pressed left at (569, 335)
Screenshot: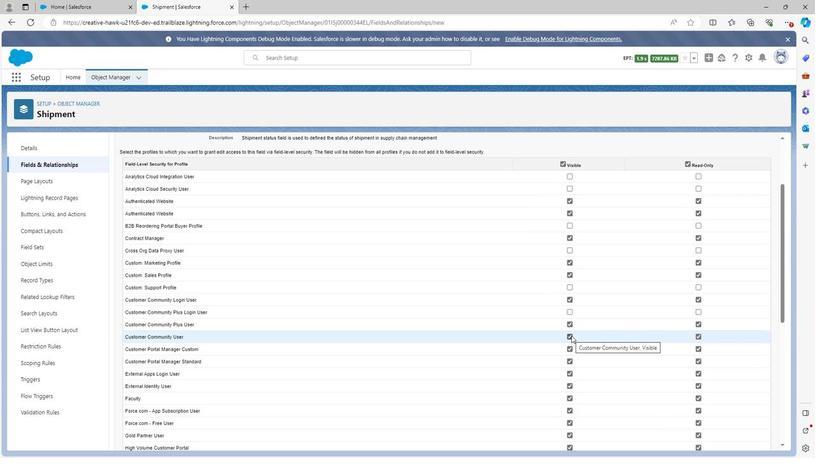 
Action: Mouse moved to (568, 359)
Screenshot: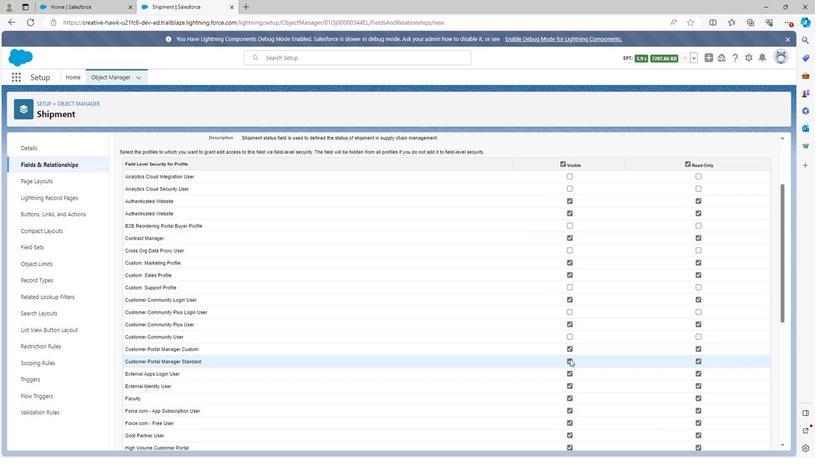 
Action: Mouse pressed left at (568, 359)
Screenshot: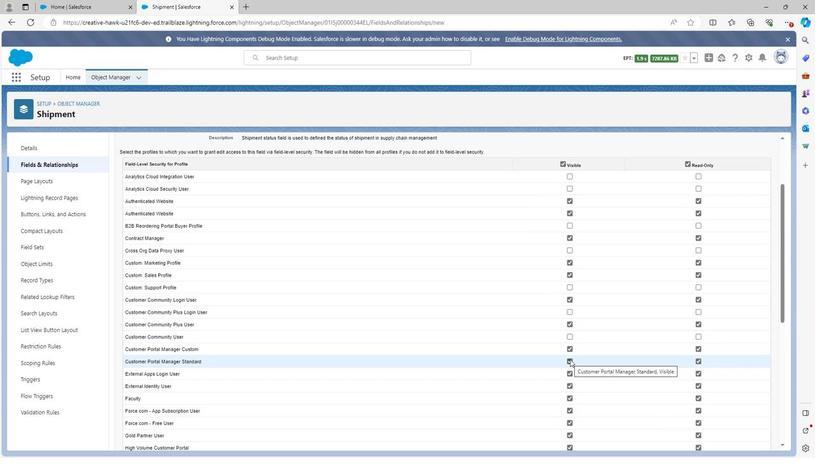 
Action: Mouse scrolled (568, 359) with delta (0, 0)
Screenshot: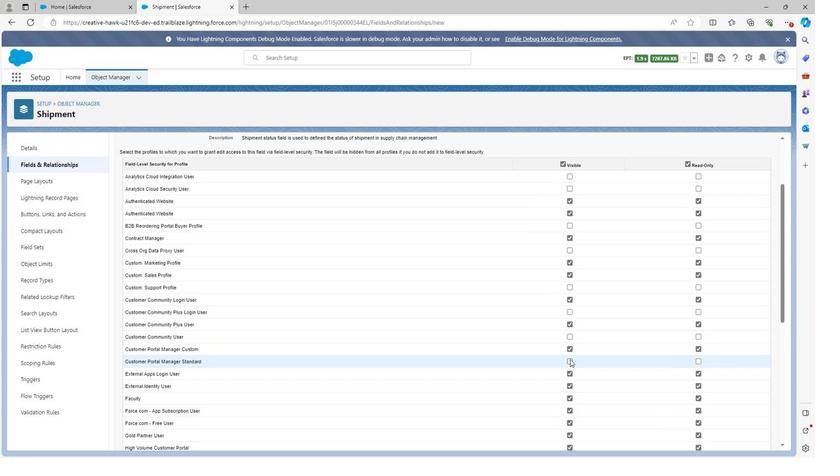
Action: Mouse moved to (568, 349)
Screenshot: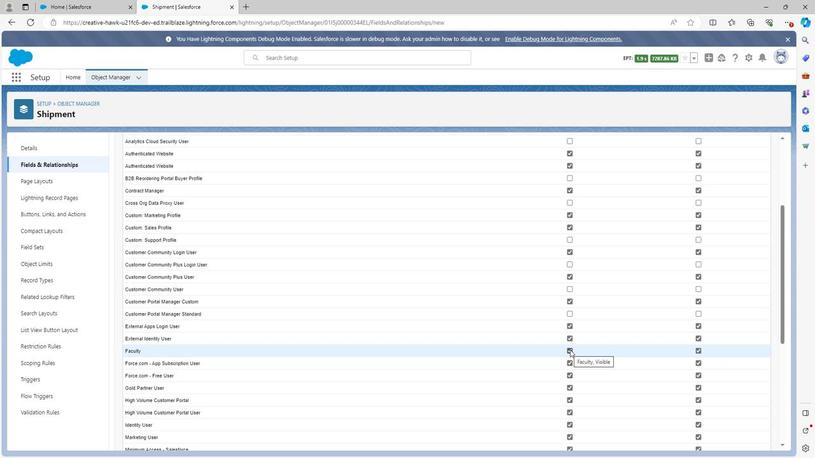 
Action: Mouse pressed left at (568, 349)
Screenshot: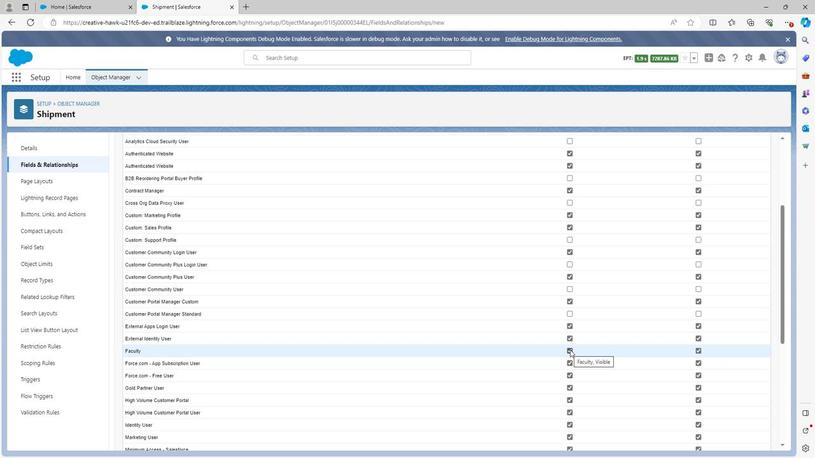 
Action: Mouse moved to (567, 387)
Screenshot: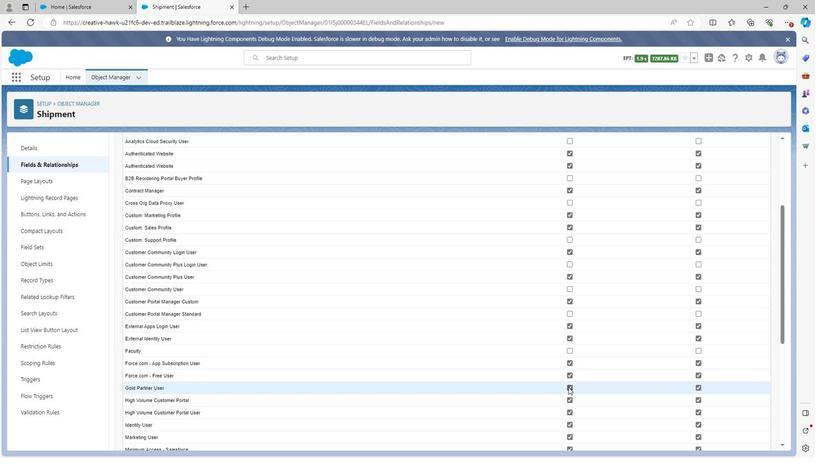
Action: Mouse pressed left at (567, 387)
Screenshot: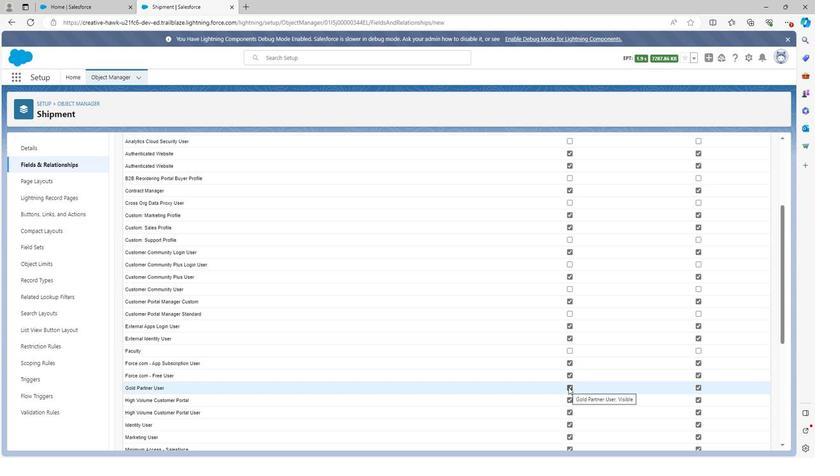 
Action: Mouse moved to (569, 402)
Screenshot: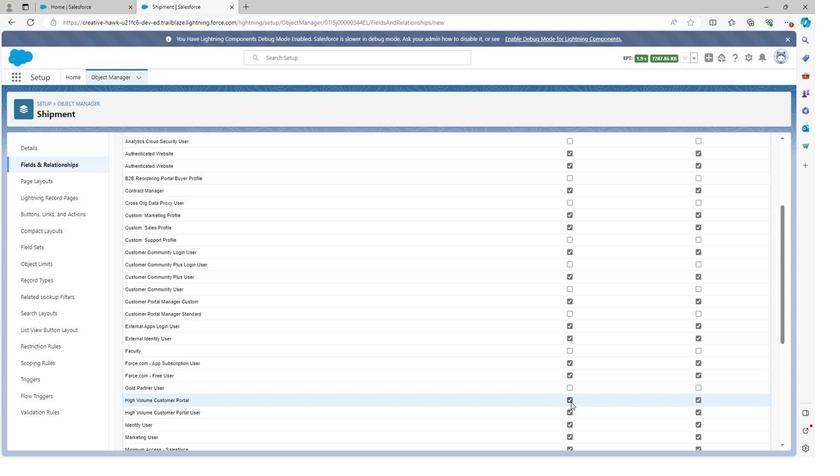 
Action: Mouse pressed left at (569, 402)
Screenshot: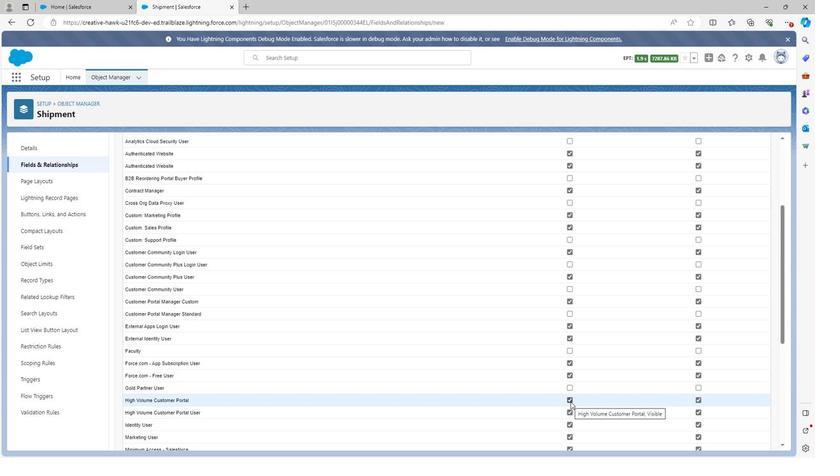 
Action: Mouse moved to (568, 412)
Screenshot: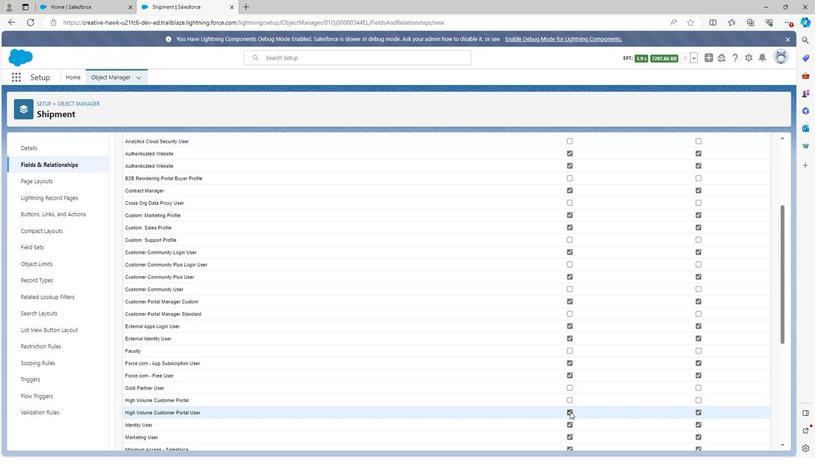 
Action: Mouse pressed left at (568, 412)
Screenshot: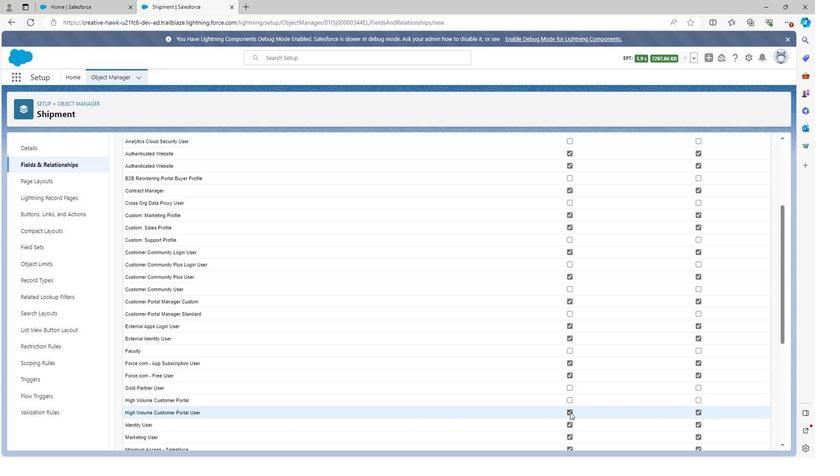 
Action: Mouse moved to (568, 437)
Screenshot: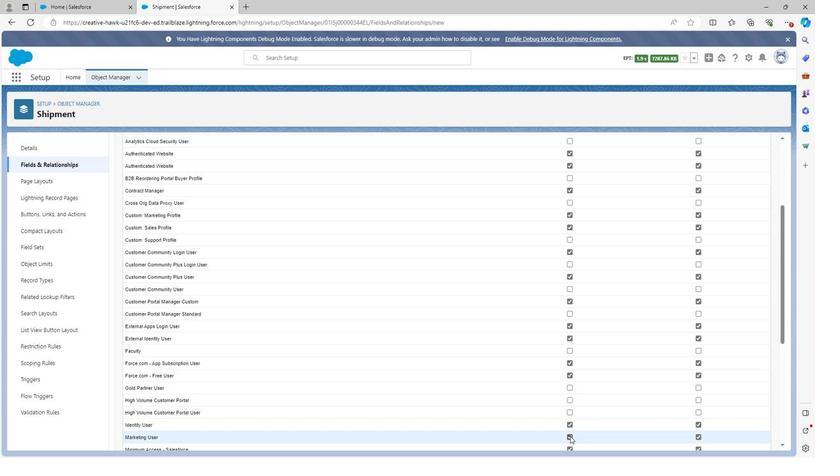
Action: Mouse pressed left at (568, 437)
Screenshot: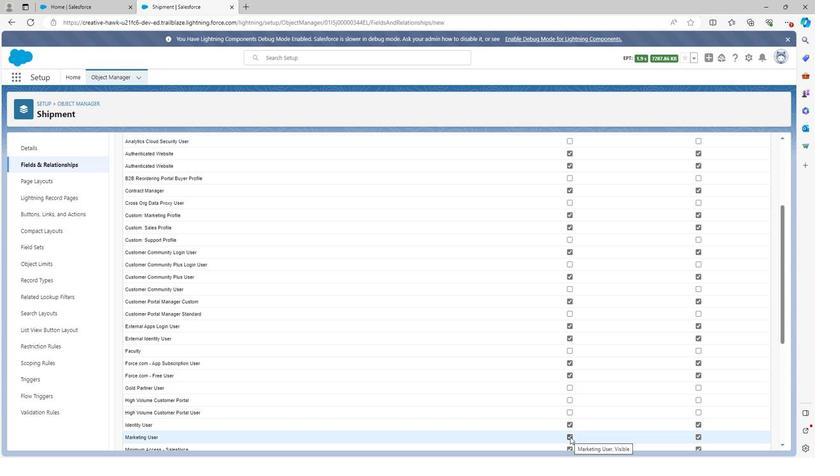 
Action: Mouse moved to (556, 408)
Screenshot: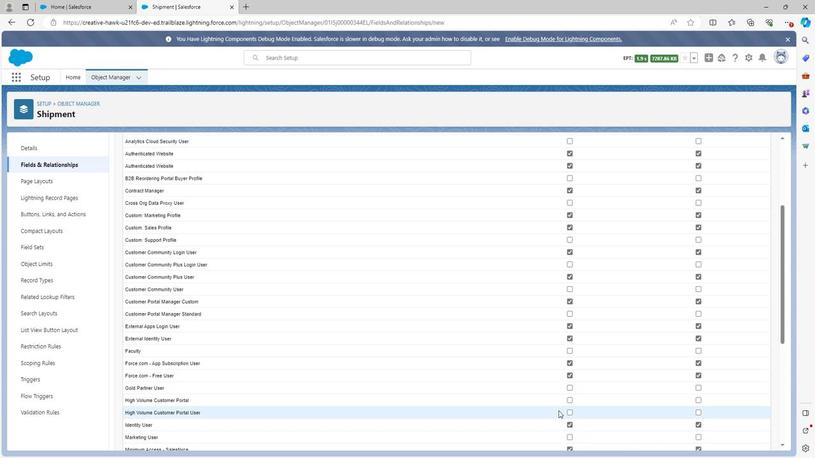 
Action: Mouse scrolled (556, 407) with delta (0, 0)
Screenshot: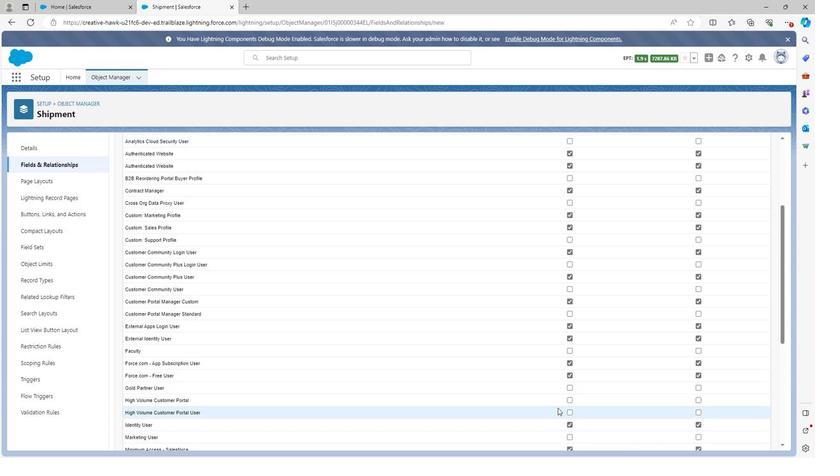 
Action: Mouse moved to (569, 416)
Screenshot: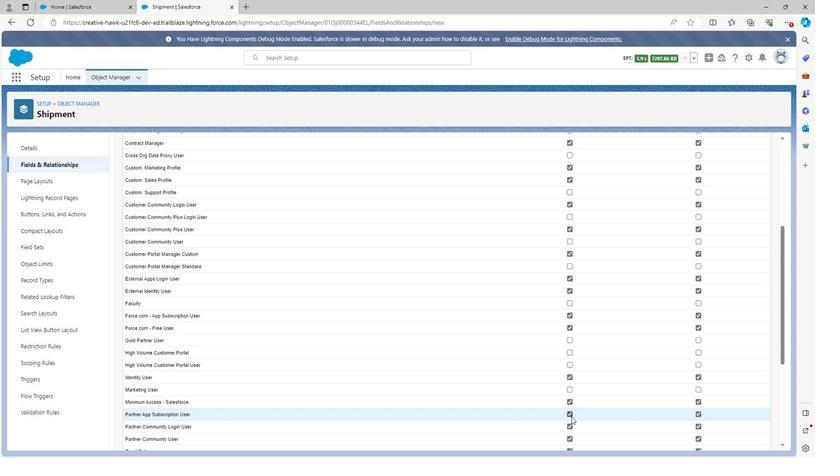 
Action: Mouse pressed left at (569, 416)
Screenshot: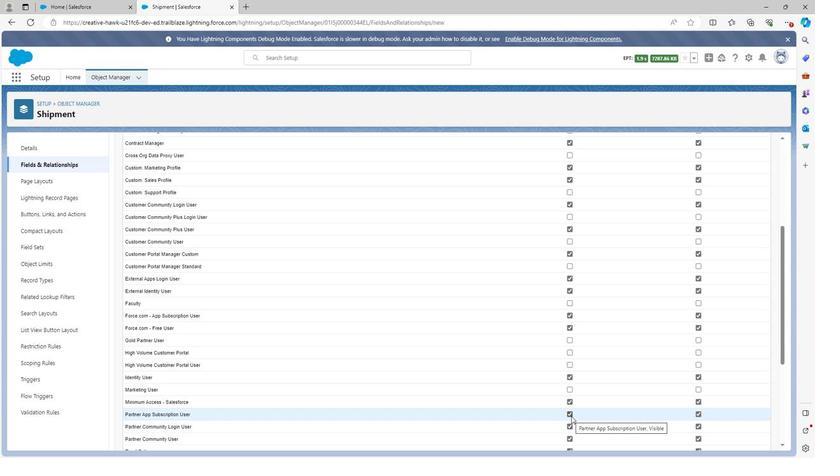 
Action: Mouse moved to (565, 428)
Screenshot: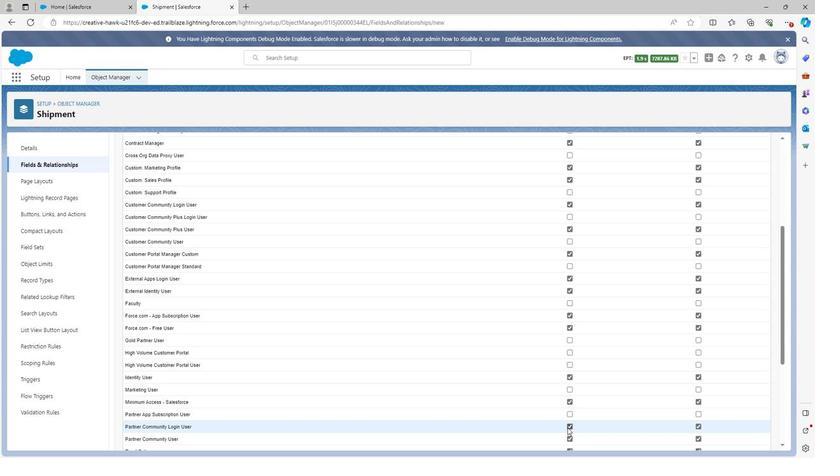 
Action: Mouse pressed left at (565, 428)
Screenshot: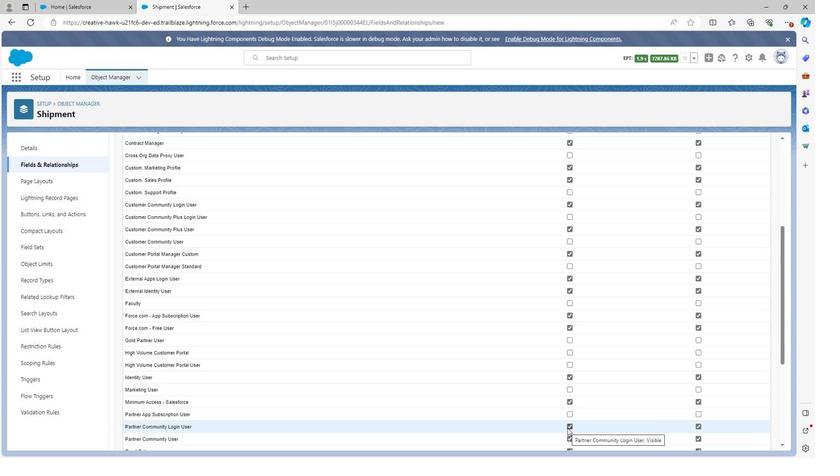 
Action: Mouse moved to (565, 428)
Screenshot: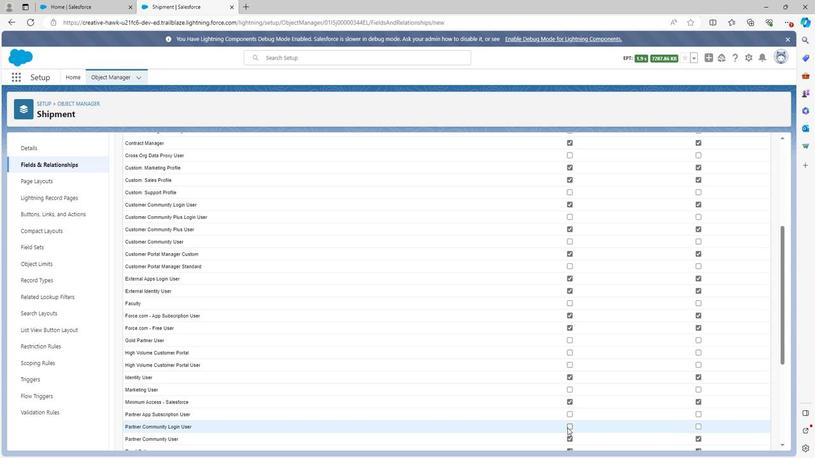 
Action: Mouse scrolled (565, 427) with delta (0, 0)
Screenshot: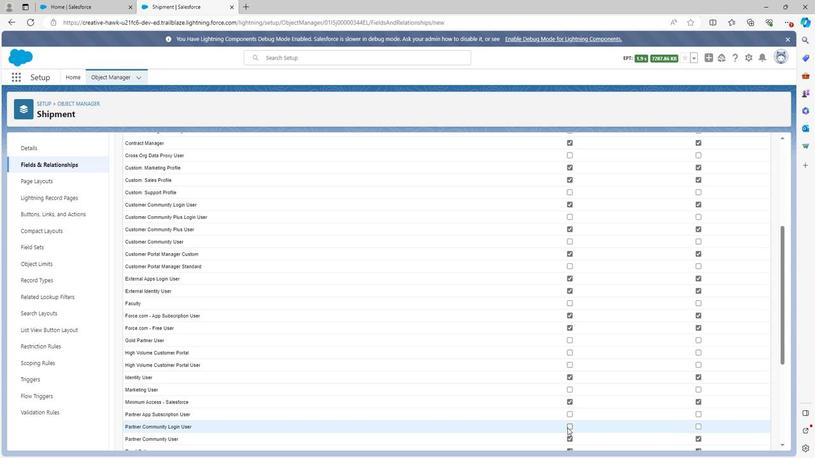 
Action: Mouse moved to (565, 427)
Screenshot: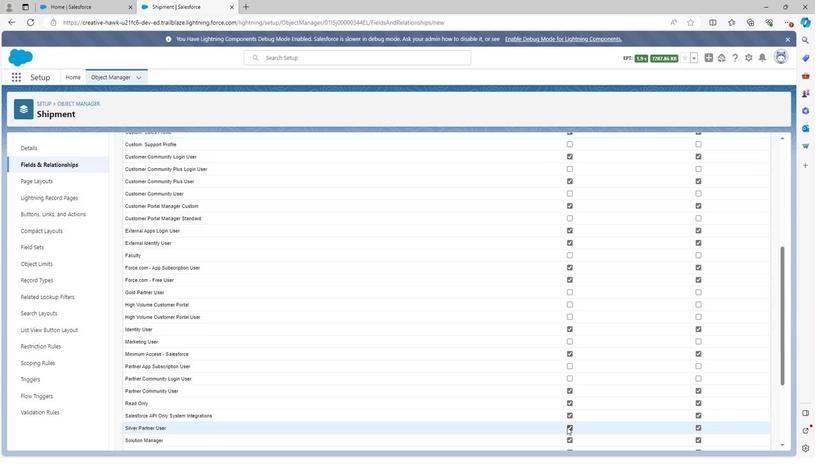 
Action: Mouse scrolled (565, 427) with delta (0, 0)
Screenshot: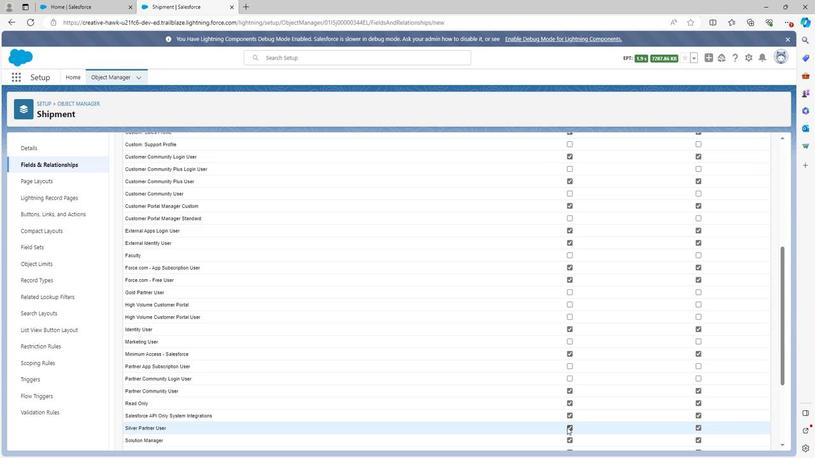 
Action: Mouse moved to (569, 368)
Screenshot: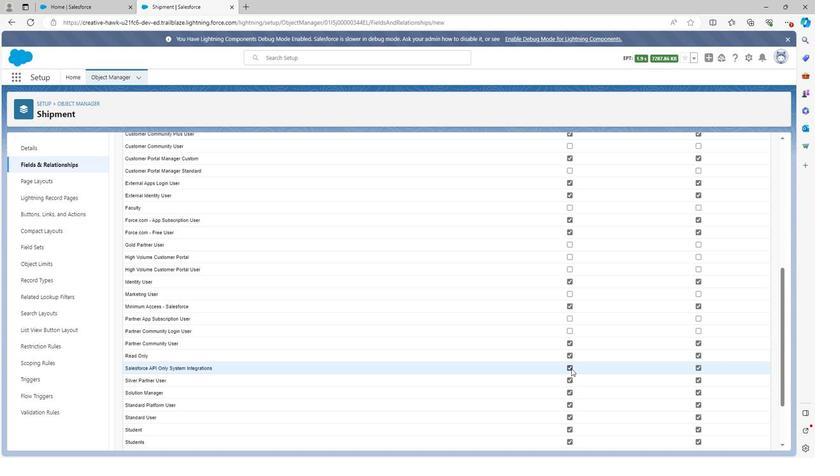 
Action: Mouse pressed left at (569, 368)
Screenshot: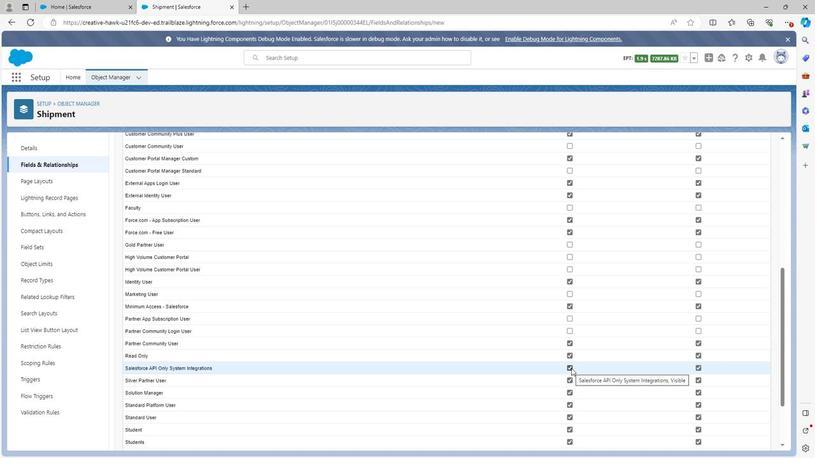 
Action: Mouse moved to (567, 430)
Screenshot: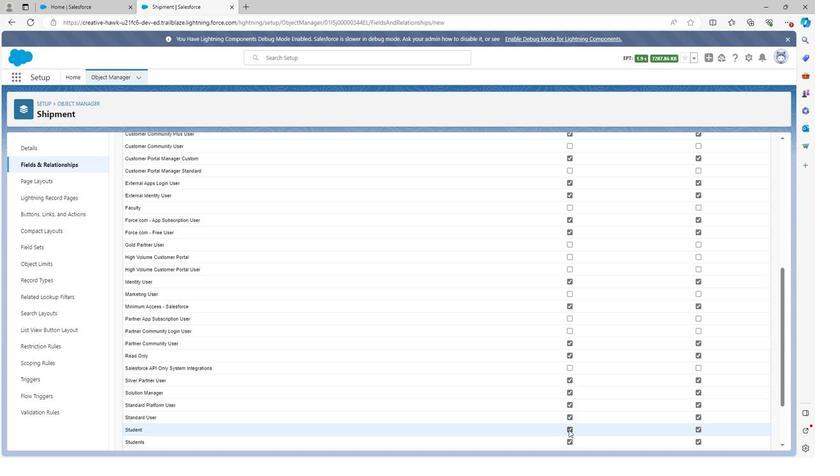 
Action: Mouse pressed left at (567, 430)
Screenshot: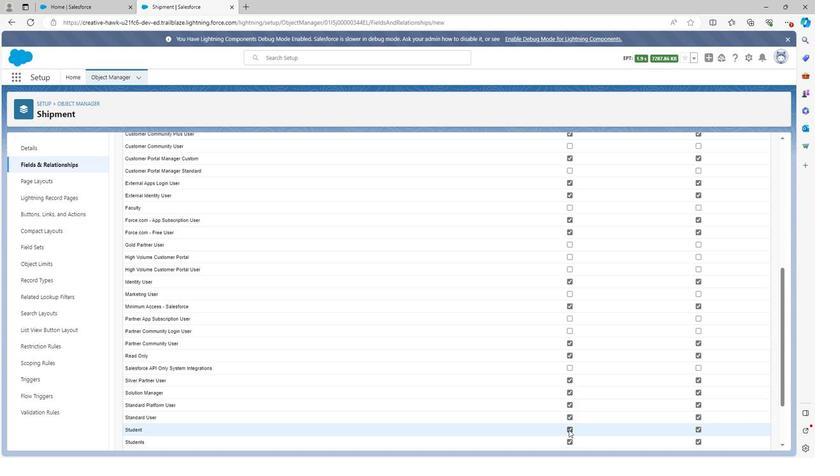 
Action: Mouse moved to (566, 444)
Screenshot: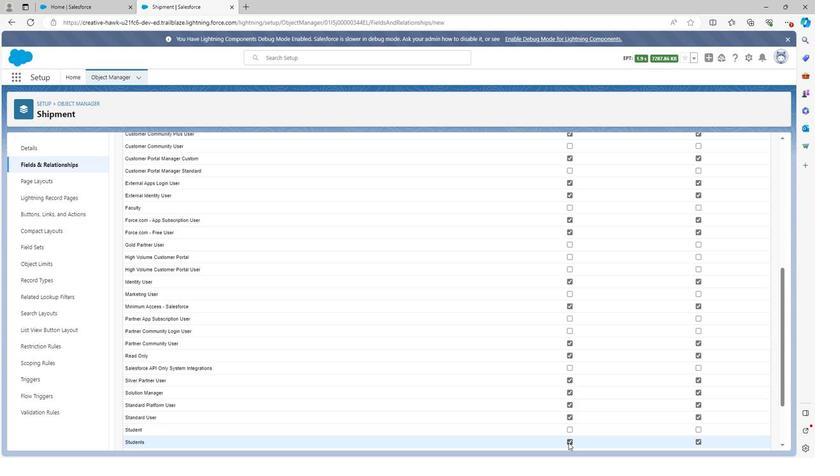 
Action: Mouse pressed left at (566, 444)
Screenshot: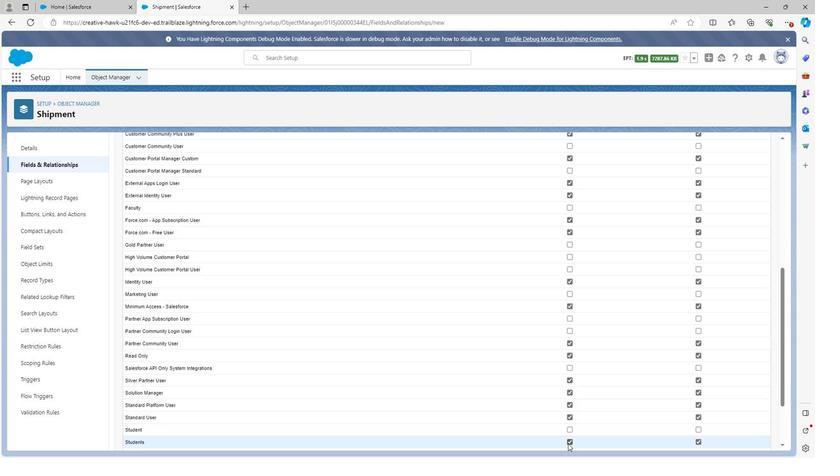
Action: Mouse moved to (566, 442)
Screenshot: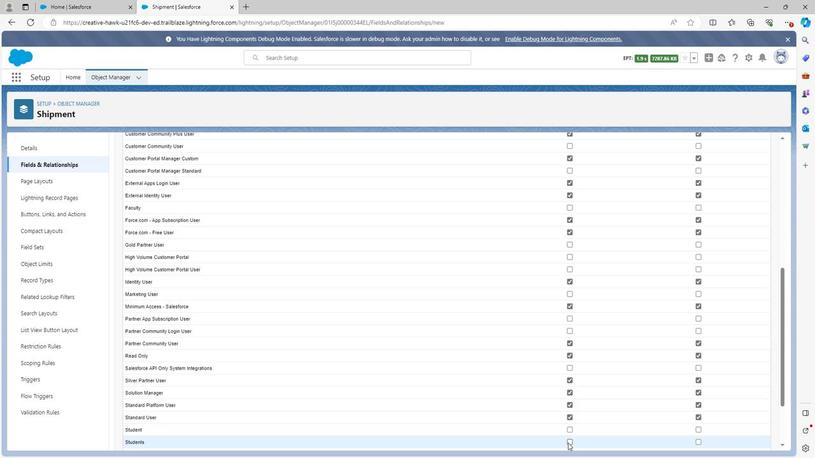 
Action: Mouse scrolled (566, 442) with delta (0, 0)
Screenshot: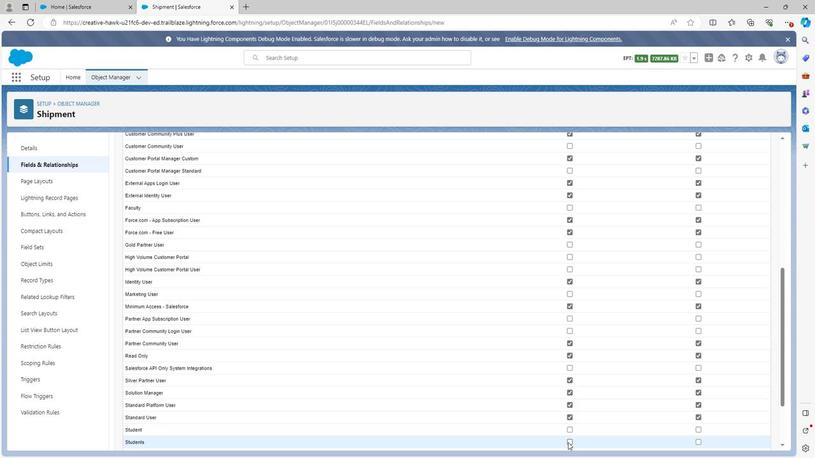 
Action: Mouse scrolled (566, 442) with delta (0, 0)
Screenshot: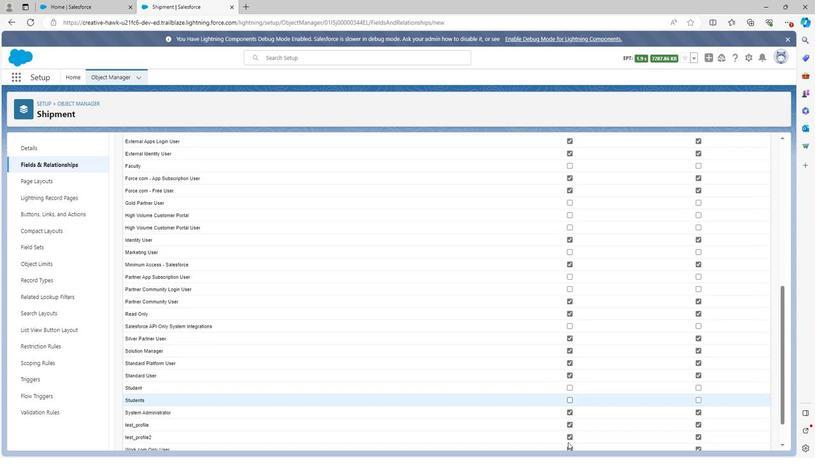 
Action: Mouse moved to (569, 392)
Screenshot: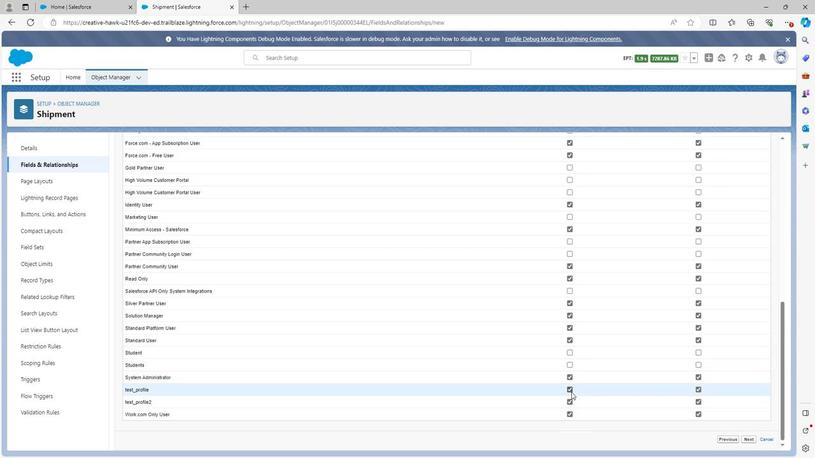 
Action: Mouse pressed left at (569, 392)
Screenshot: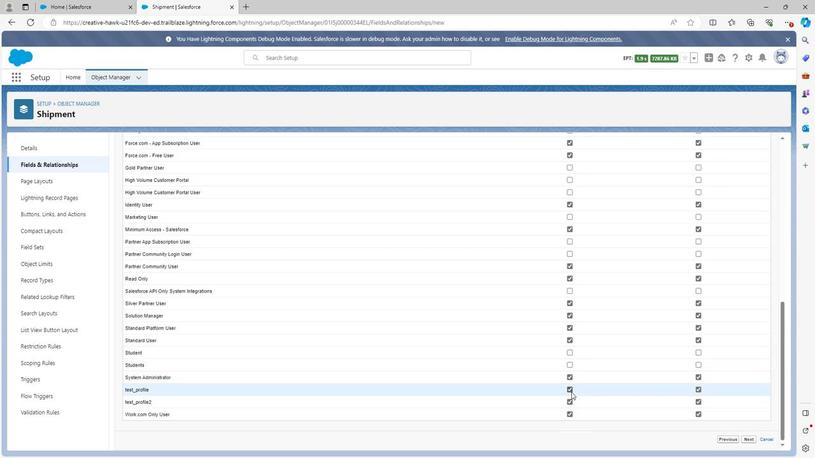 
Action: Mouse moved to (567, 402)
Screenshot: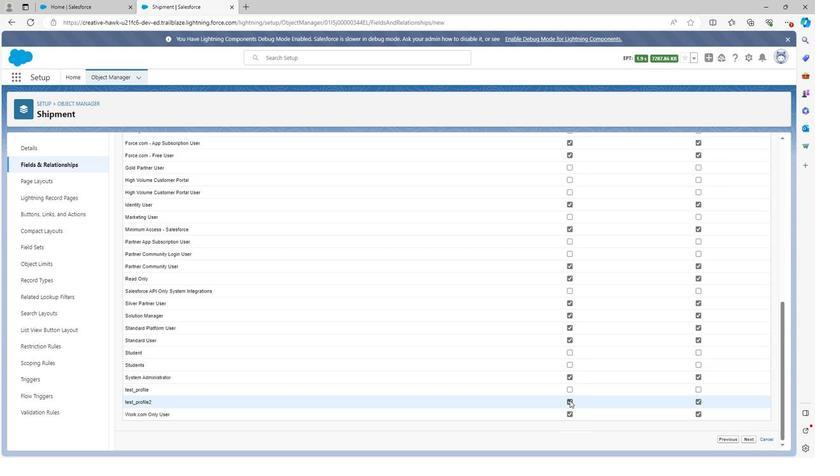 
Action: Mouse pressed left at (567, 402)
Screenshot: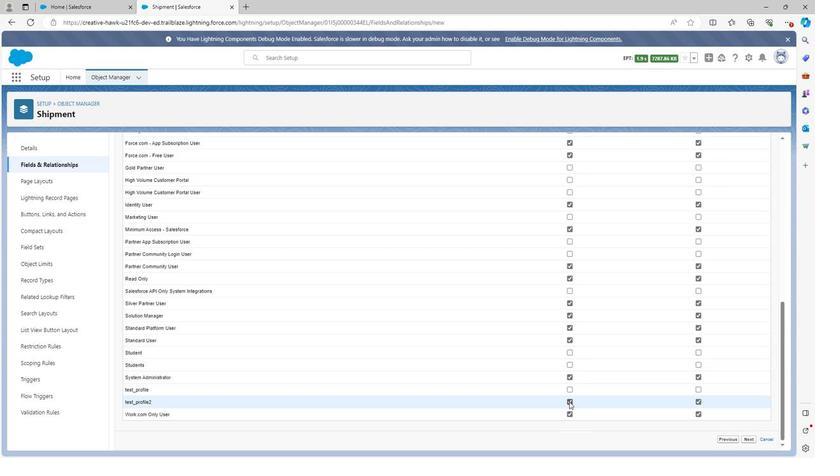 
Action: Mouse moved to (567, 414)
Screenshot: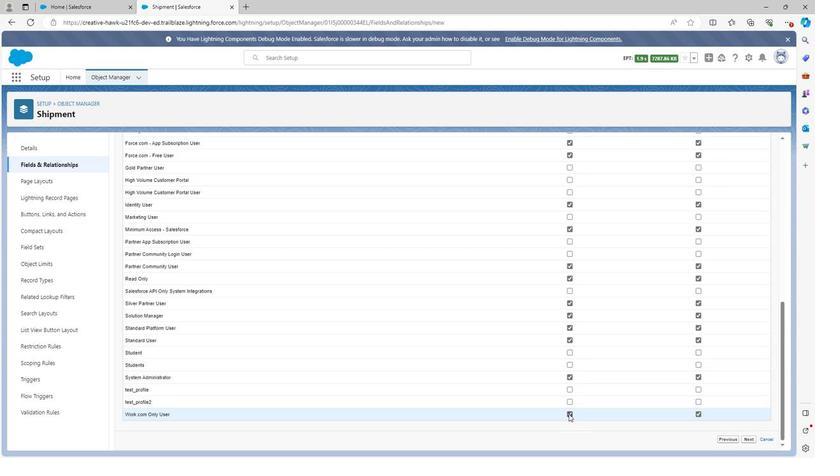 
Action: Mouse pressed left at (567, 414)
Screenshot: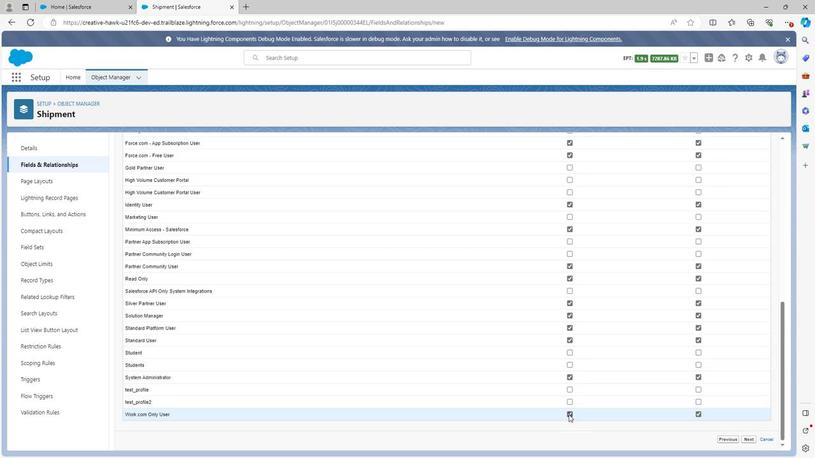 
Action: Mouse moved to (748, 440)
Screenshot: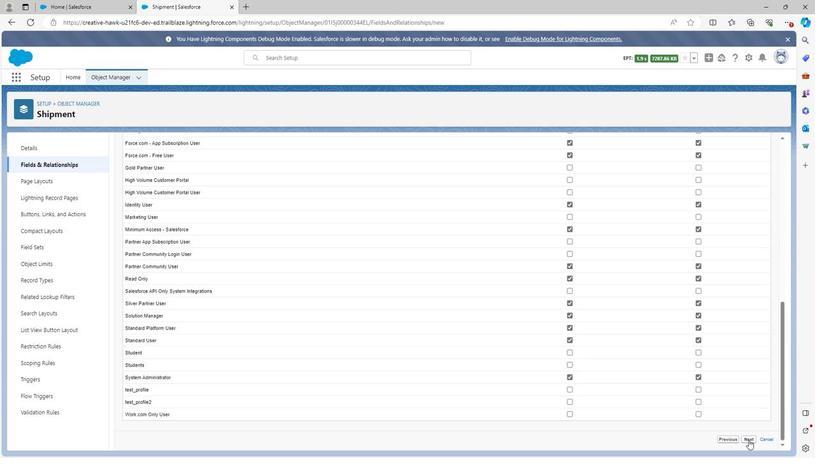 
Action: Mouse pressed left at (748, 440)
Screenshot: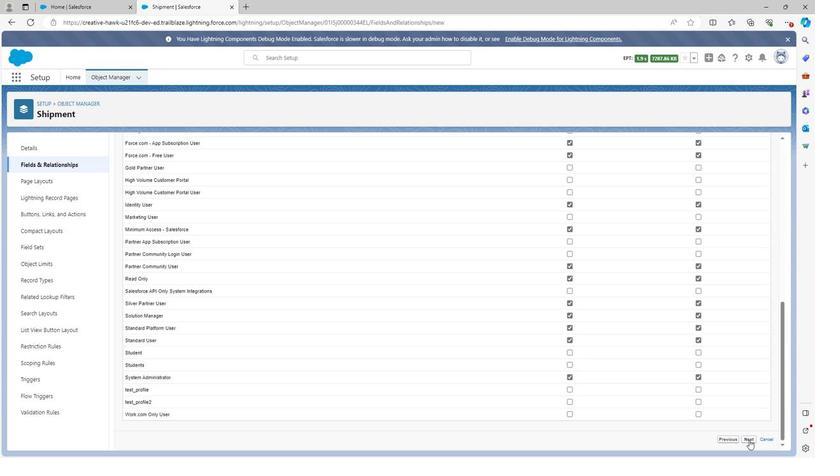 
Action: Mouse moved to (753, 312)
Screenshot: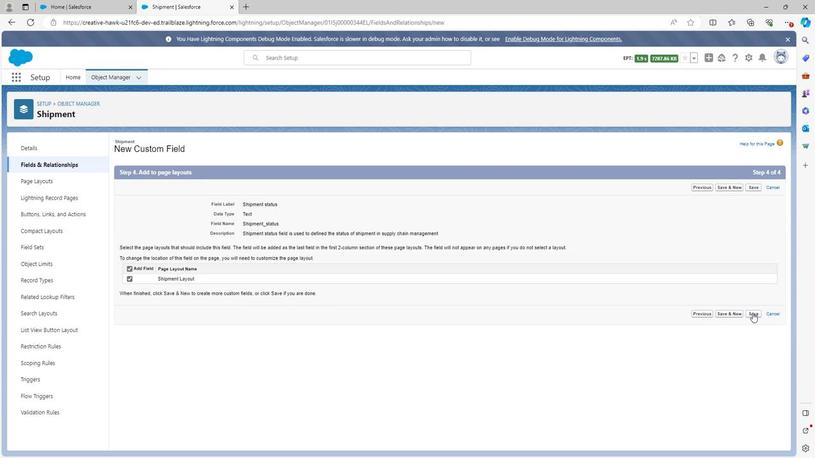 
Action: Mouse pressed left at (753, 312)
Screenshot: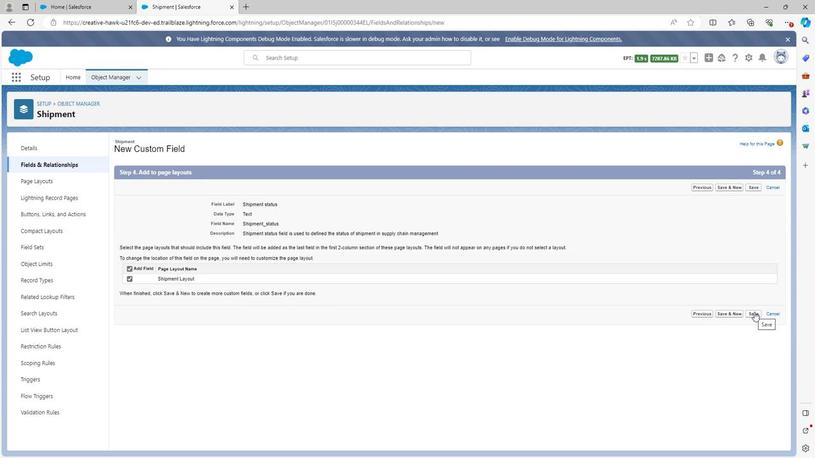 
Action: Mouse moved to (600, 147)
Screenshot: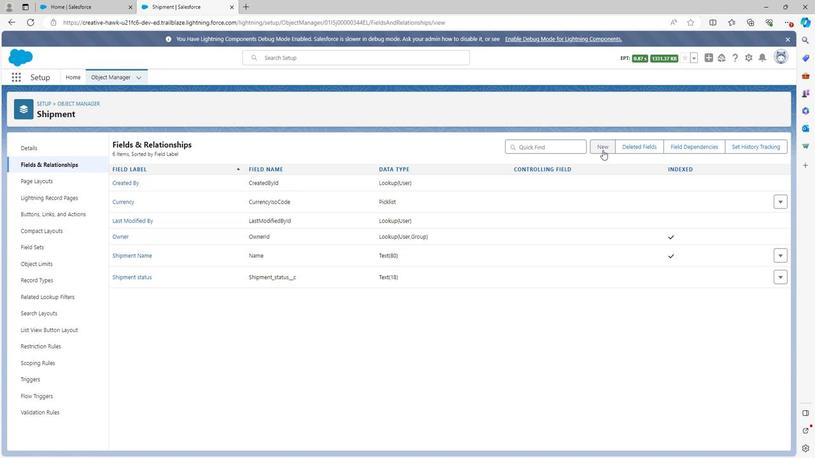 
Action: Mouse pressed left at (600, 147)
Screenshot: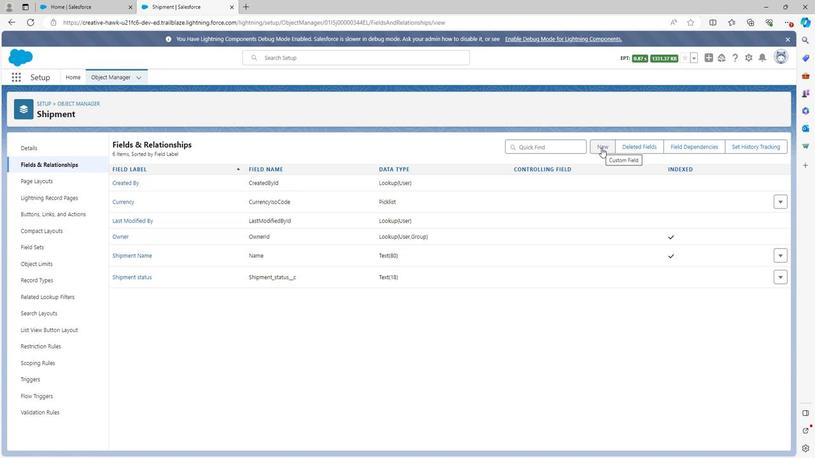 
Action: Mouse moved to (117, 385)
Screenshot: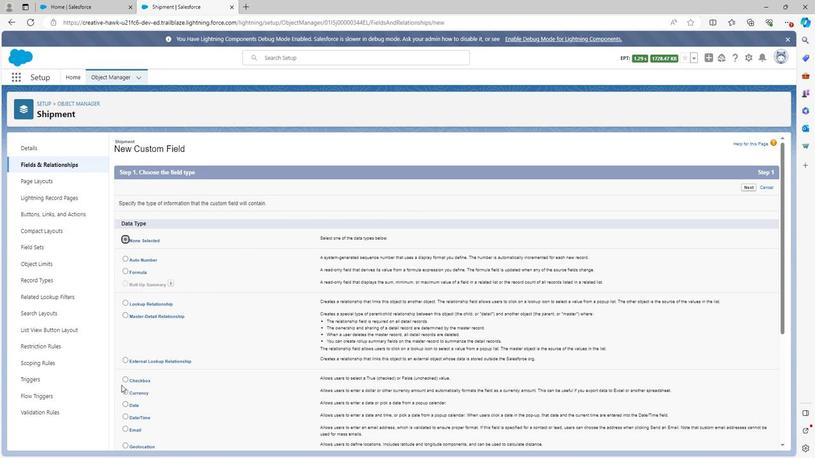 
Action: Mouse scrolled (117, 385) with delta (0, 0)
Screenshot: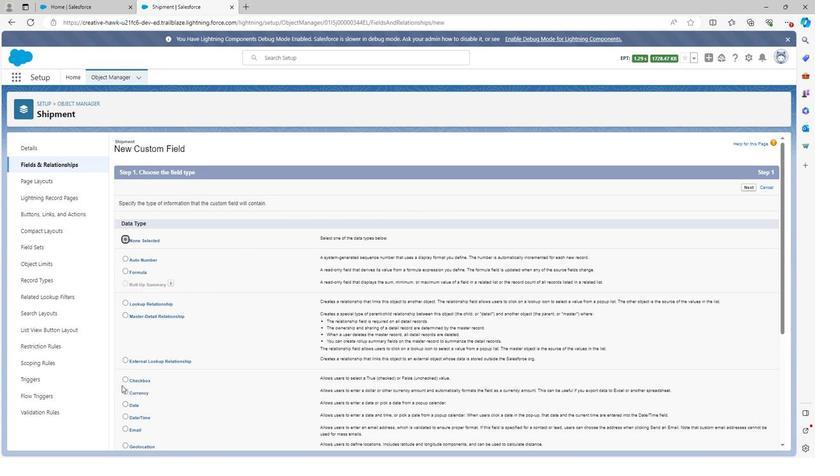 
Action: Mouse scrolled (117, 385) with delta (0, 0)
Screenshot: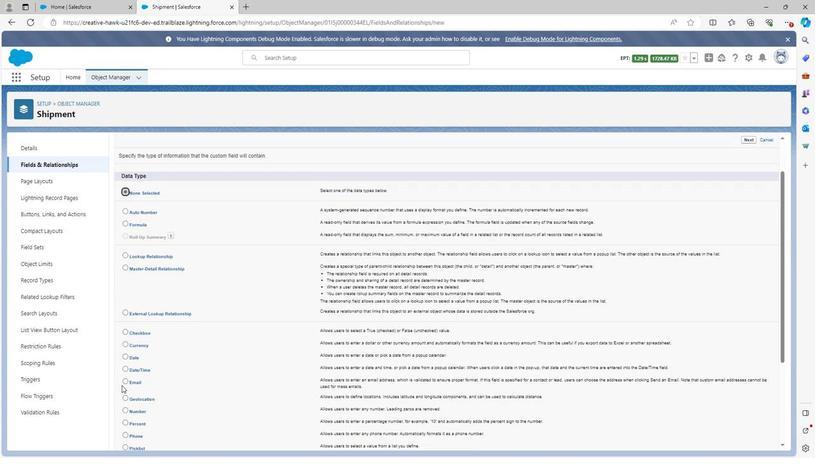 
Action: Mouse moved to (121, 361)
Screenshot: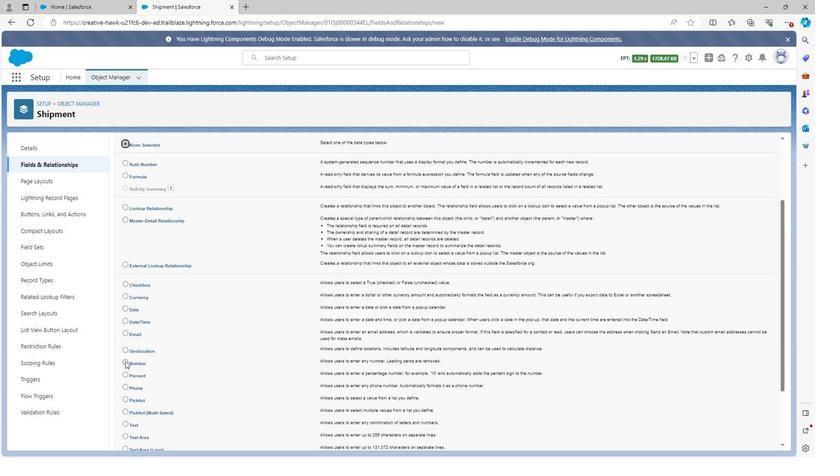 
Action: Mouse pressed left at (121, 361)
Screenshot: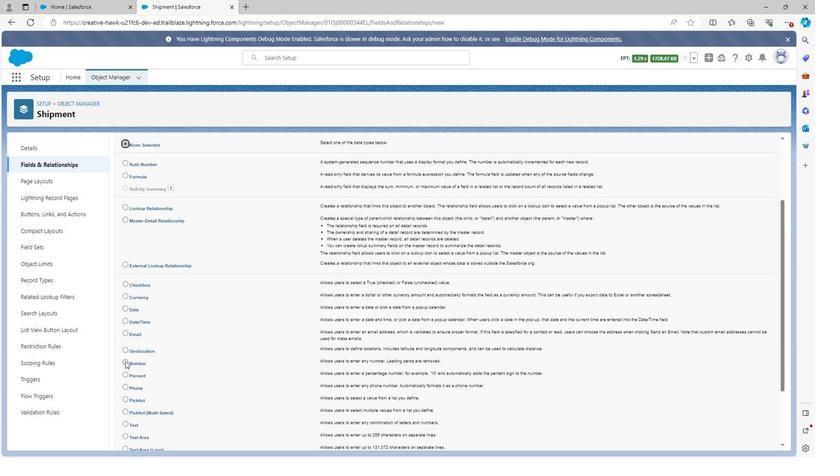 
Action: Mouse moved to (260, 387)
Screenshot: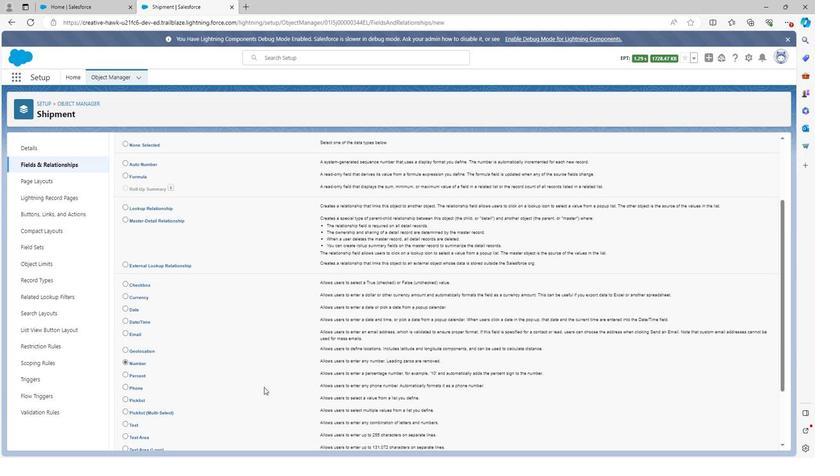 
Action: Mouse scrolled (260, 386) with delta (0, 0)
Screenshot: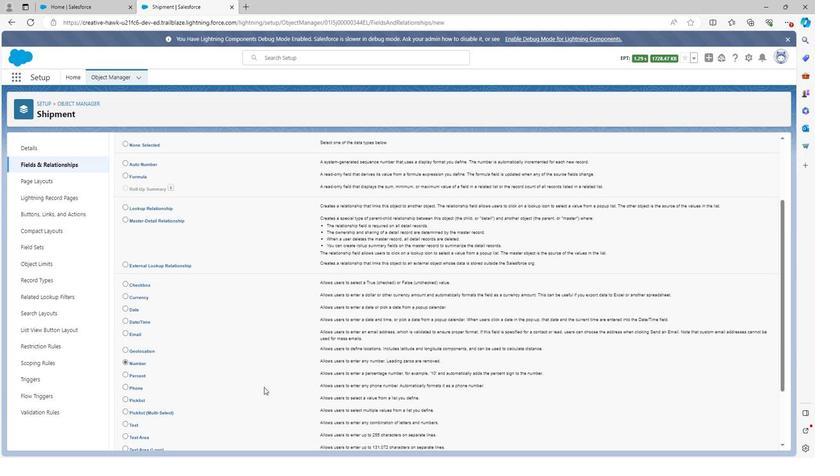 
Action: Mouse moved to (262, 388)
Screenshot: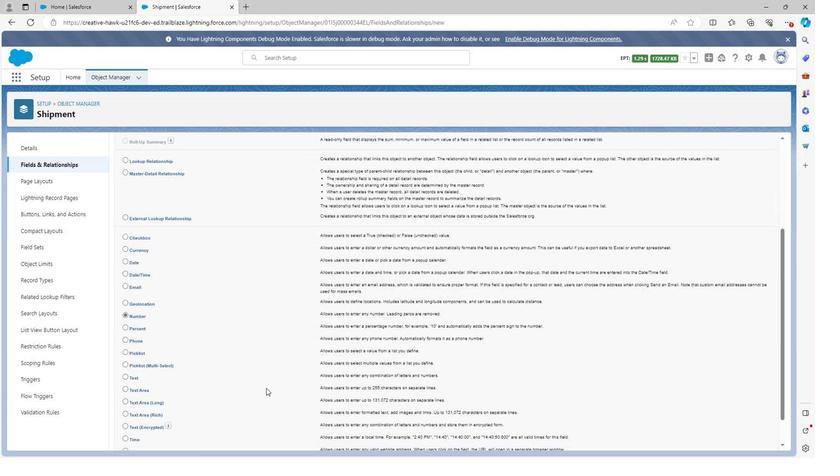 
Action: Mouse scrolled (262, 388) with delta (0, 0)
Screenshot: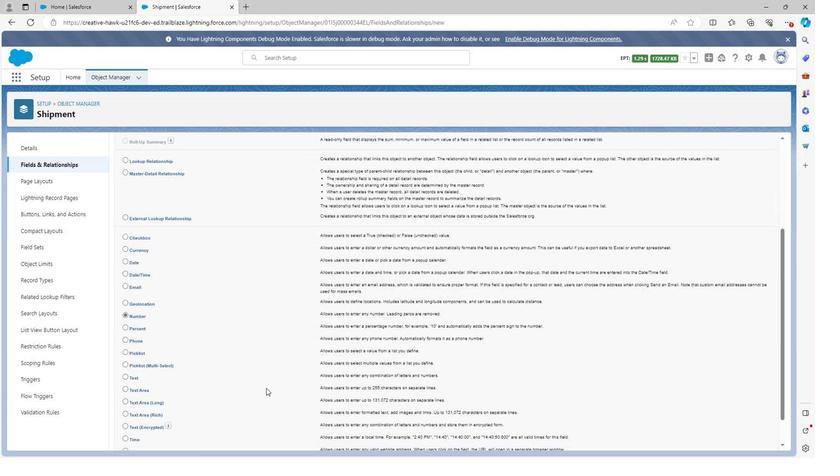 
Action: Mouse moved to (263, 389)
Screenshot: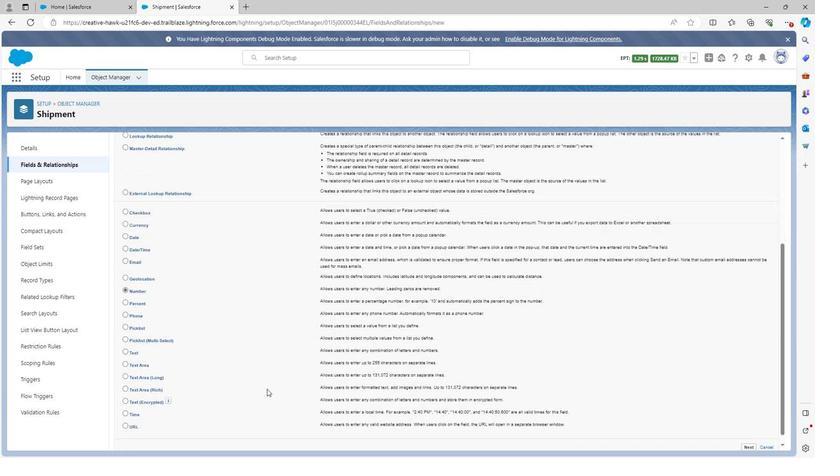 
Action: Mouse scrolled (263, 388) with delta (0, 0)
Screenshot: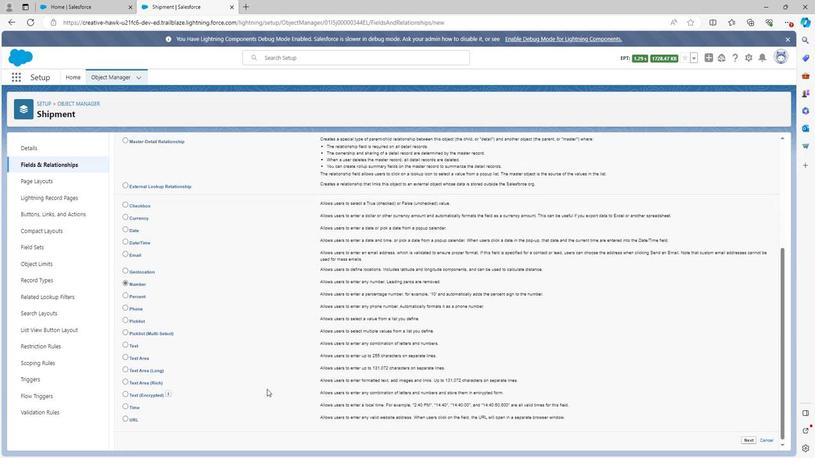 
Action: Mouse moved to (265, 390)
Screenshot: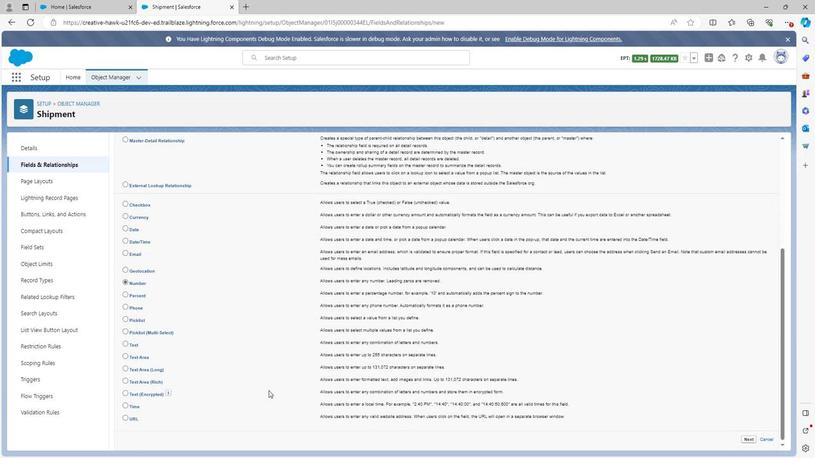
Action: Mouse scrolled (265, 390) with delta (0, 0)
Screenshot: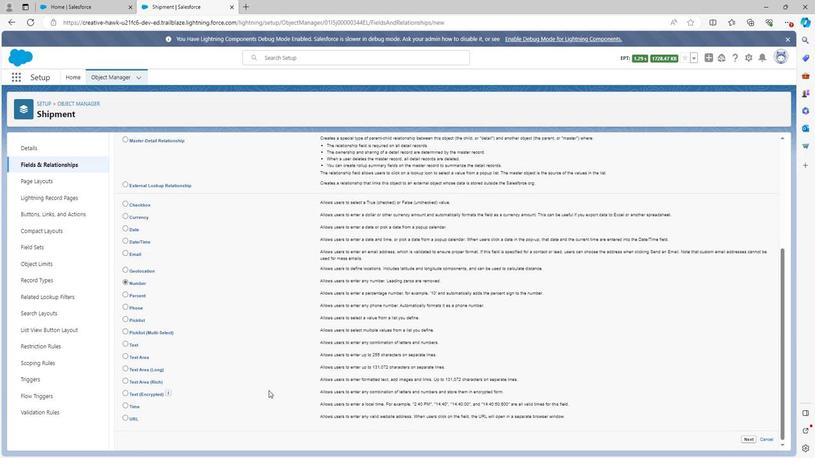 
Action: Mouse moved to (746, 440)
Screenshot: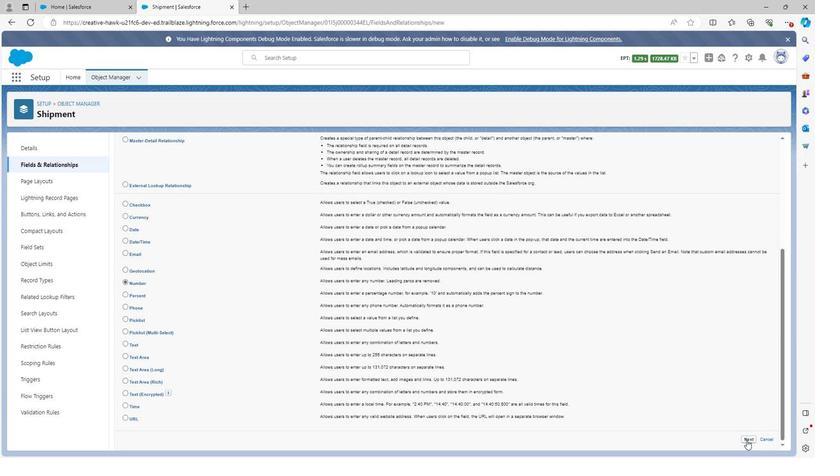 
Action: Mouse pressed left at (746, 440)
Screenshot: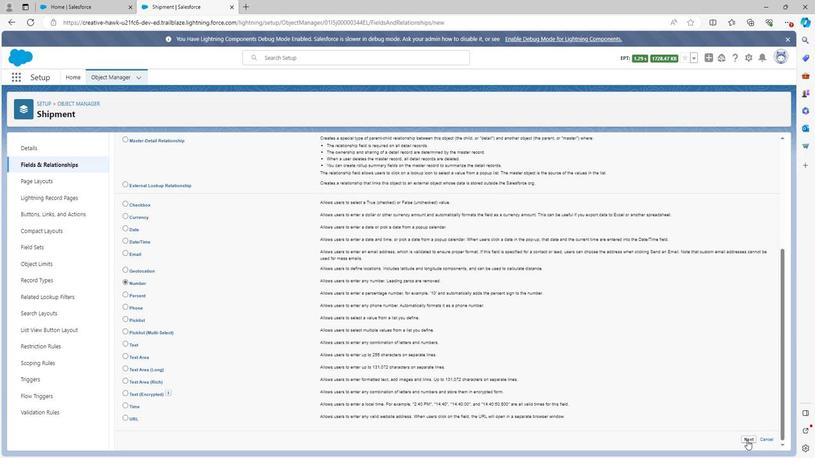 
Action: Mouse moved to (261, 203)
Screenshot: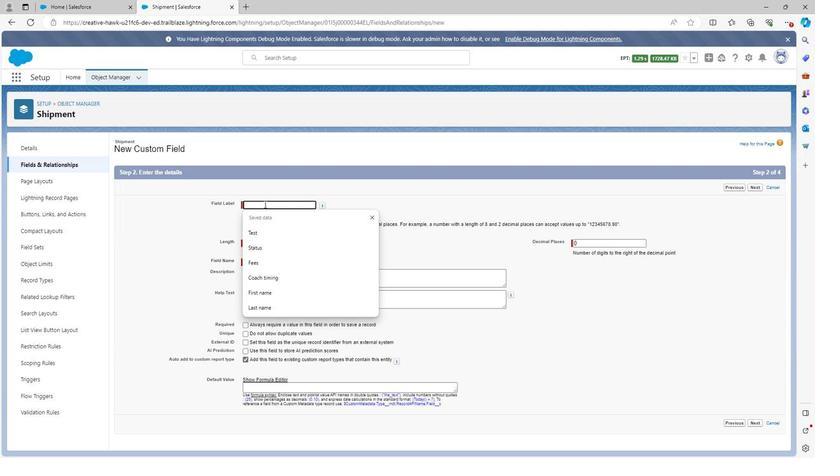 
Action: Mouse pressed left at (261, 203)
Screenshot: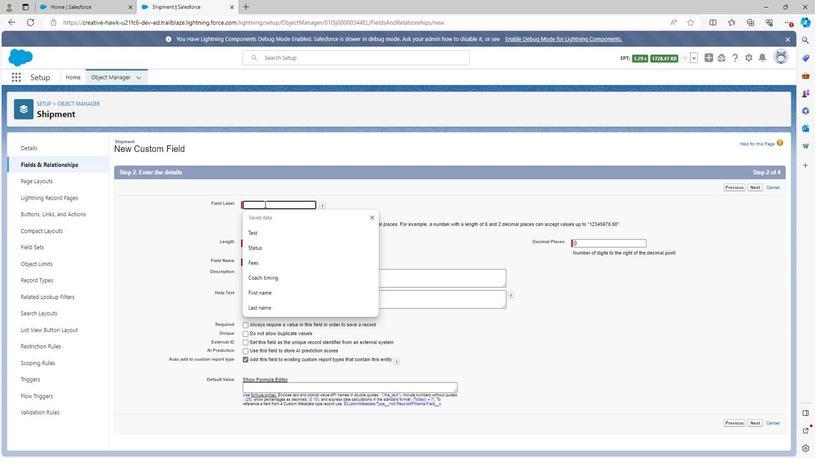 
Action: Mouse moved to (260, 203)
Screenshot: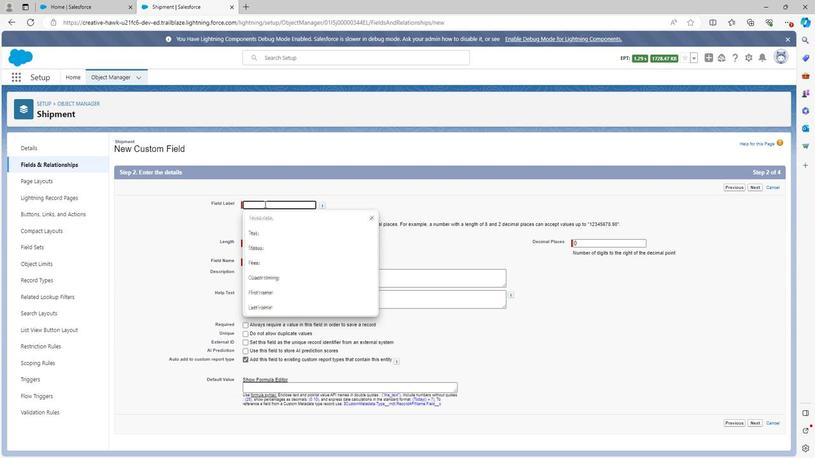 
Action: Key pressed <Key.shift>S
Screenshot: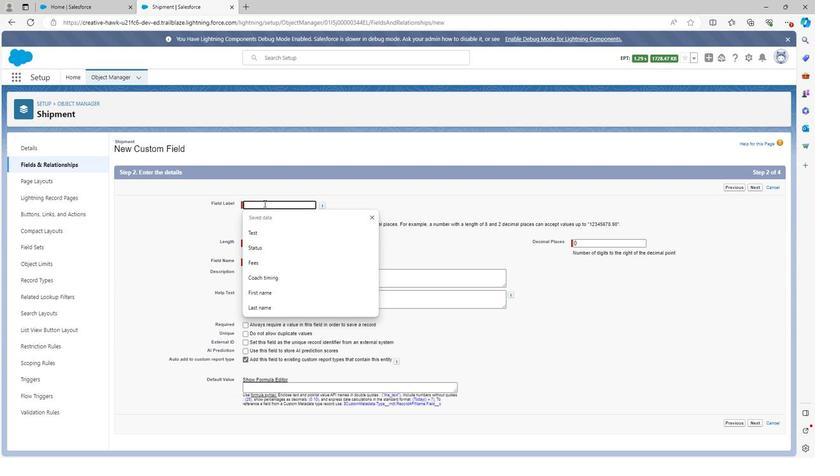 
Action: Mouse moved to (260, 203)
Screenshot: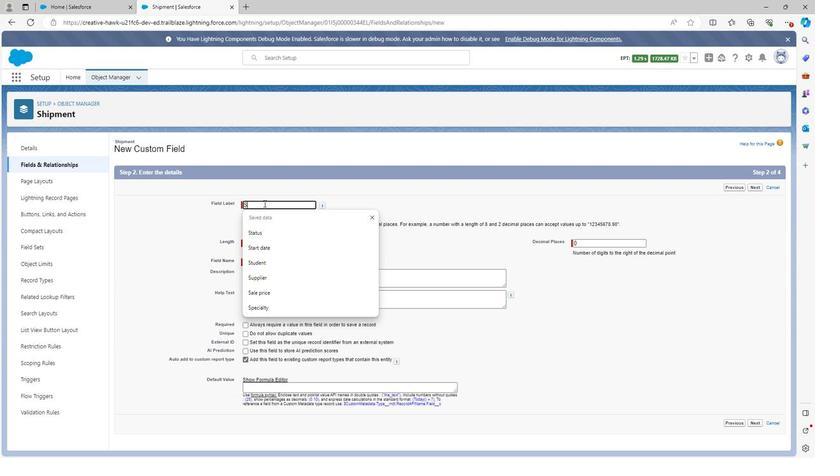 
Action: Key pressed h
Screenshot: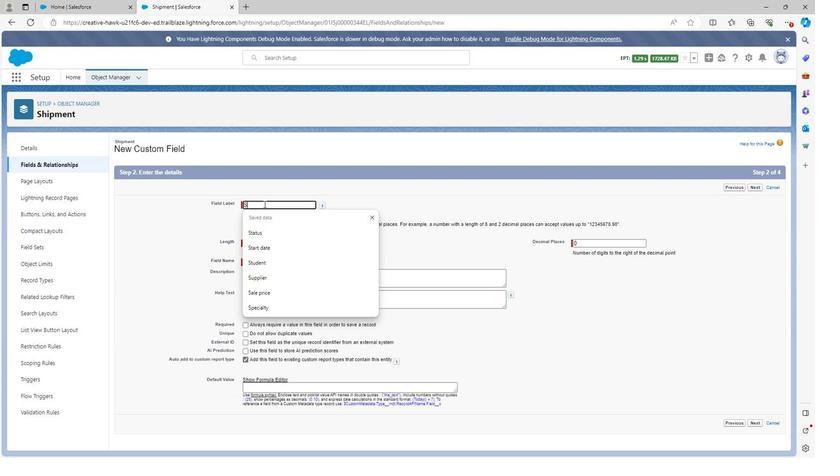 
Action: Mouse moved to (260, 203)
Screenshot: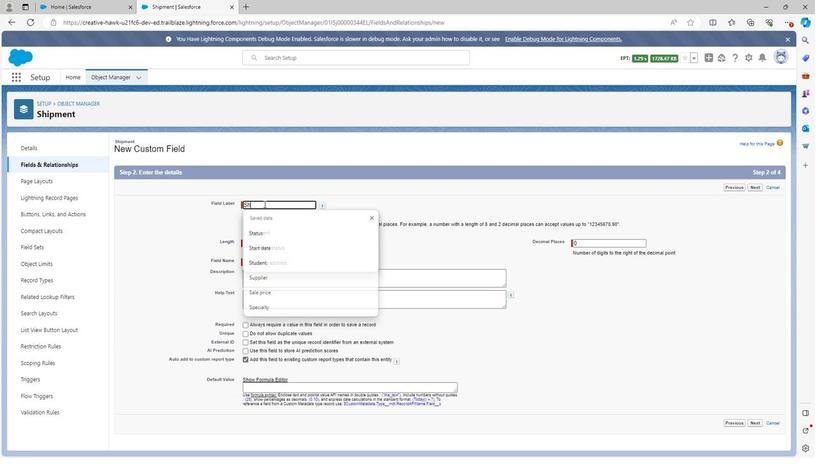 
Action: Key pressed i
Screenshot: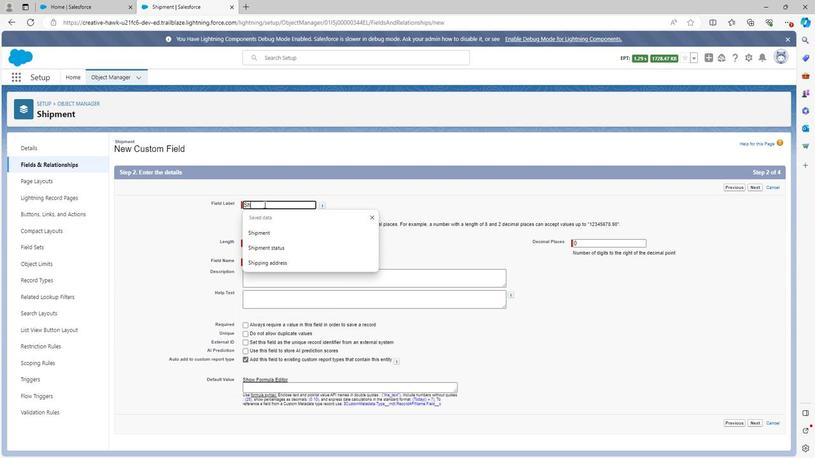 
Action: Mouse moved to (260, 203)
Screenshot: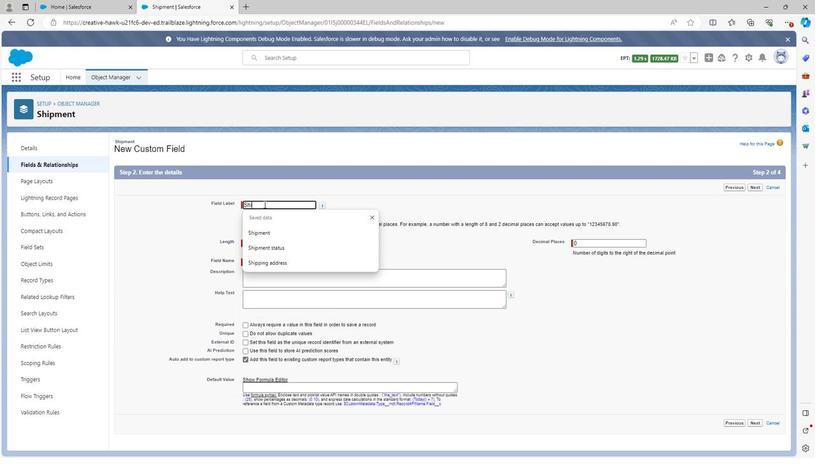 
Action: Key pressed pm
Screenshot: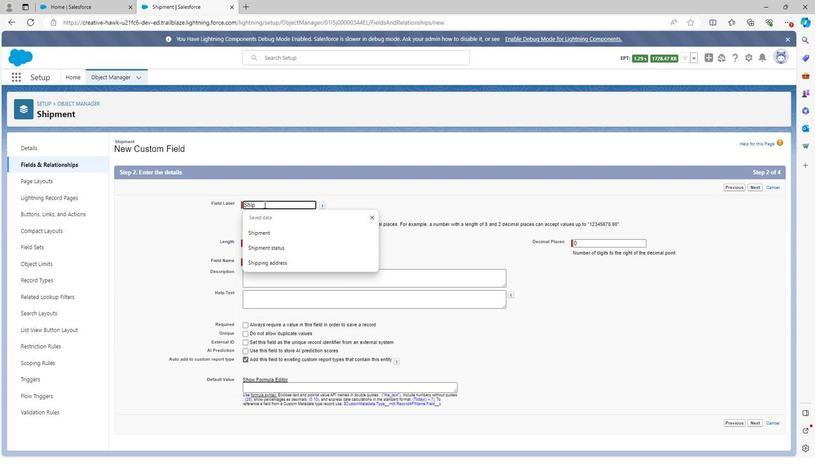 
Action: Mouse moved to (267, 199)
Screenshot: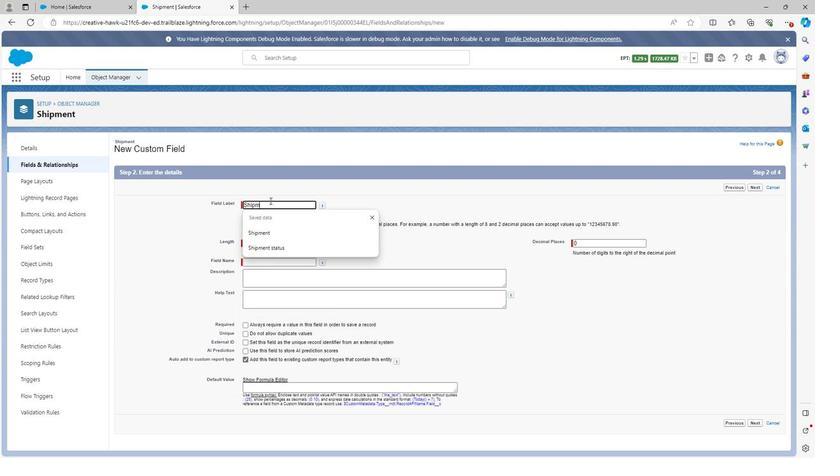
Action: Key pressed en
Screenshot: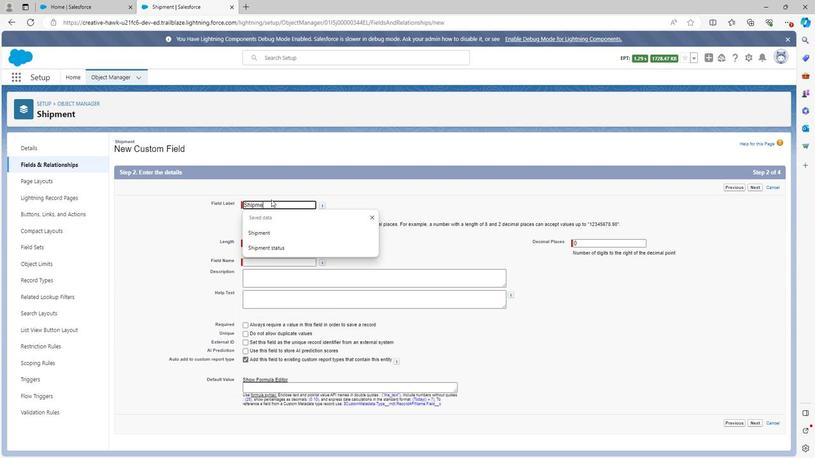 
Action: Mouse moved to (268, 199)
Screenshot: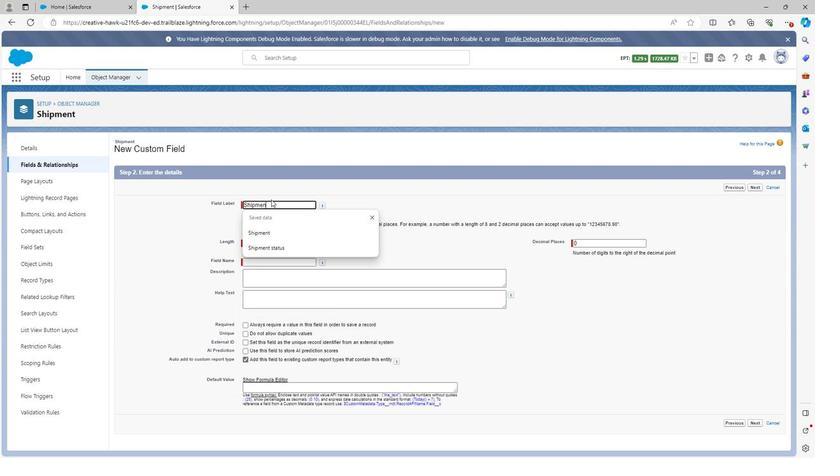 
Action: Key pressed t
Screenshot: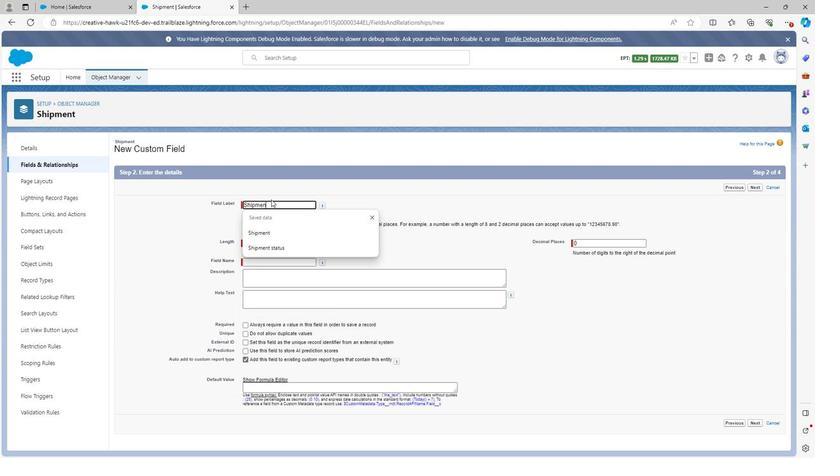 
Action: Mouse moved to (268, 204)
Screenshot: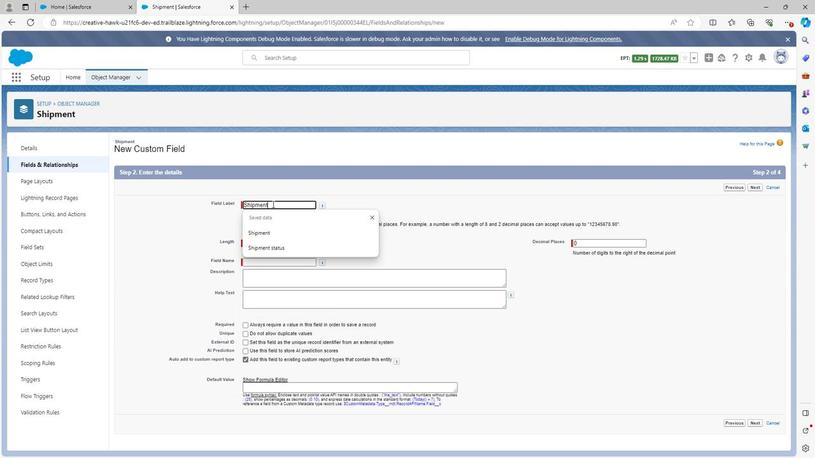 
Action: Key pressed <Key.space>
Screenshot: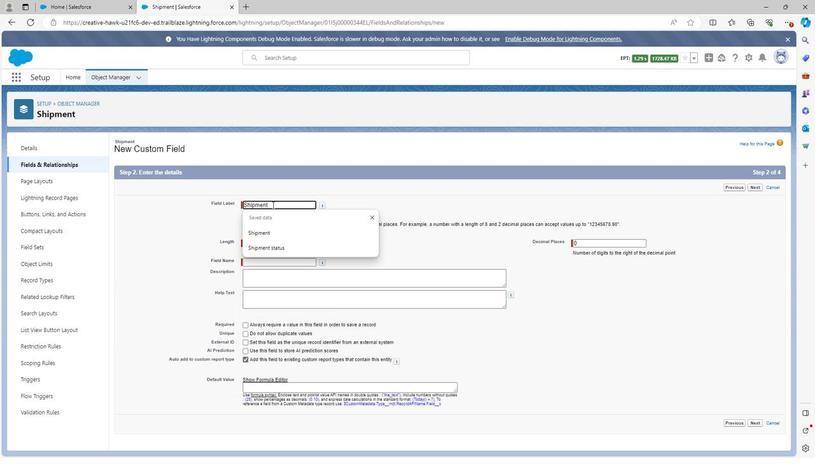 
Action: Mouse moved to (269, 207)
Screenshot: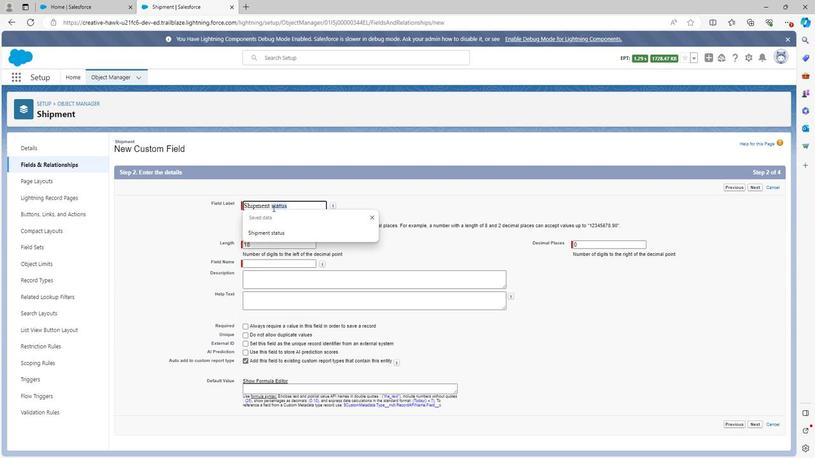 
Action: Key pressed n
Screenshot: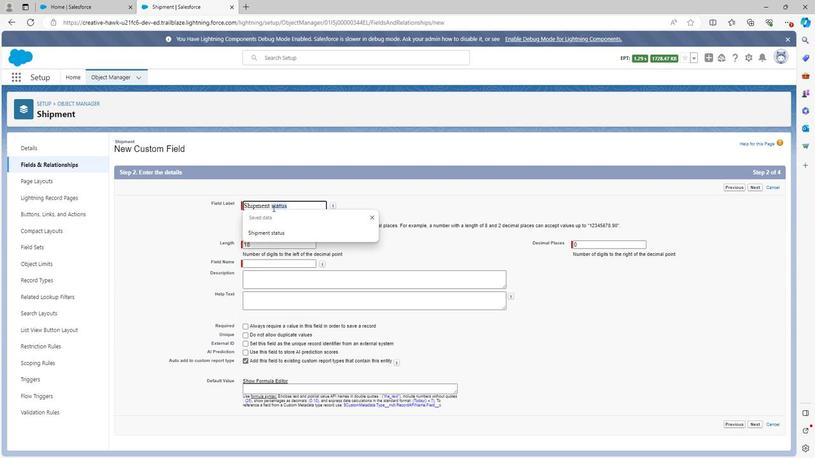 
Action: Mouse moved to (268, 210)
